 Task: Check the picks of the 2023 Victory Lane Racing NASCAR Cup Series for the race "Richmond 400" on the track "Richmond".
Action: Mouse moved to (171, 330)
Screenshot: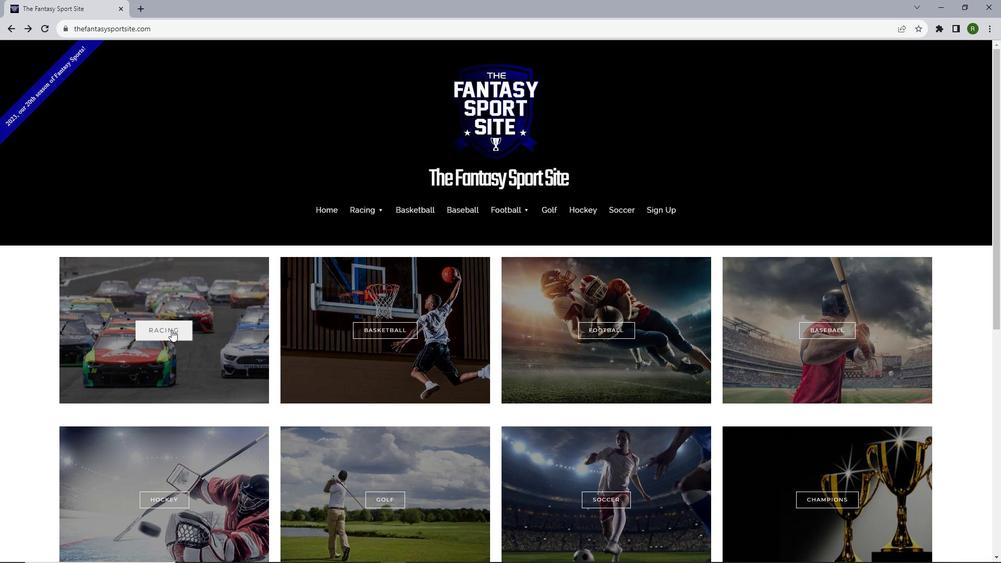 
Action: Mouse pressed left at (171, 330)
Screenshot: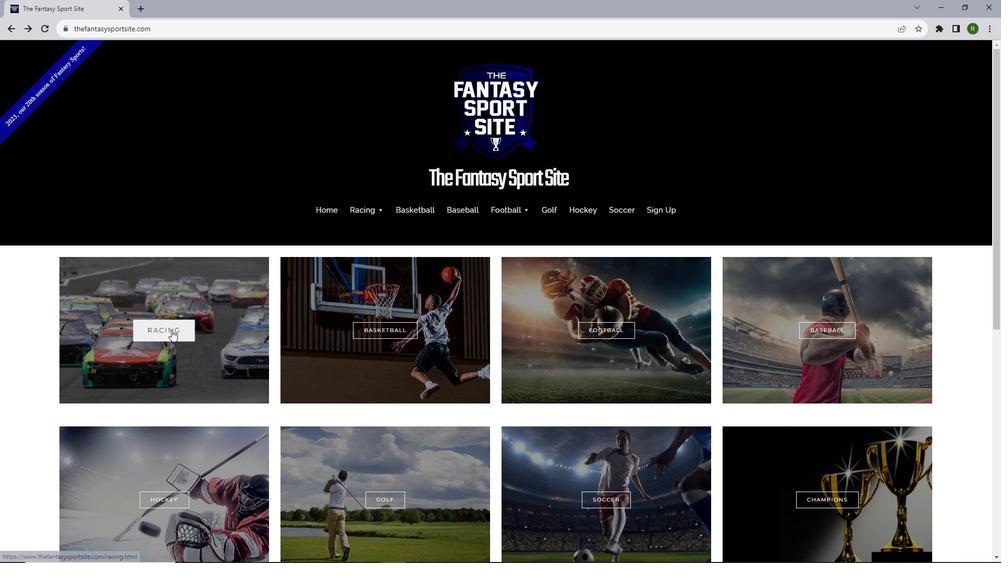 
Action: Mouse moved to (217, 296)
Screenshot: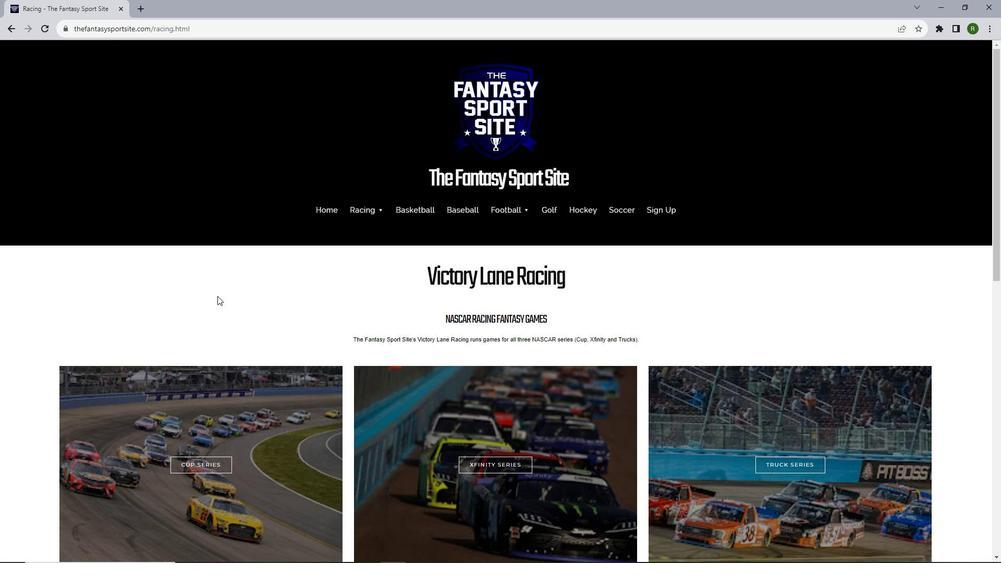 
Action: Mouse scrolled (217, 295) with delta (0, 0)
Screenshot: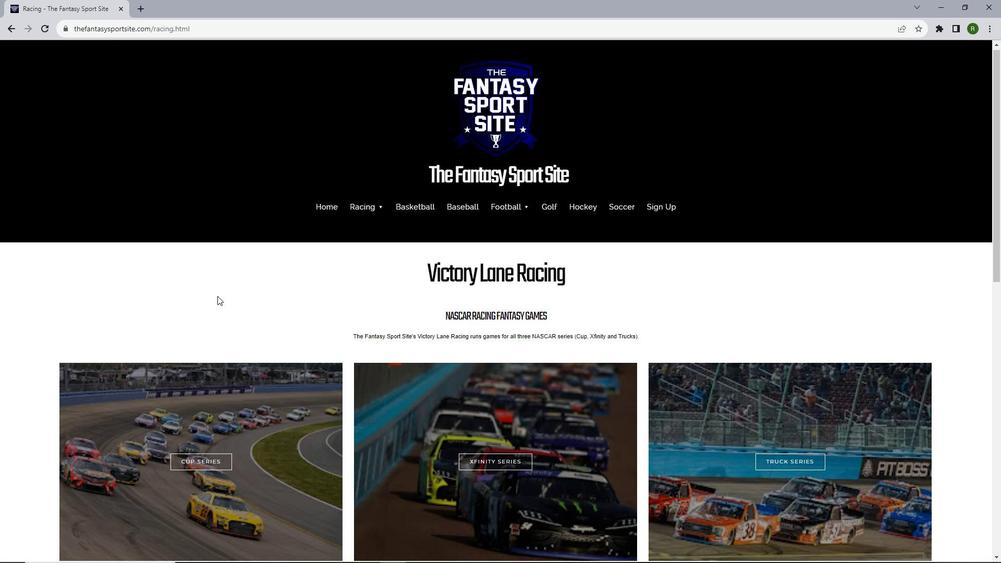 
Action: Mouse scrolled (217, 295) with delta (0, 0)
Screenshot: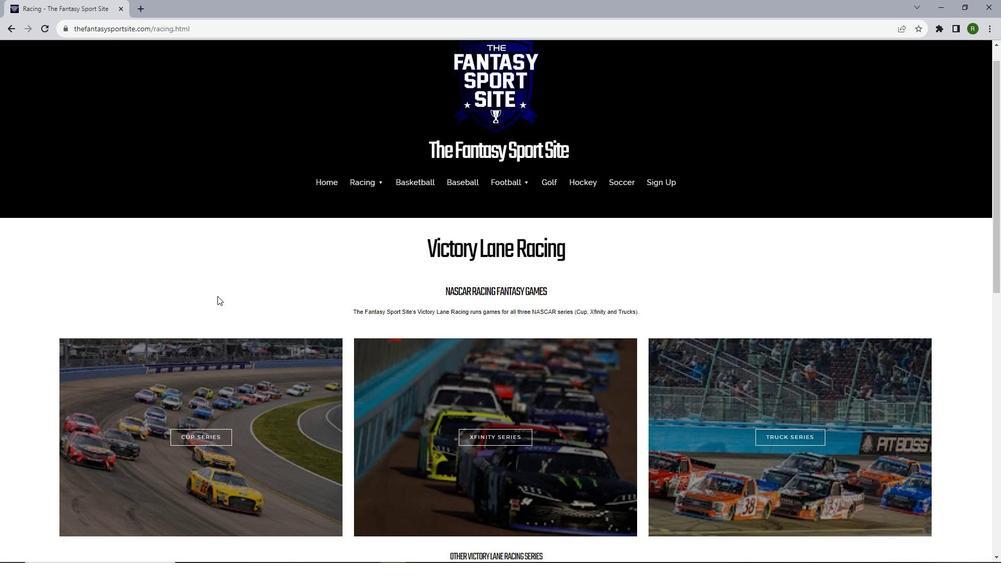 
Action: Mouse moved to (214, 364)
Screenshot: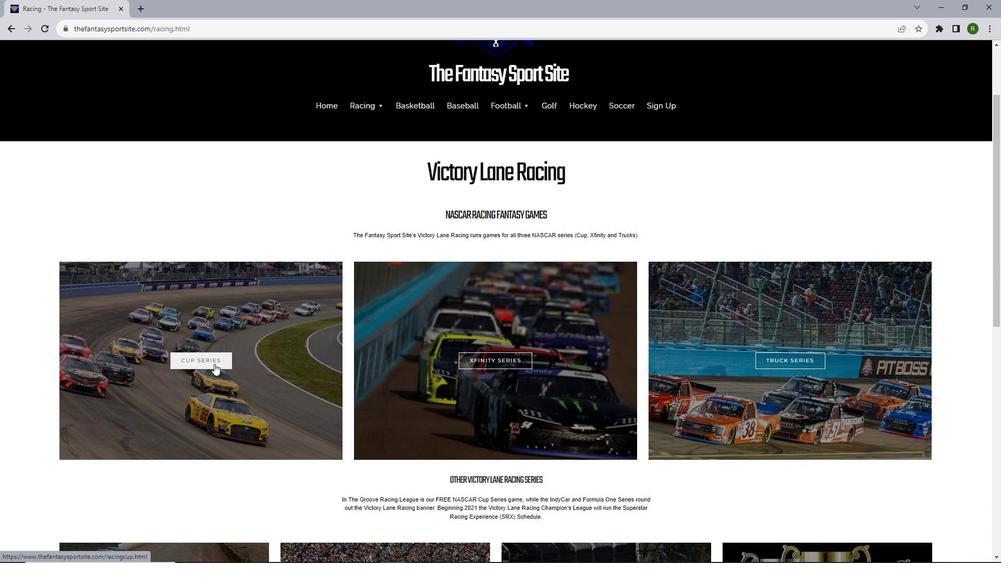 
Action: Mouse pressed left at (214, 364)
Screenshot: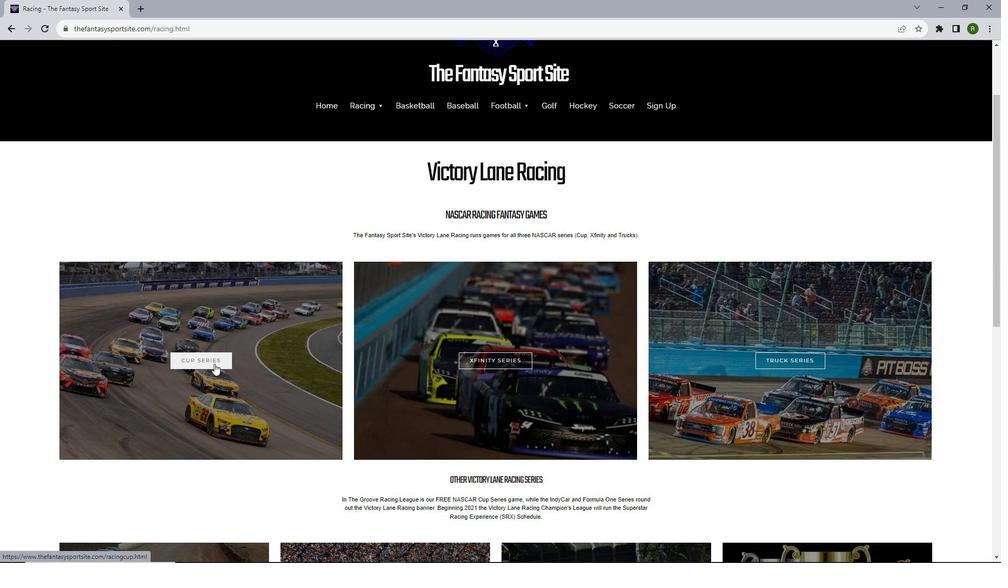 
Action: Mouse moved to (273, 329)
Screenshot: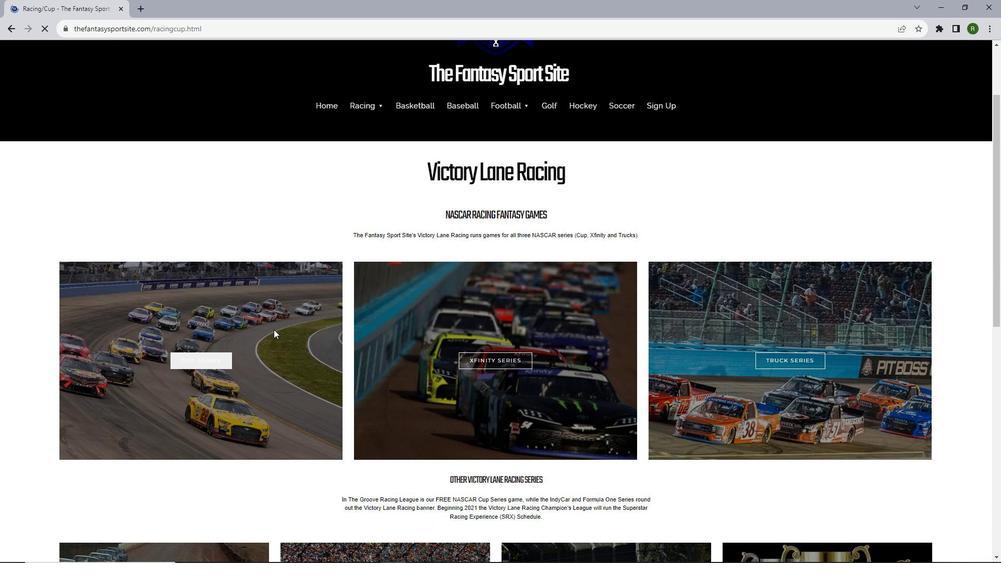 
Action: Mouse scrolled (273, 329) with delta (0, 0)
Screenshot: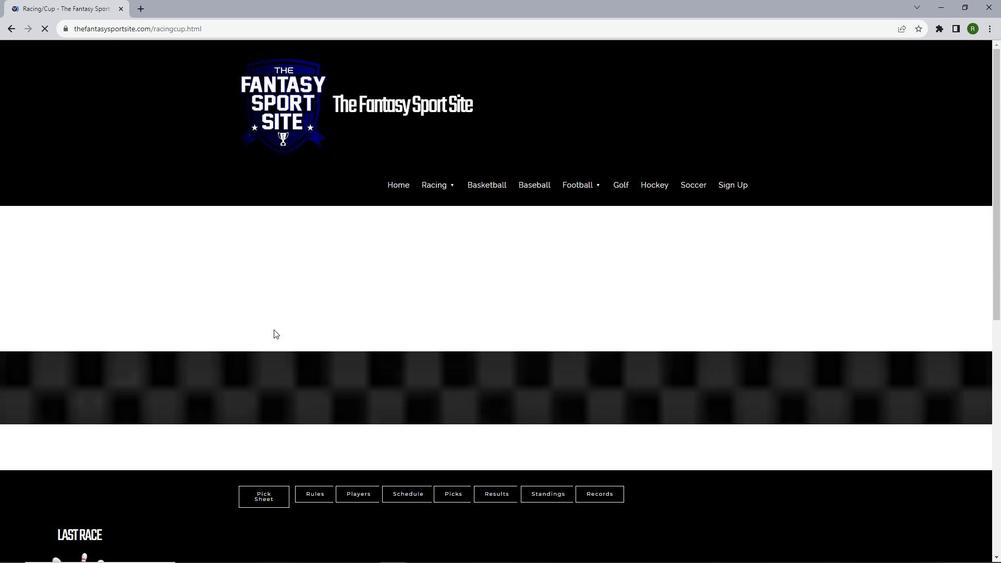 
Action: Mouse scrolled (273, 329) with delta (0, 0)
Screenshot: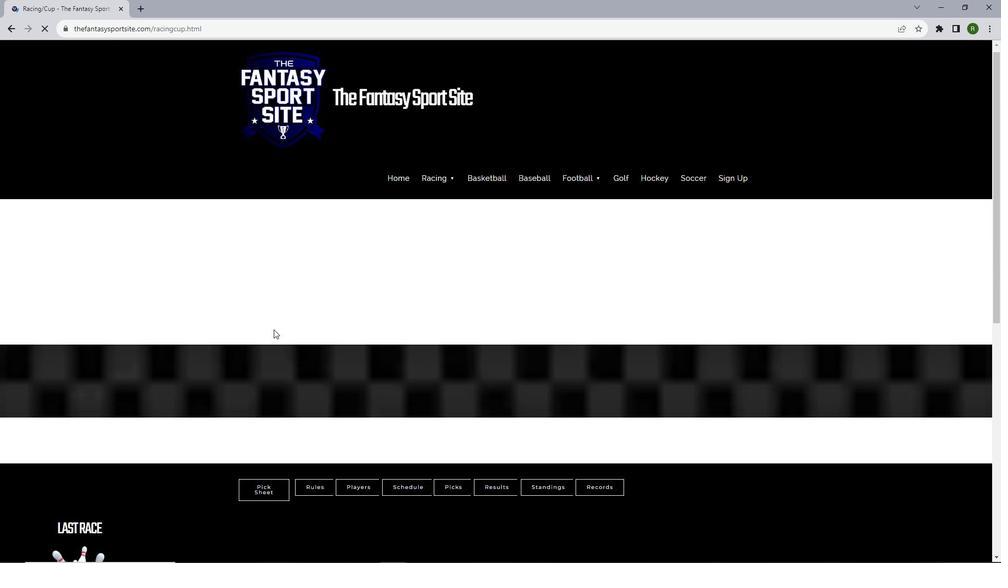 
Action: Mouse scrolled (273, 329) with delta (0, 0)
Screenshot: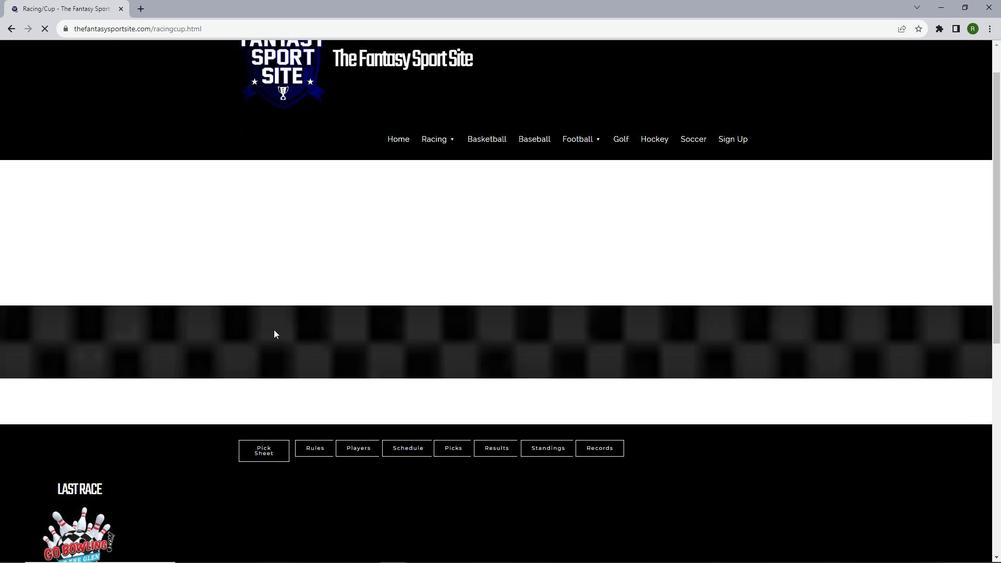 
Action: Mouse scrolled (273, 329) with delta (0, 0)
Screenshot: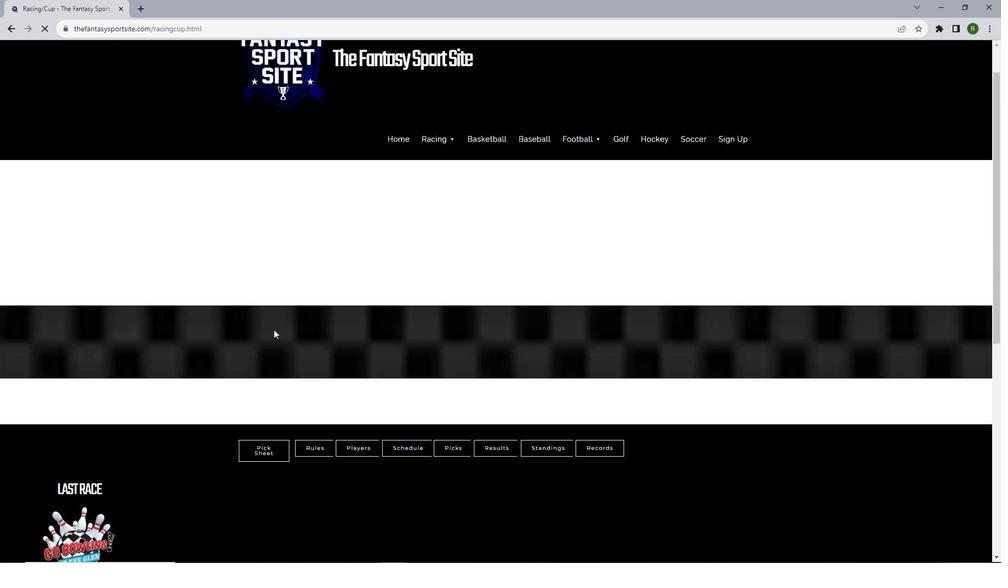 
Action: Mouse moved to (295, 446)
Screenshot: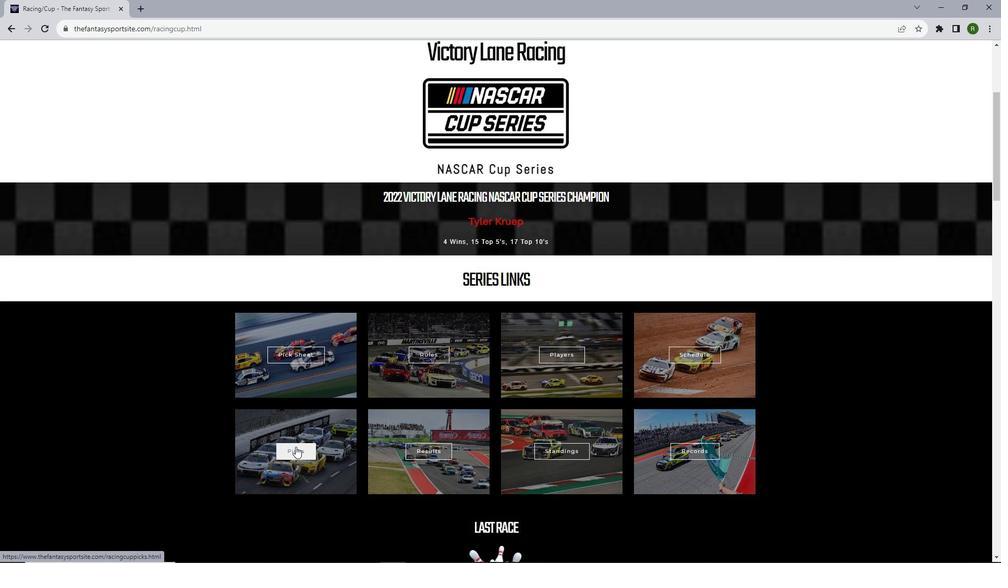 
Action: Mouse pressed left at (295, 446)
Screenshot: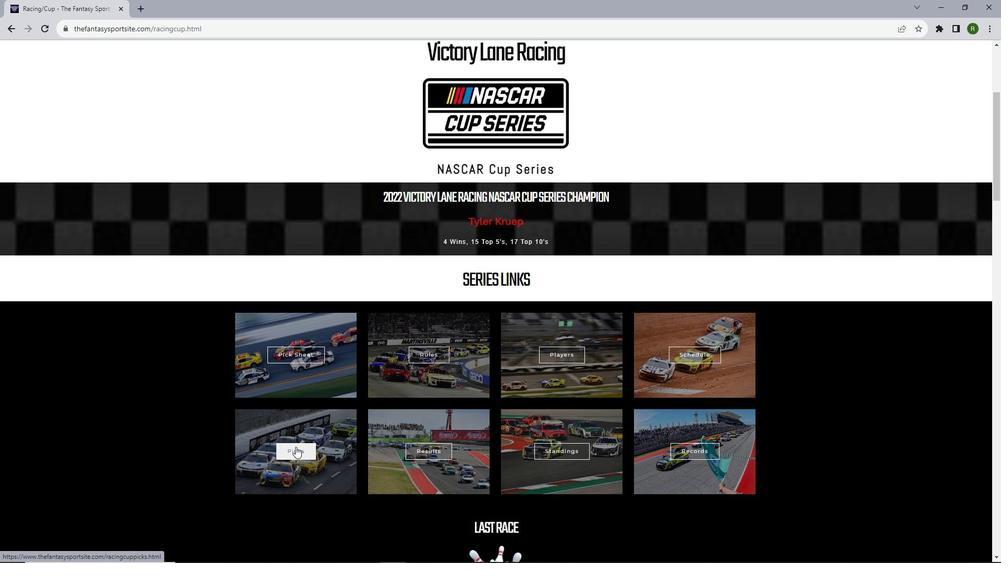 
Action: Mouse moved to (289, 336)
Screenshot: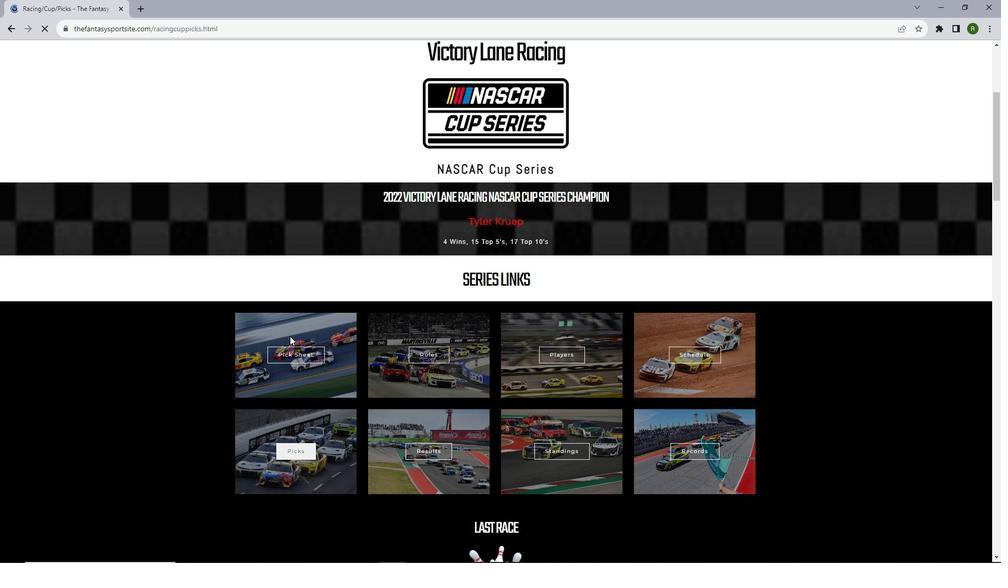 
Action: Mouse scrolled (289, 335) with delta (0, 0)
Screenshot: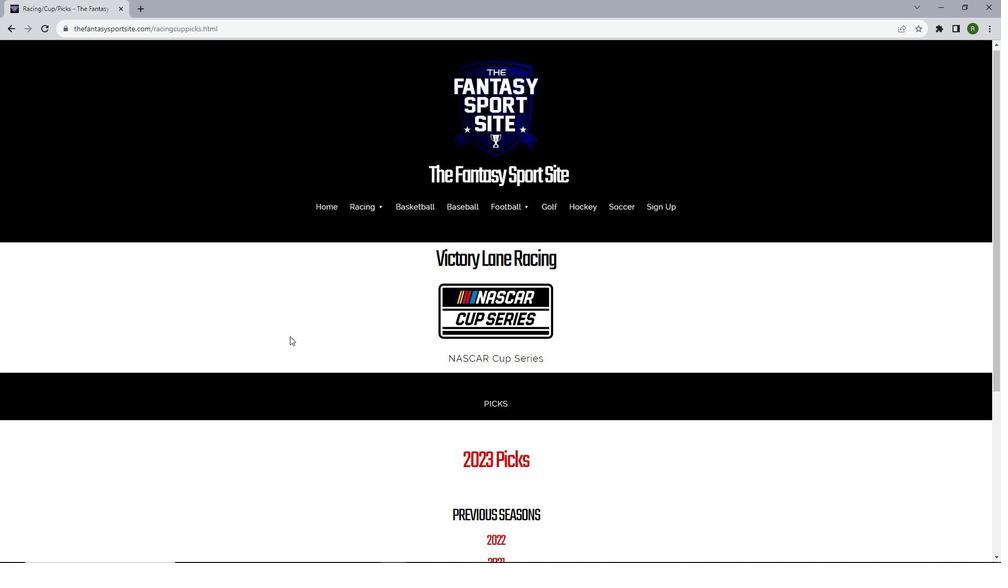 
Action: Mouse scrolled (289, 335) with delta (0, 0)
Screenshot: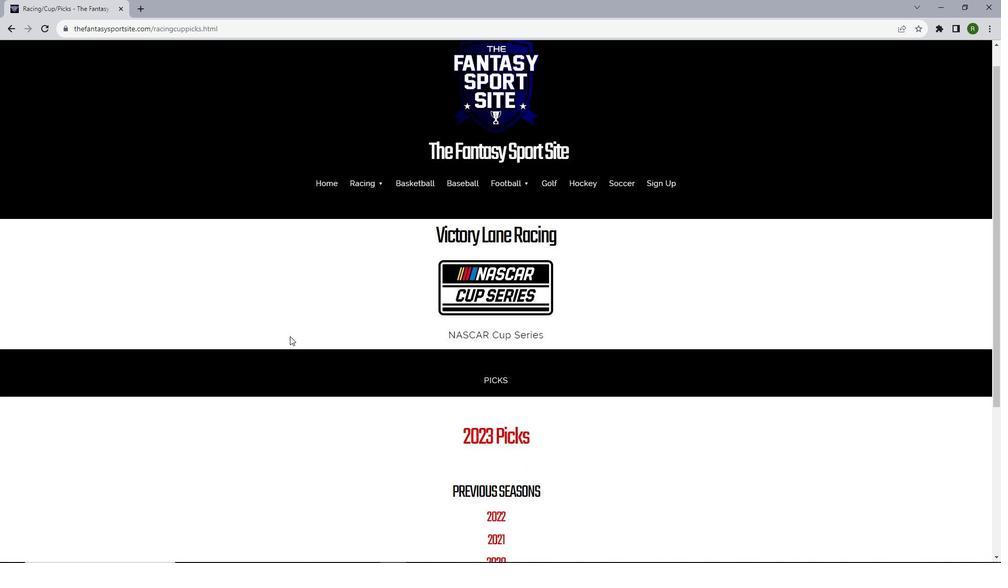 
Action: Mouse scrolled (289, 335) with delta (0, 0)
Screenshot: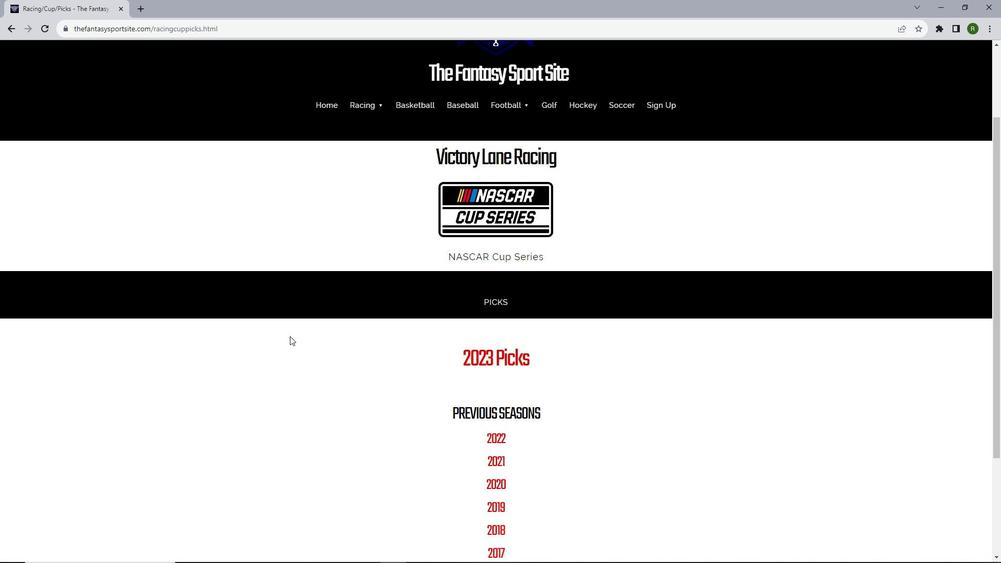 
Action: Mouse scrolled (289, 335) with delta (0, 0)
Screenshot: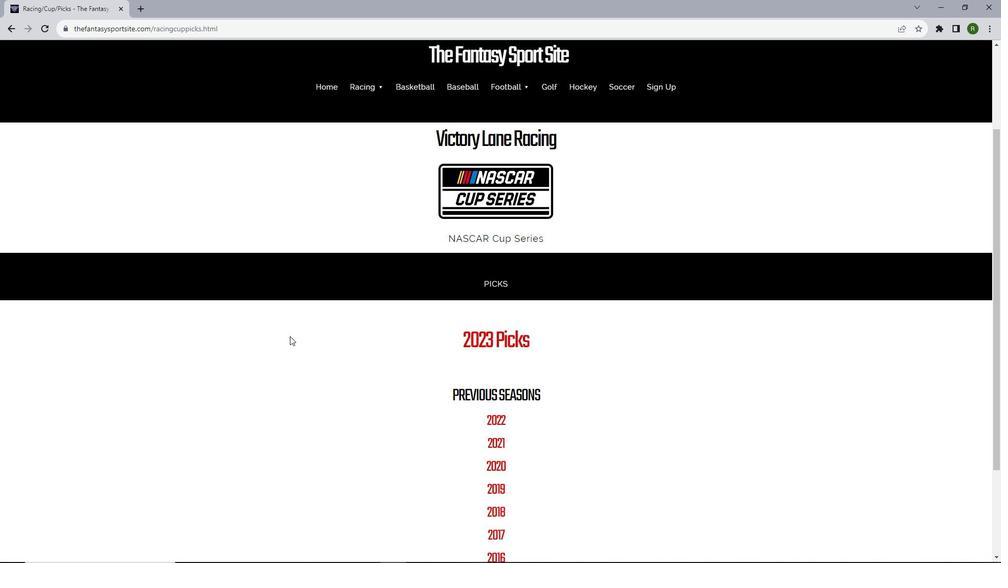 
Action: Mouse moved to (495, 254)
Screenshot: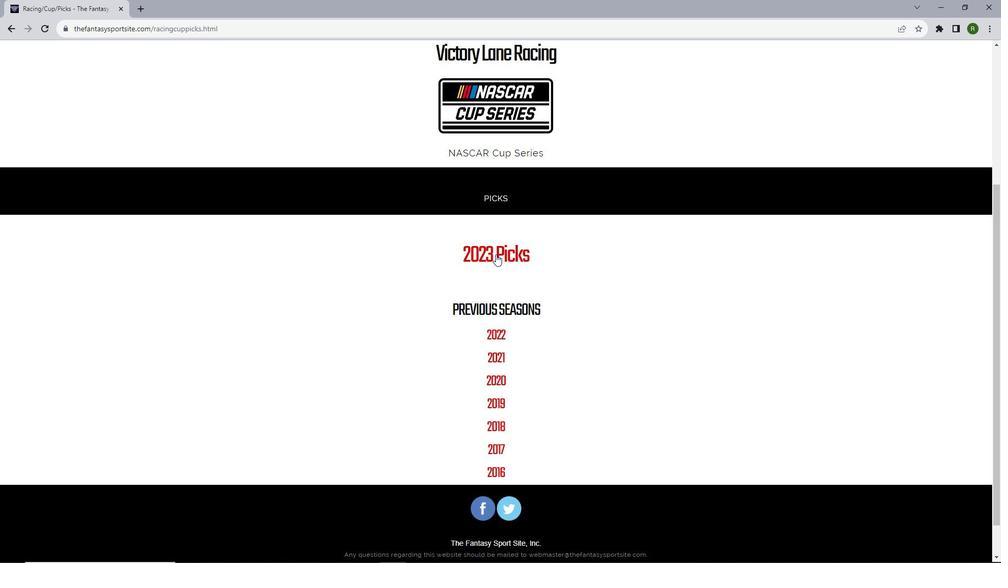 
Action: Mouse pressed left at (495, 254)
Screenshot: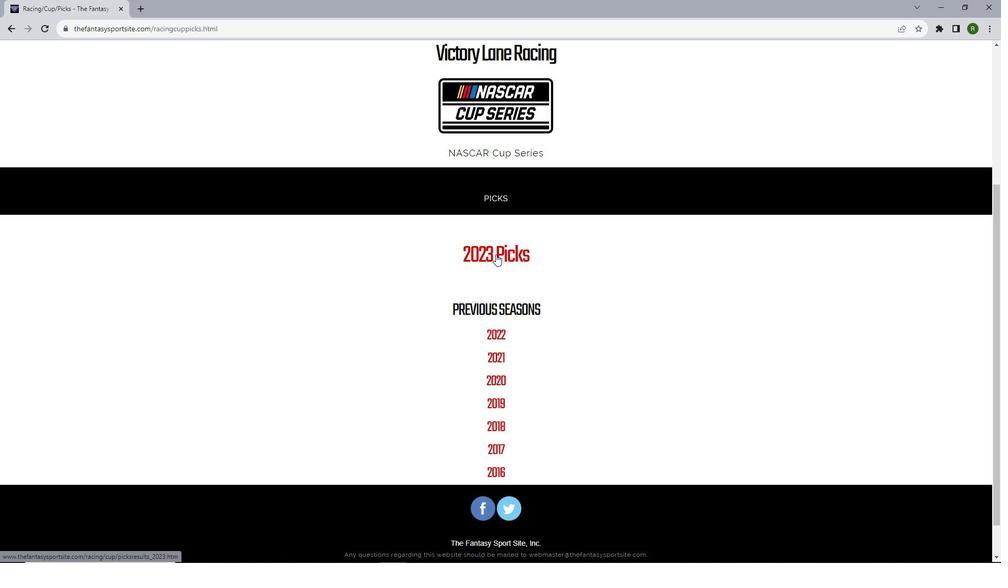 
Action: Mouse moved to (495, 253)
Screenshot: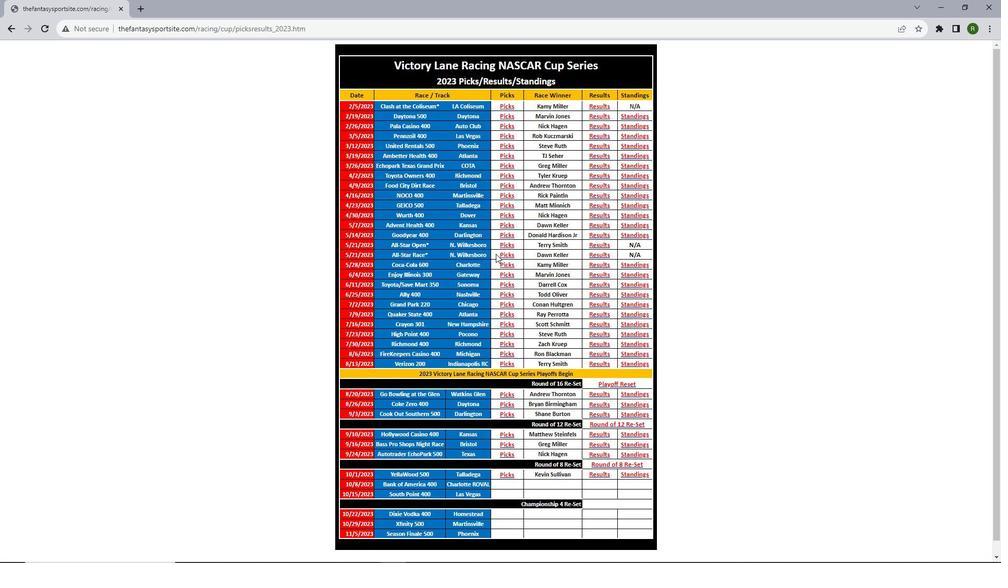 
Action: Mouse scrolled (495, 253) with delta (0, 0)
Screenshot: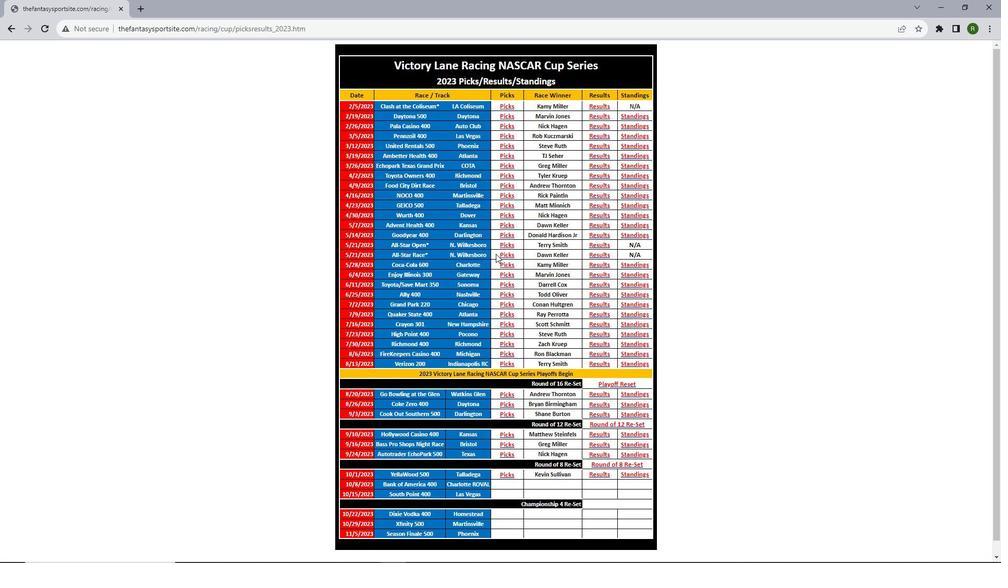 
Action: Mouse scrolled (495, 253) with delta (0, 0)
Screenshot: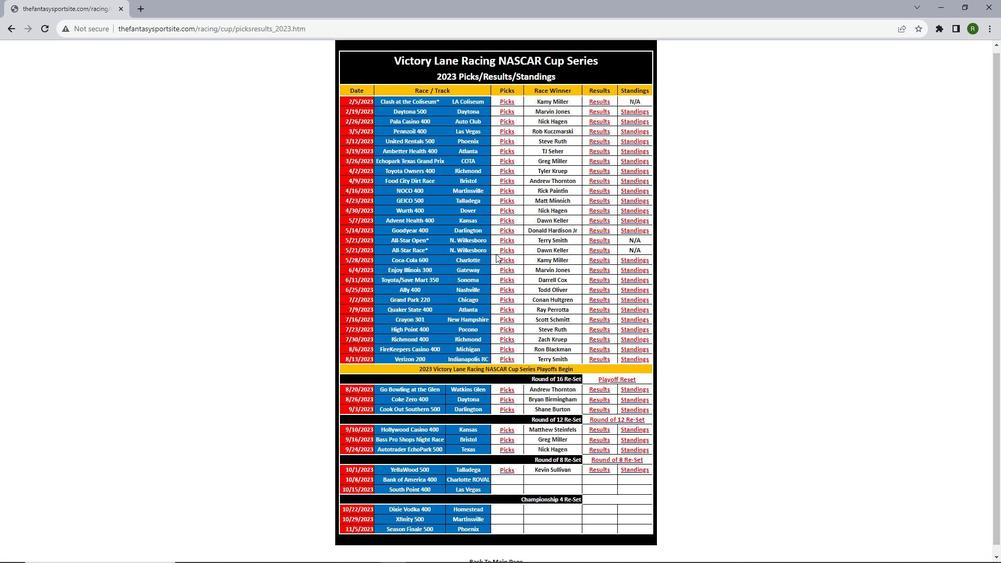 
Action: Mouse scrolled (495, 253) with delta (0, 0)
Screenshot: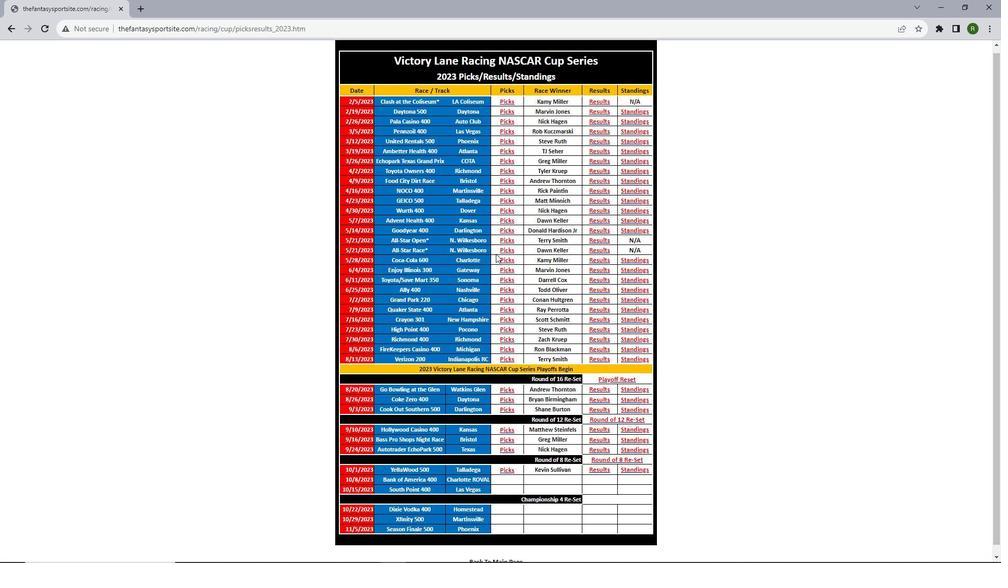 
Action: Mouse moved to (505, 331)
Screenshot: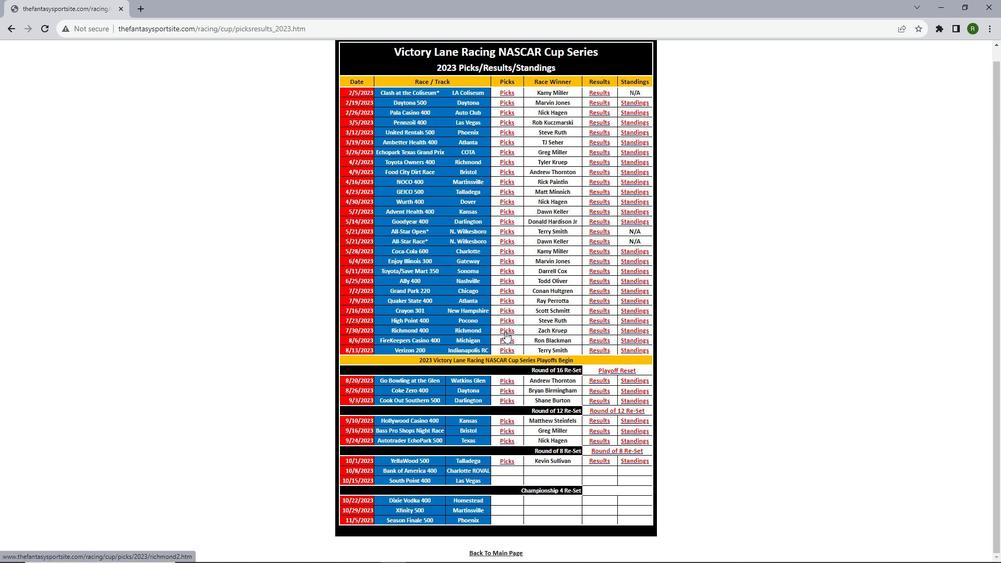 
Action: Mouse pressed left at (505, 331)
Screenshot: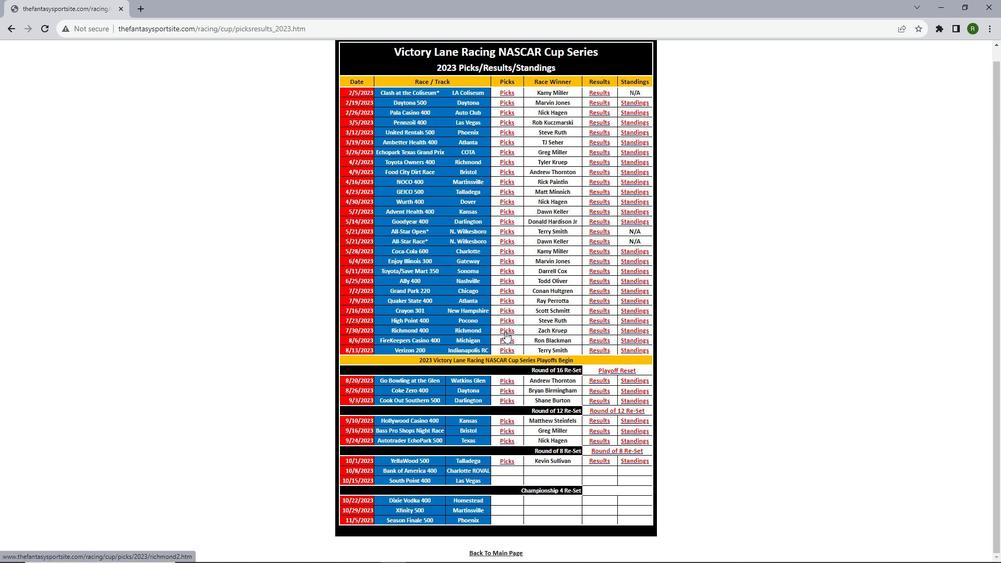 
Action: Mouse moved to (506, 188)
Screenshot: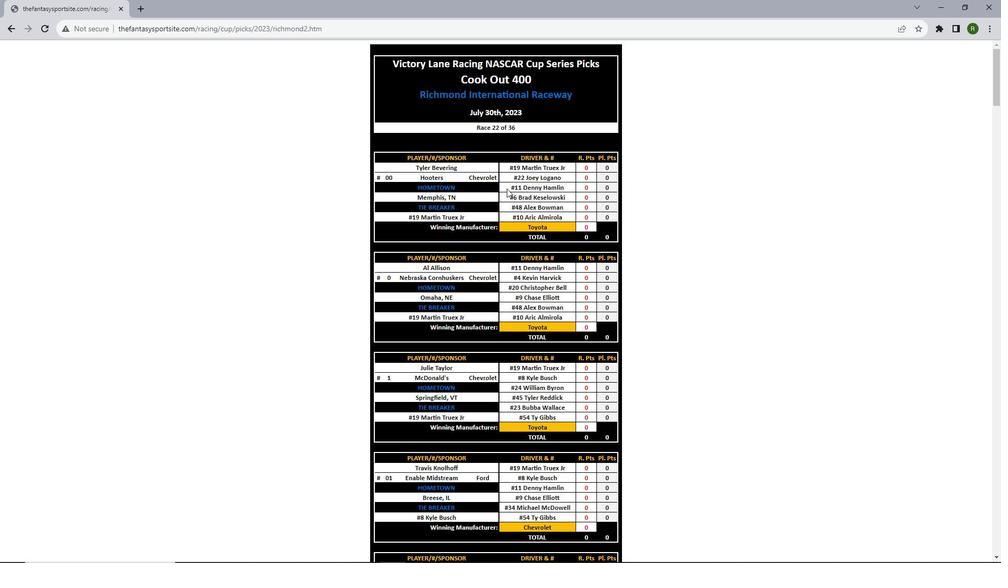 
Action: Mouse scrolled (506, 188) with delta (0, 0)
Screenshot: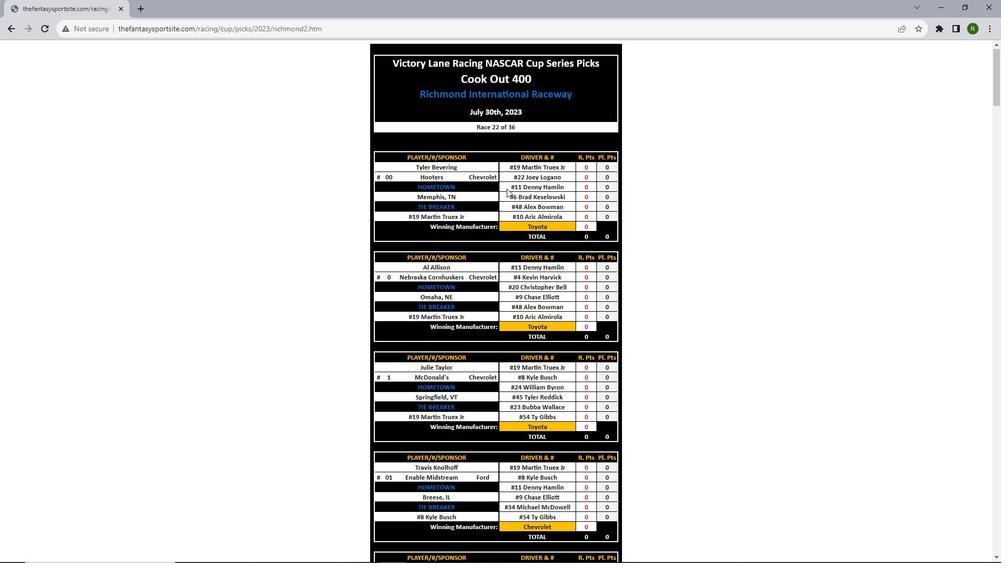 
Action: Mouse scrolled (506, 188) with delta (0, 0)
Screenshot: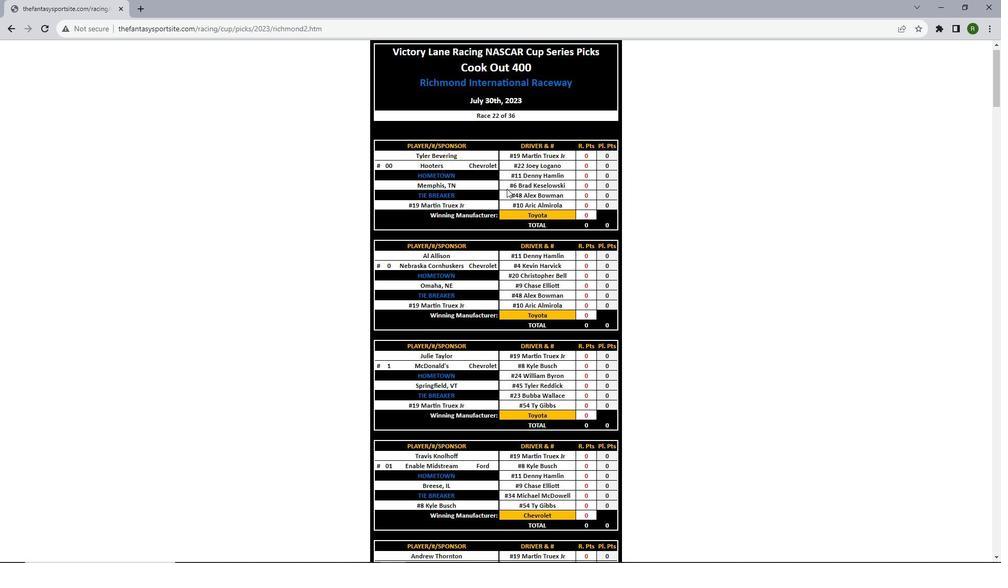 
Action: Mouse scrolled (506, 188) with delta (0, 0)
Screenshot: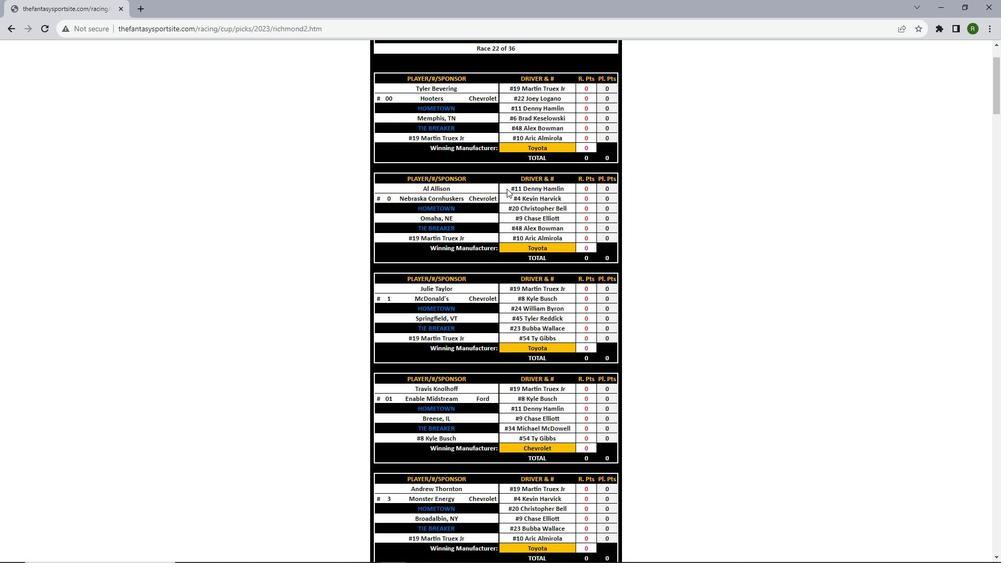 
Action: Mouse scrolled (506, 188) with delta (0, 0)
Screenshot: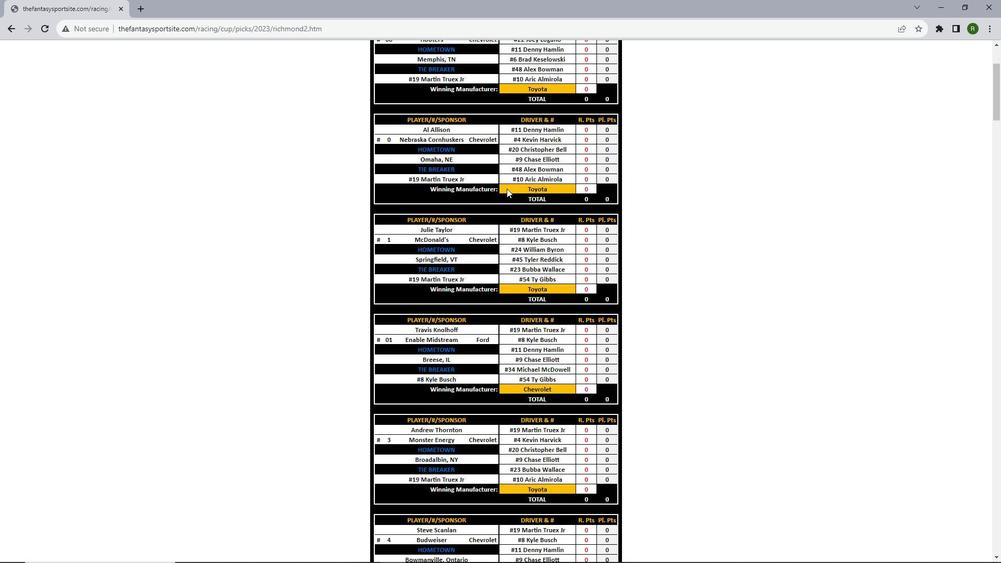 
Action: Mouse moved to (506, 188)
Screenshot: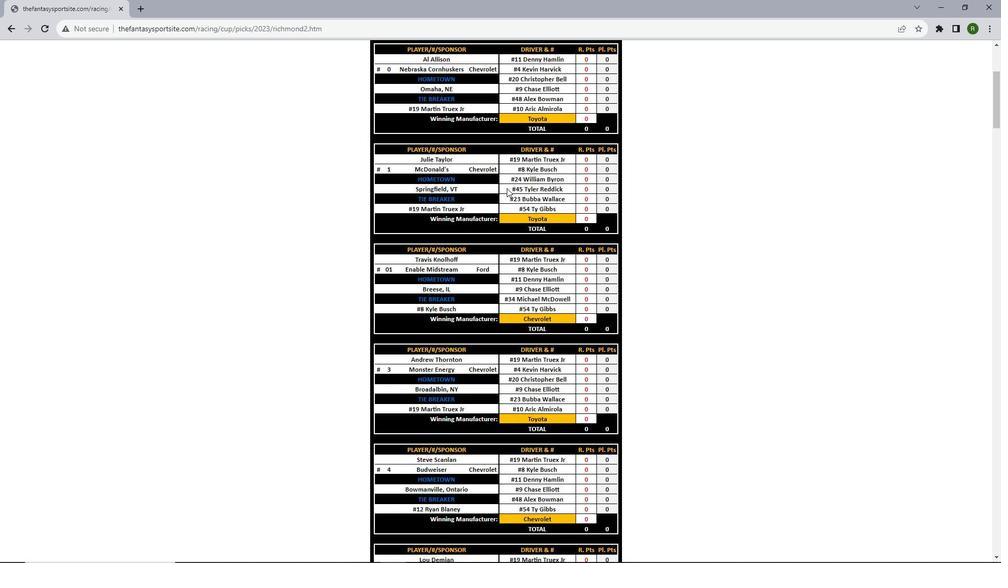 
Action: Mouse scrolled (506, 187) with delta (0, 0)
Screenshot: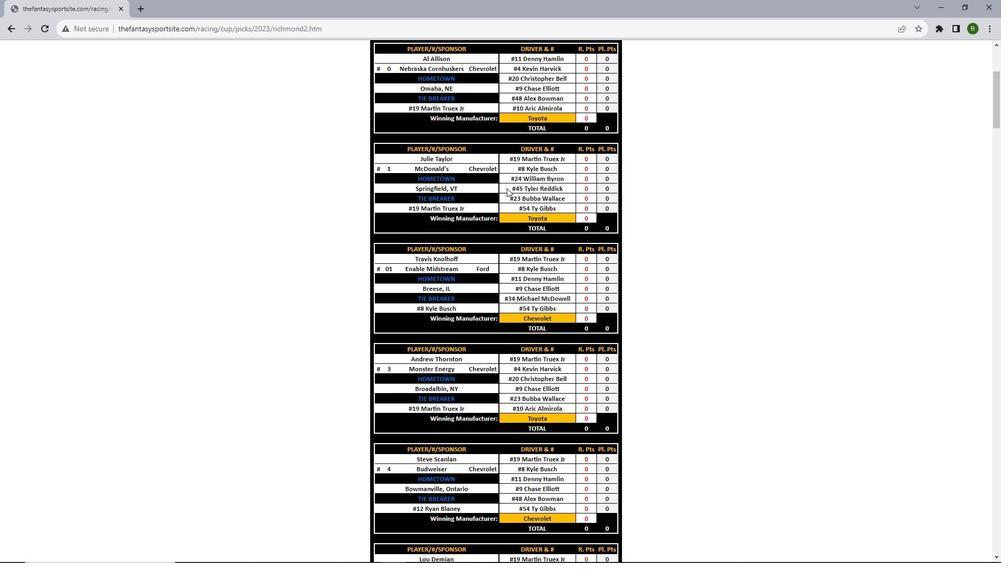 
Action: Mouse scrolled (506, 187) with delta (0, 0)
Screenshot: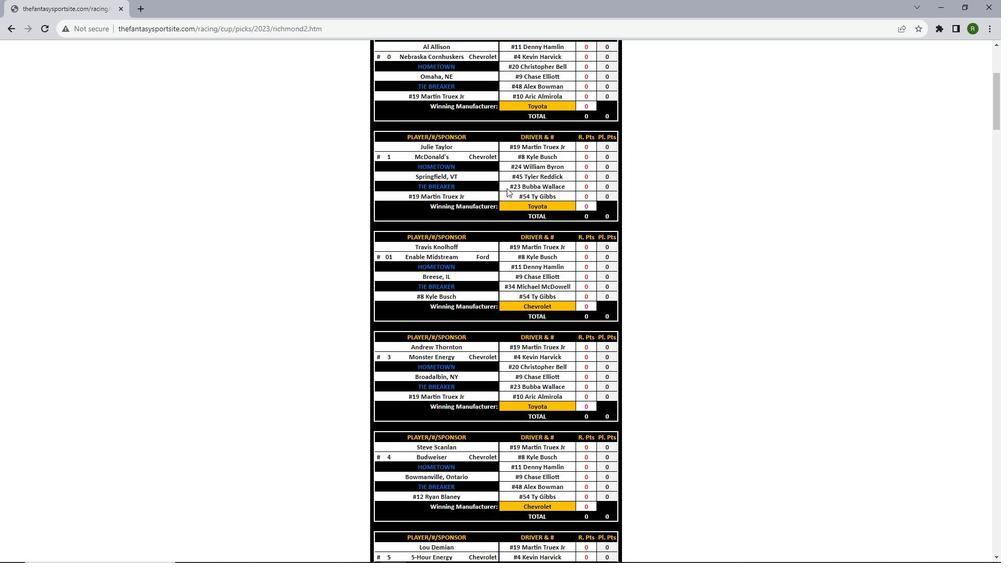 
Action: Mouse scrolled (506, 187) with delta (0, 0)
Screenshot: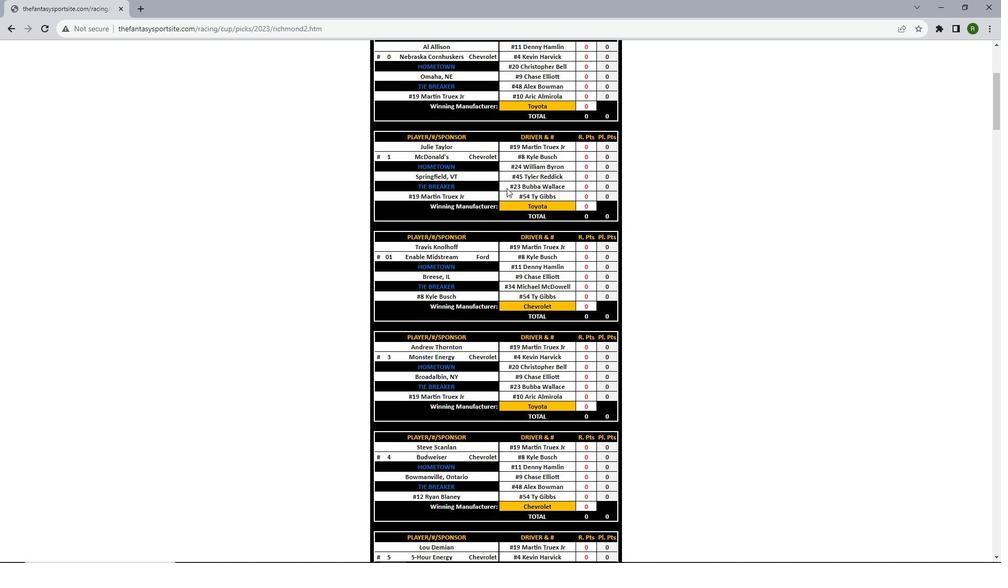 
Action: Mouse scrolled (506, 187) with delta (0, 0)
Screenshot: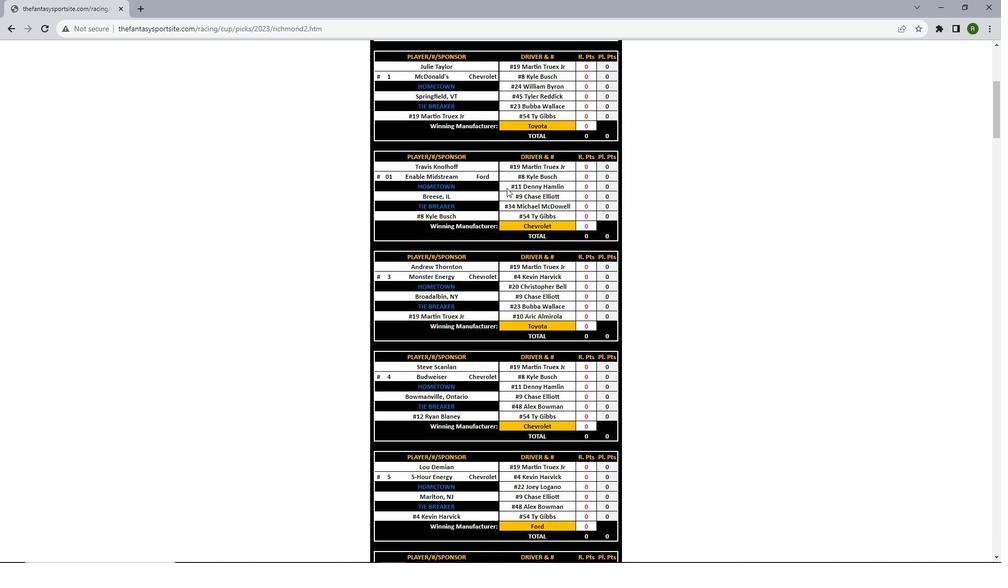
Action: Mouse scrolled (506, 187) with delta (0, 0)
Screenshot: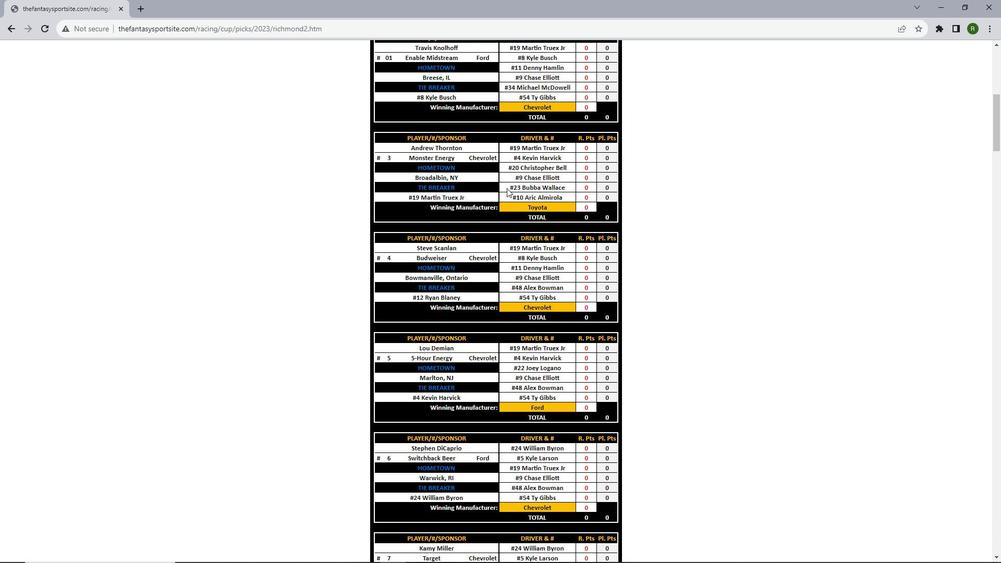 
Action: Mouse scrolled (506, 187) with delta (0, 0)
Screenshot: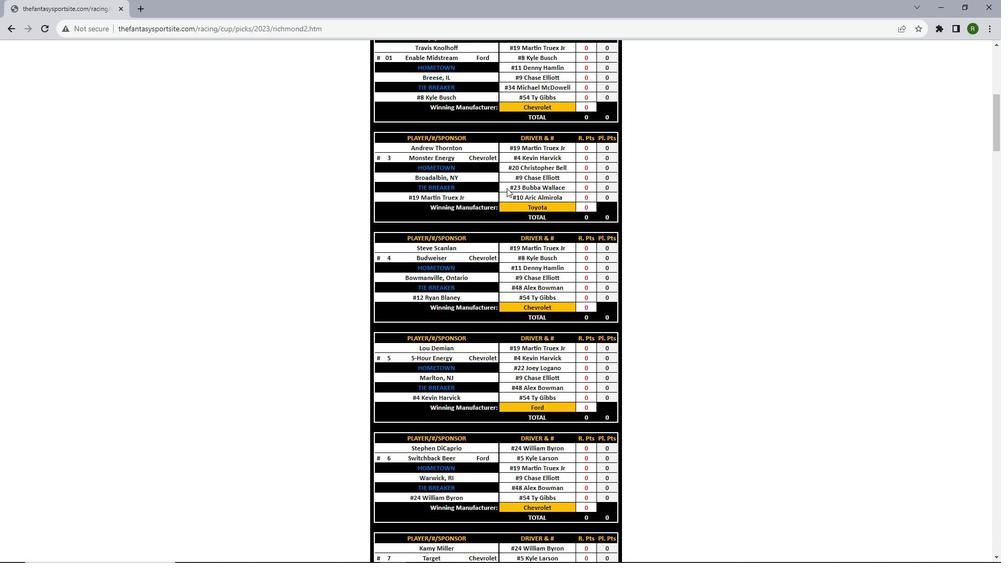 
Action: Mouse scrolled (506, 187) with delta (0, 0)
Screenshot: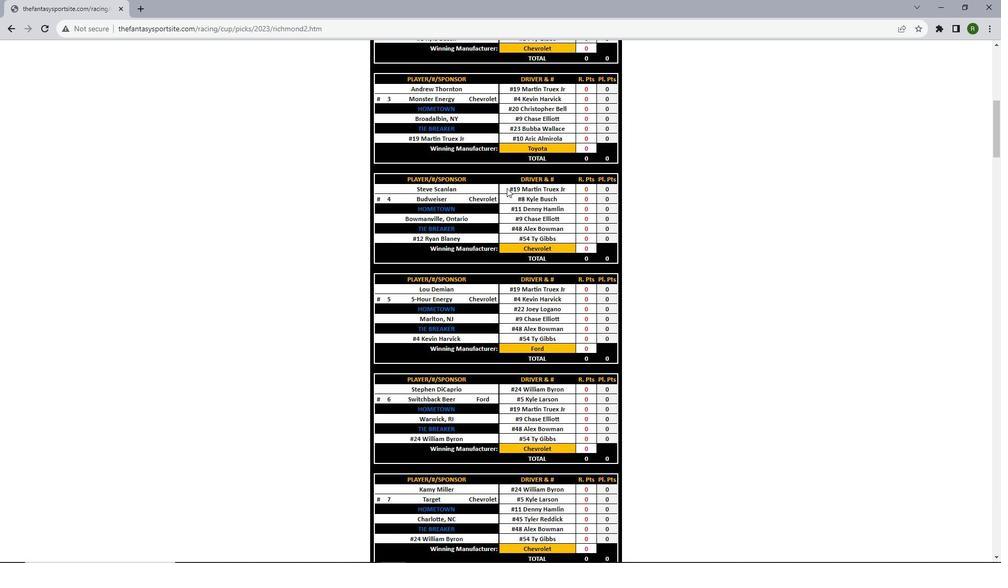 
Action: Mouse scrolled (506, 187) with delta (0, 0)
Screenshot: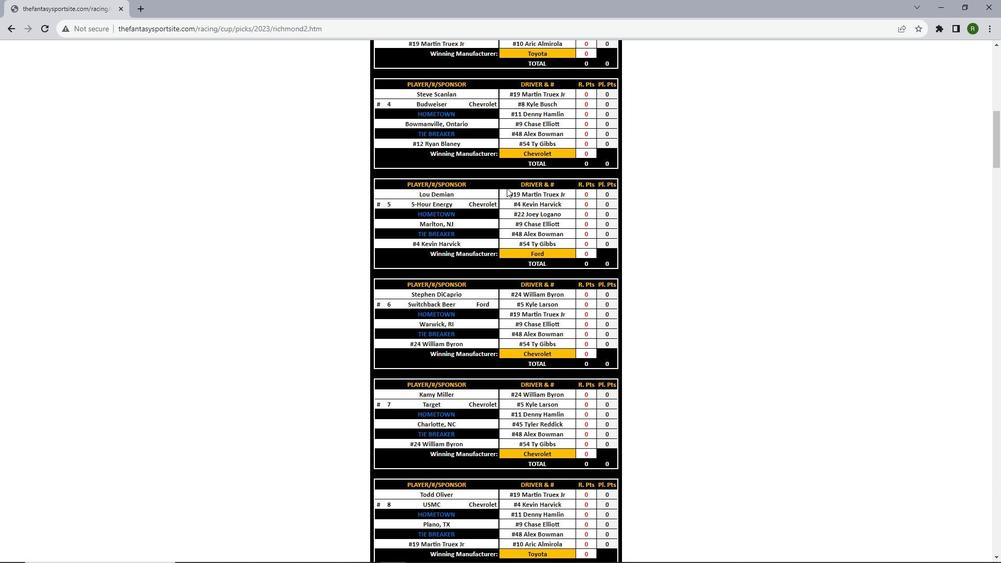 
Action: Mouse scrolled (506, 187) with delta (0, 0)
Screenshot: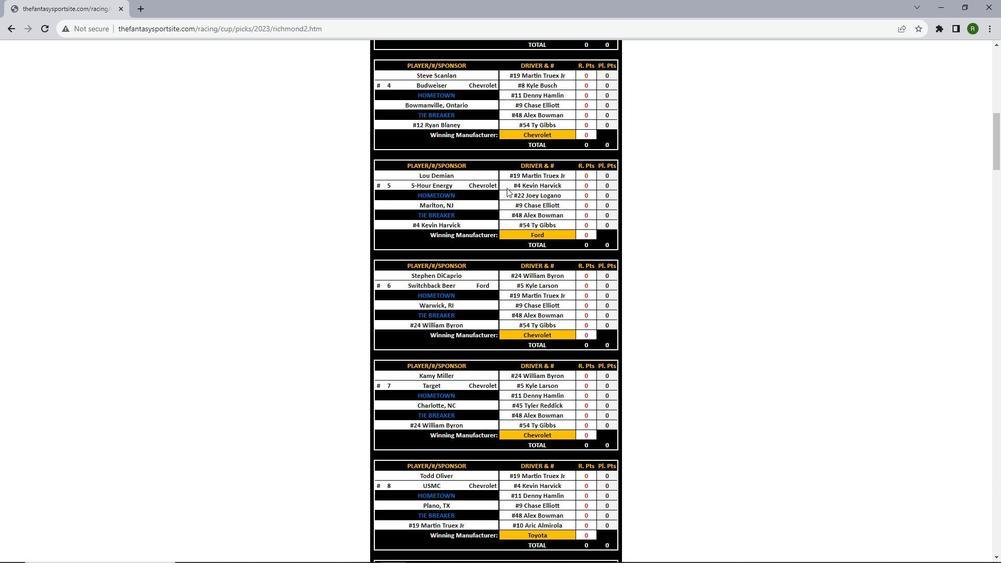 
Action: Mouse scrolled (506, 187) with delta (0, 0)
Screenshot: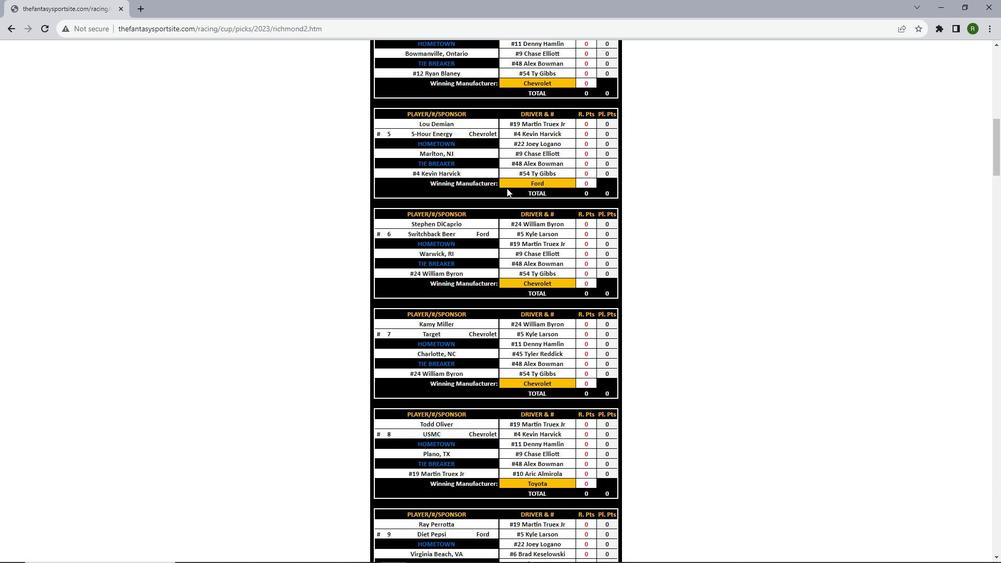 
Action: Mouse scrolled (506, 187) with delta (0, 0)
Screenshot: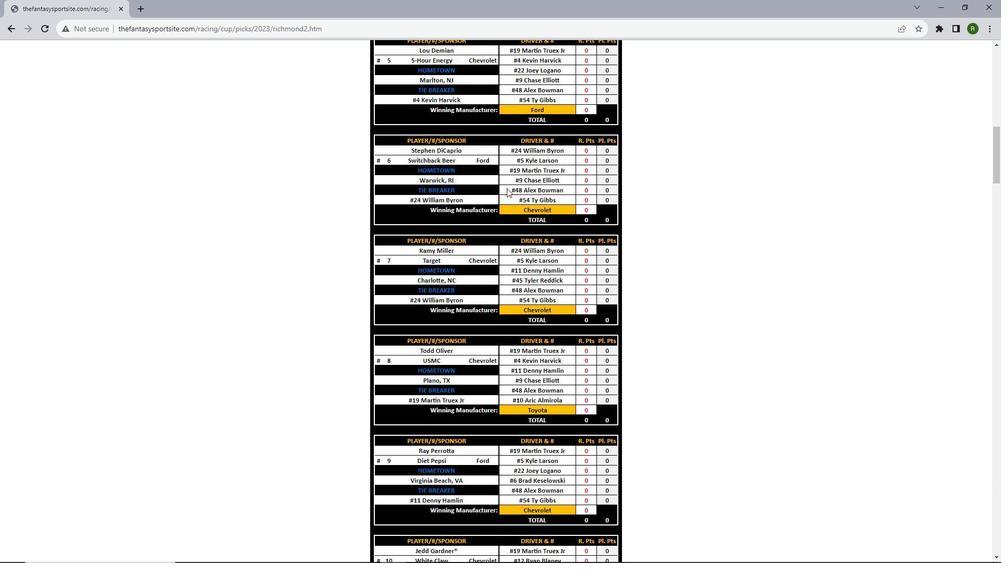 
Action: Mouse moved to (506, 188)
Screenshot: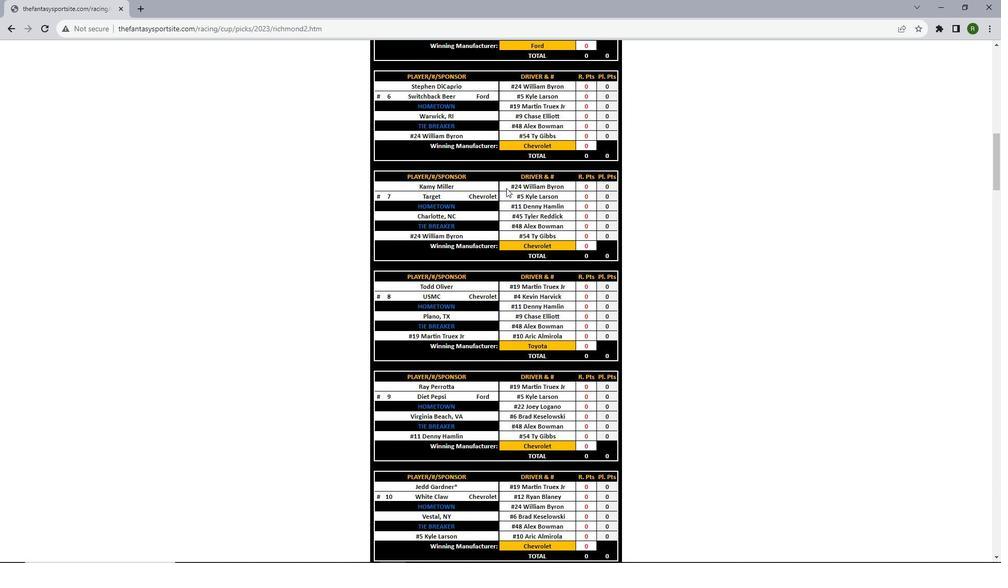 
Action: Mouse scrolled (506, 187) with delta (0, 0)
Screenshot: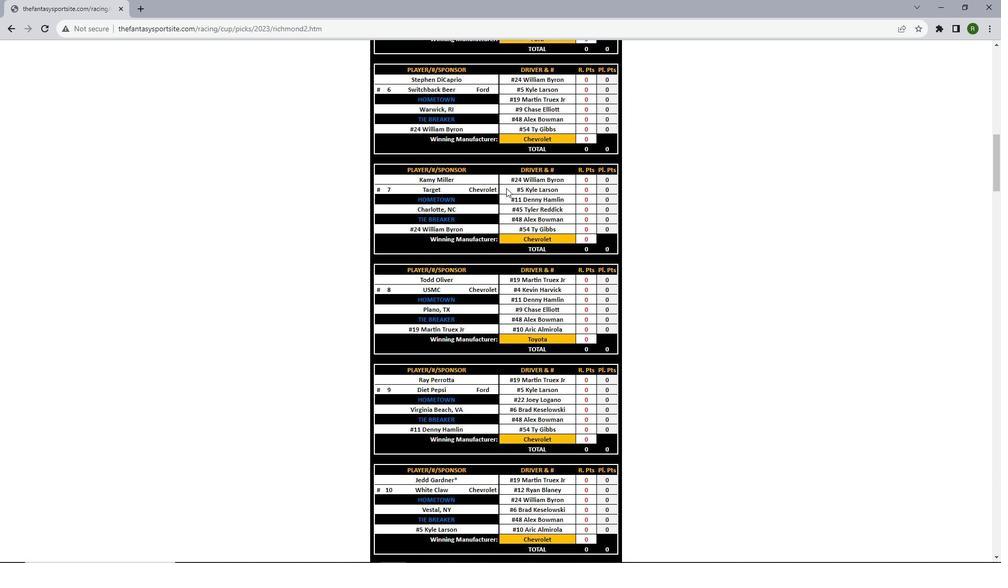 
Action: Mouse scrolled (506, 187) with delta (0, 0)
Screenshot: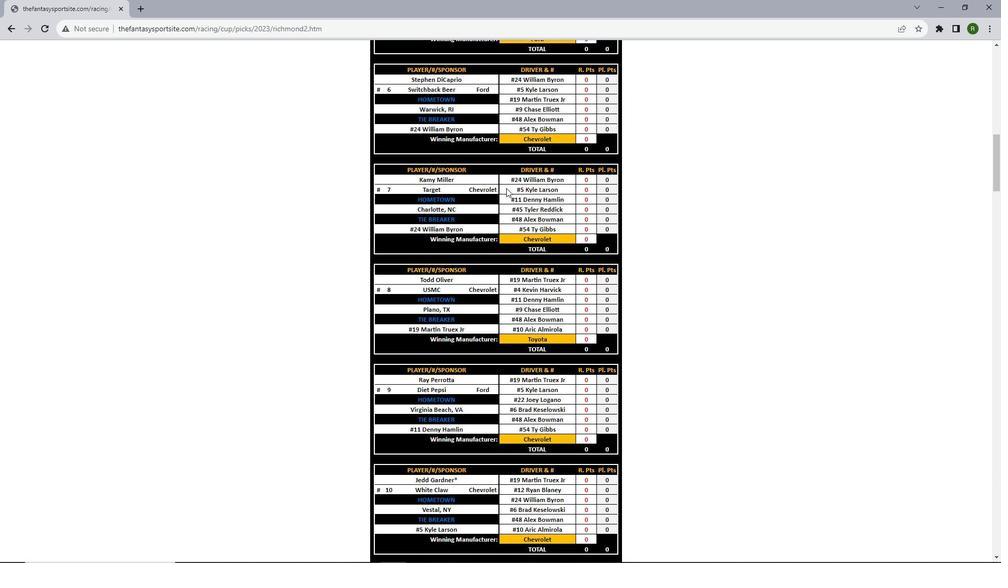 
Action: Mouse scrolled (506, 187) with delta (0, 0)
Screenshot: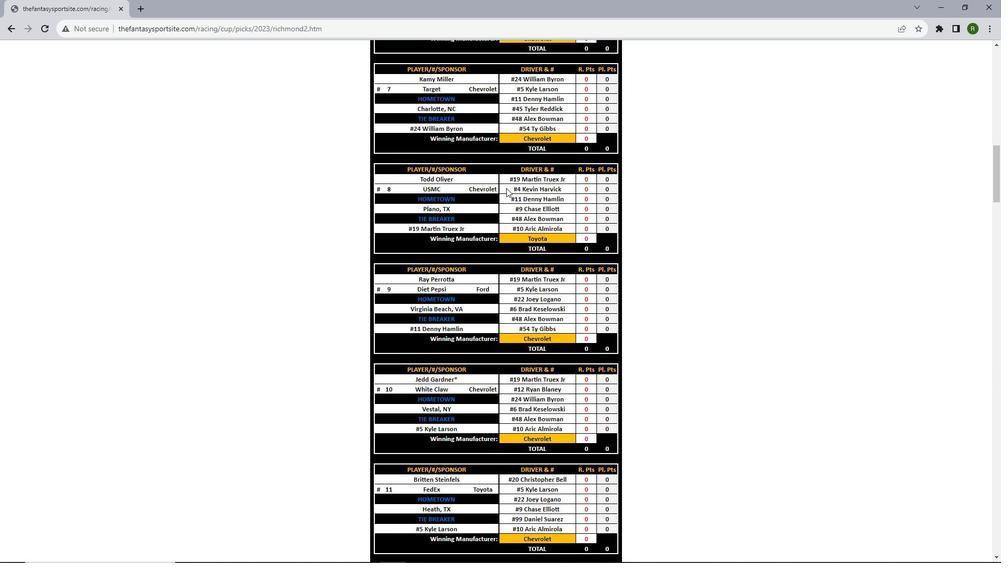 
Action: Mouse scrolled (506, 187) with delta (0, 0)
Screenshot: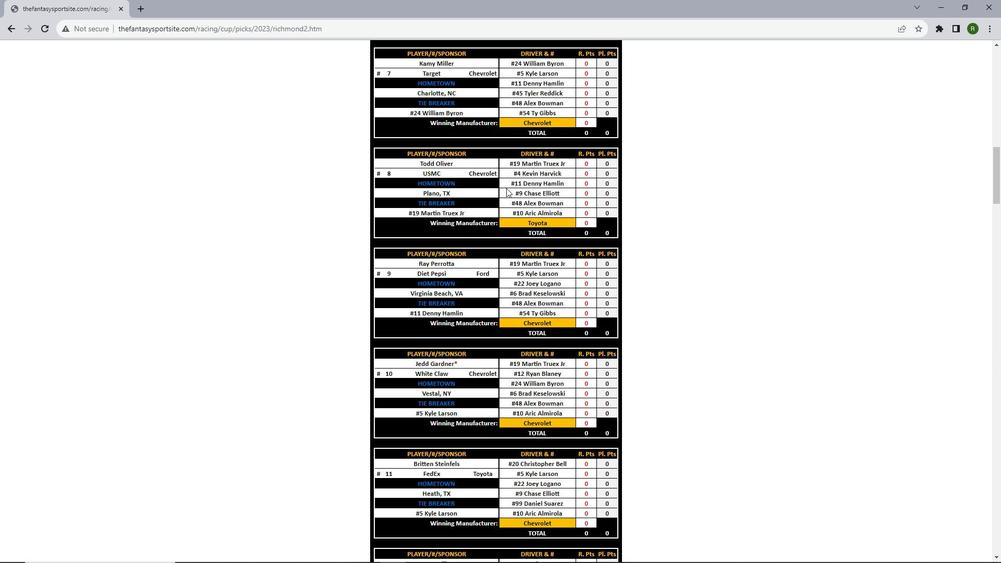 
Action: Mouse scrolled (506, 187) with delta (0, 0)
Screenshot: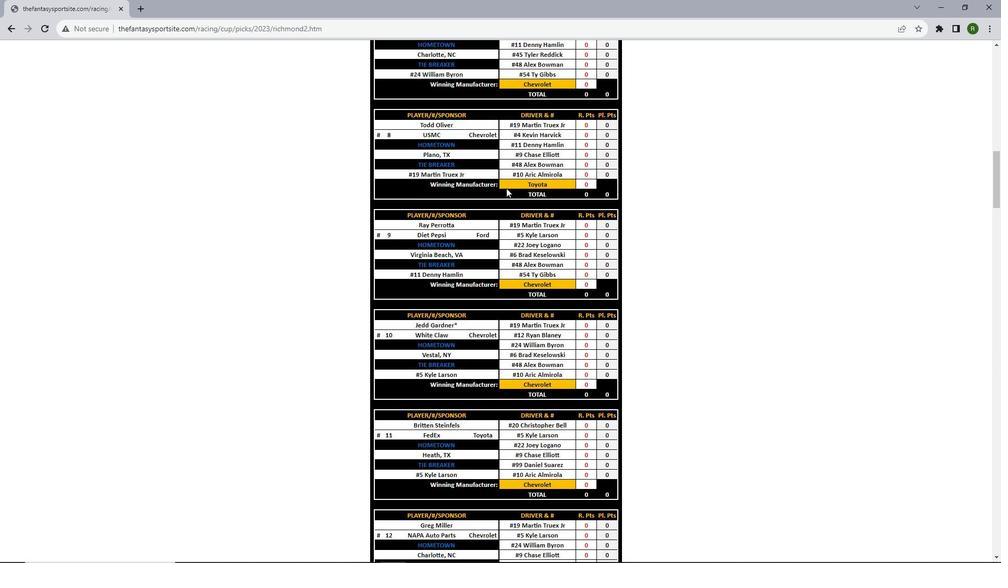 
Action: Mouse scrolled (506, 187) with delta (0, 0)
Screenshot: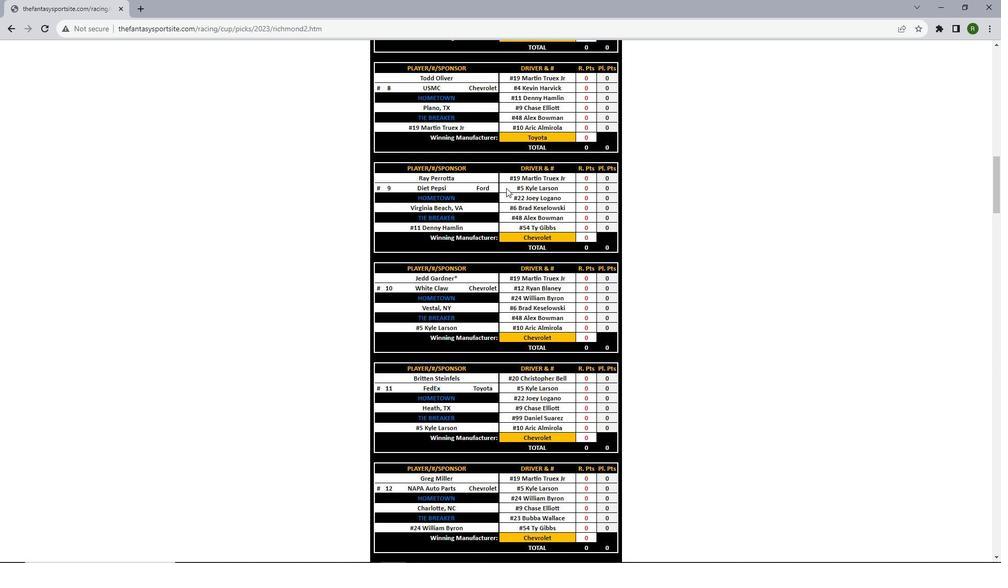 
Action: Mouse scrolled (506, 187) with delta (0, 0)
Screenshot: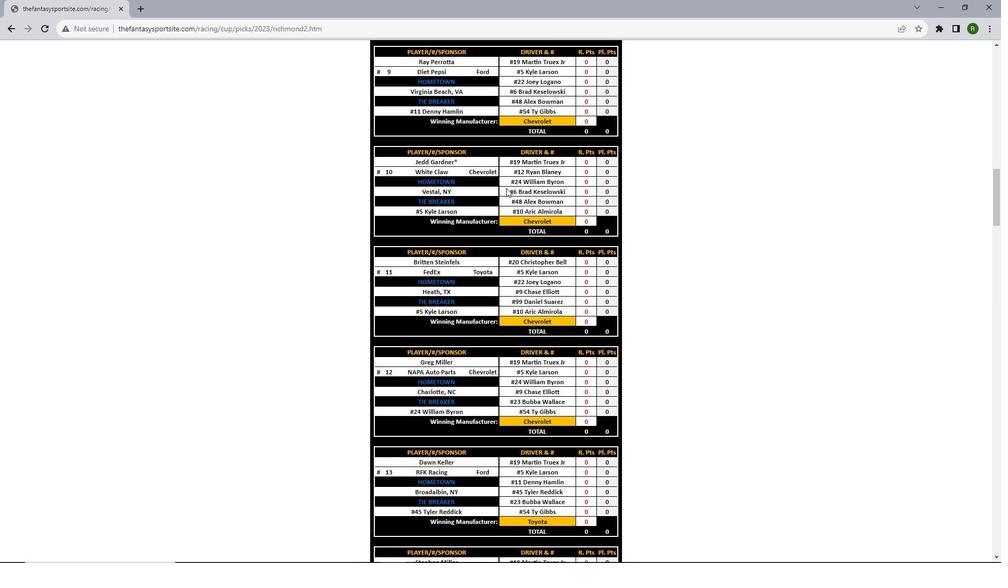 
Action: Mouse scrolled (506, 187) with delta (0, 0)
Screenshot: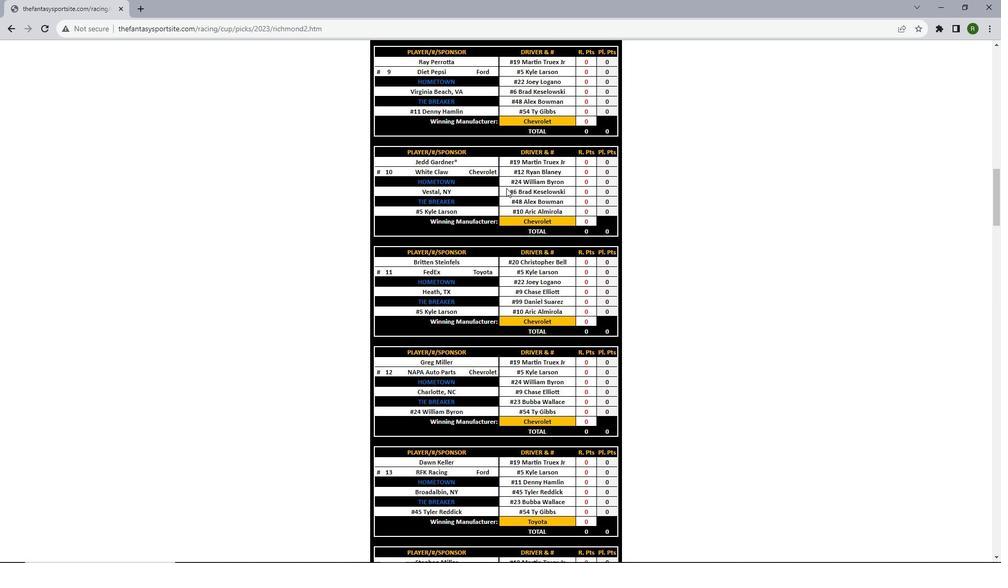 
Action: Mouse scrolled (506, 187) with delta (0, 0)
Screenshot: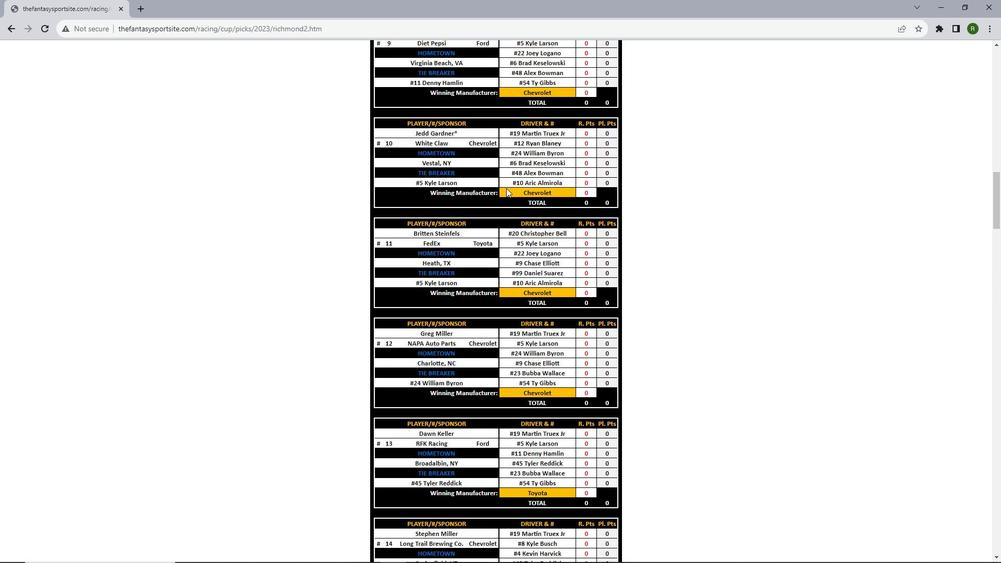 
Action: Mouse scrolled (506, 187) with delta (0, 0)
Screenshot: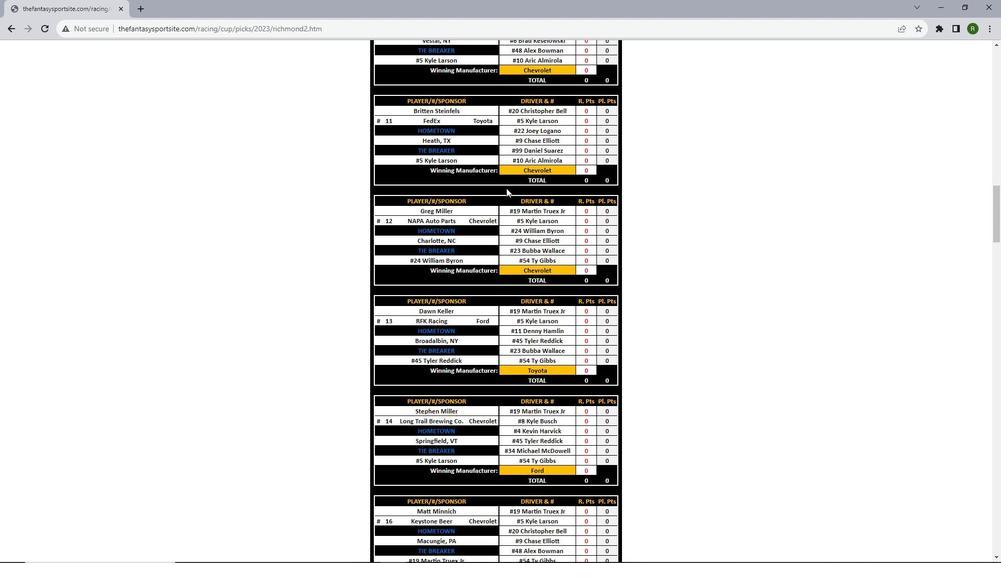 
Action: Mouse scrolled (506, 187) with delta (0, 0)
Screenshot: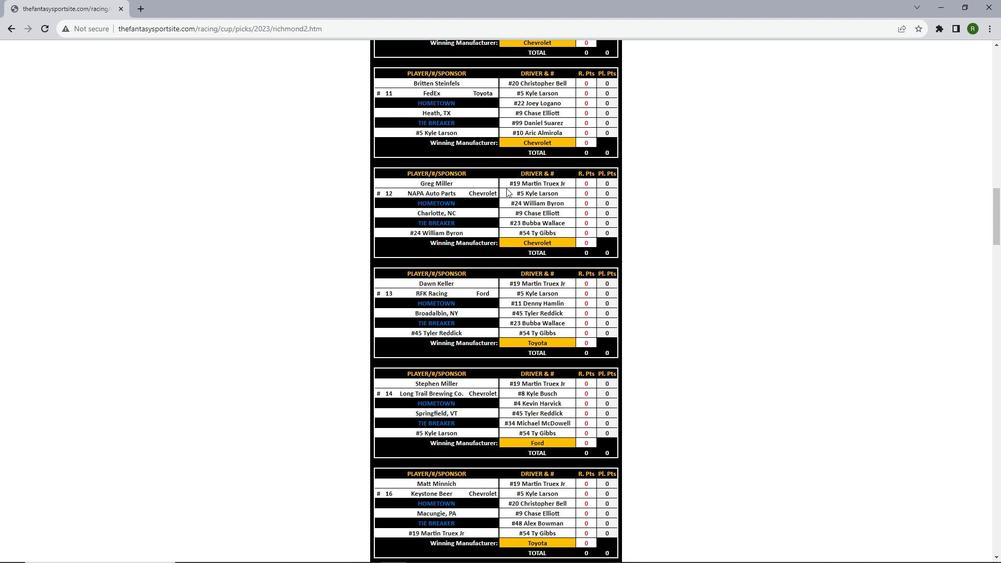 
Action: Mouse scrolled (506, 187) with delta (0, 0)
Screenshot: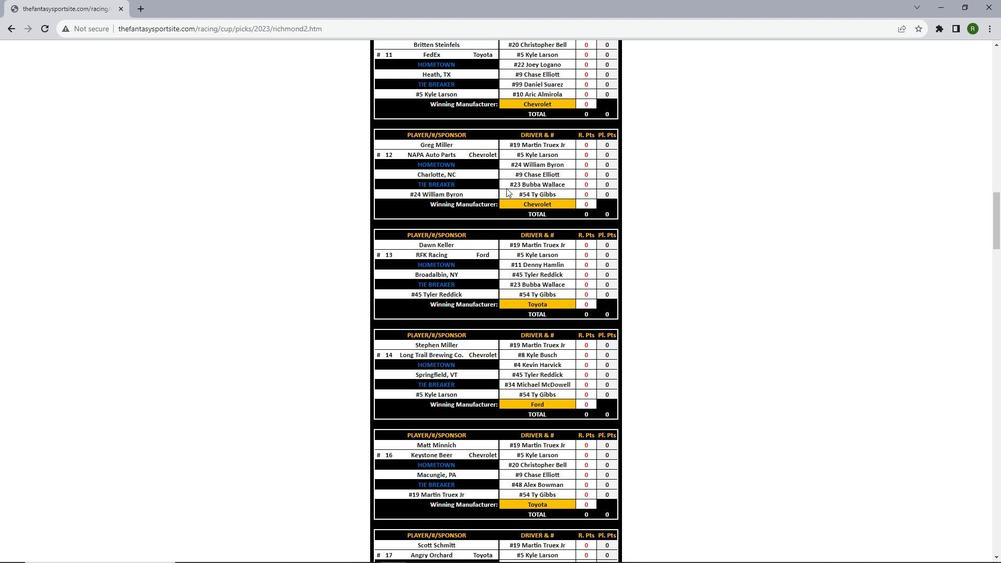 
Action: Mouse scrolled (506, 187) with delta (0, 0)
Screenshot: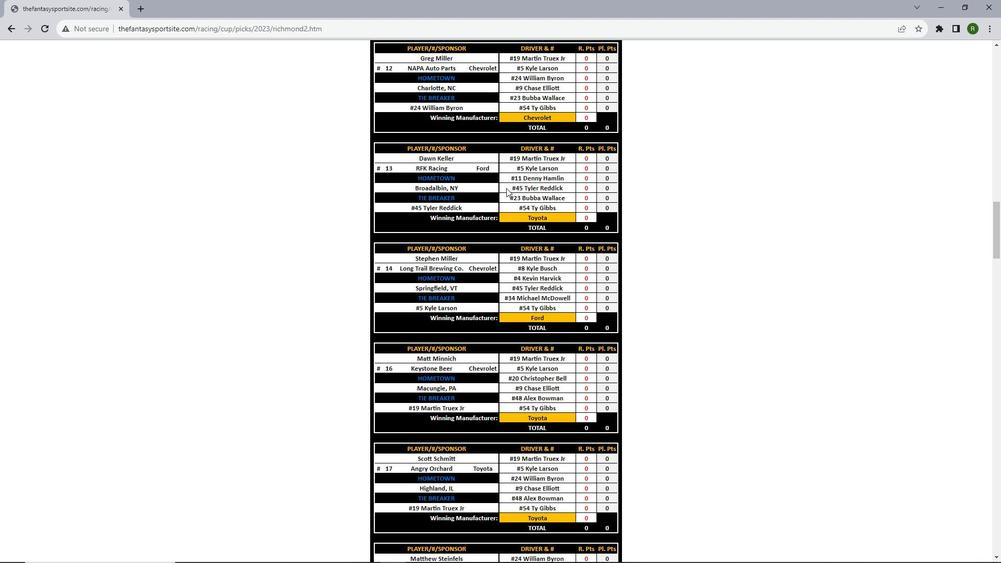 
Action: Mouse scrolled (506, 187) with delta (0, 0)
Screenshot: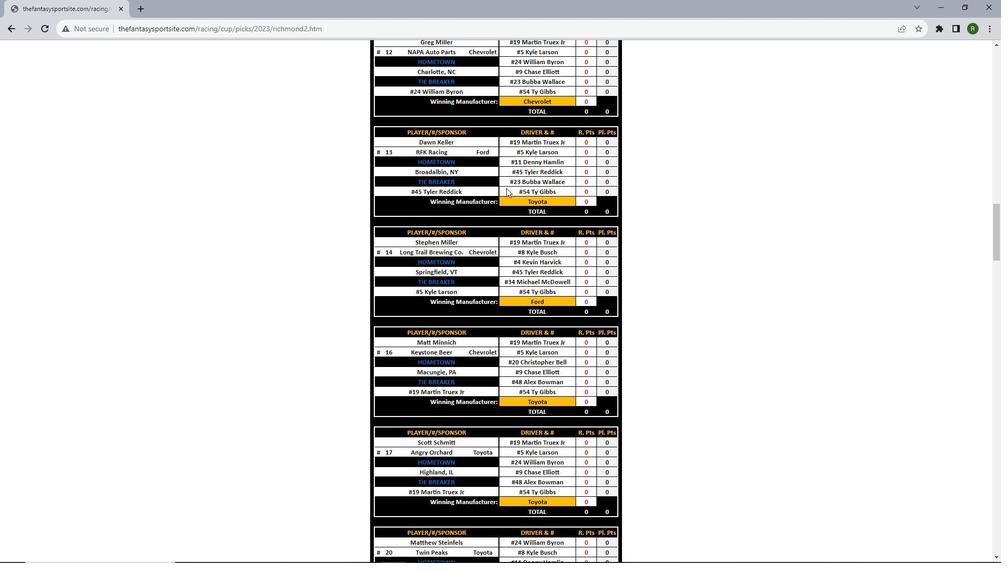 
Action: Mouse scrolled (506, 187) with delta (0, 0)
Screenshot: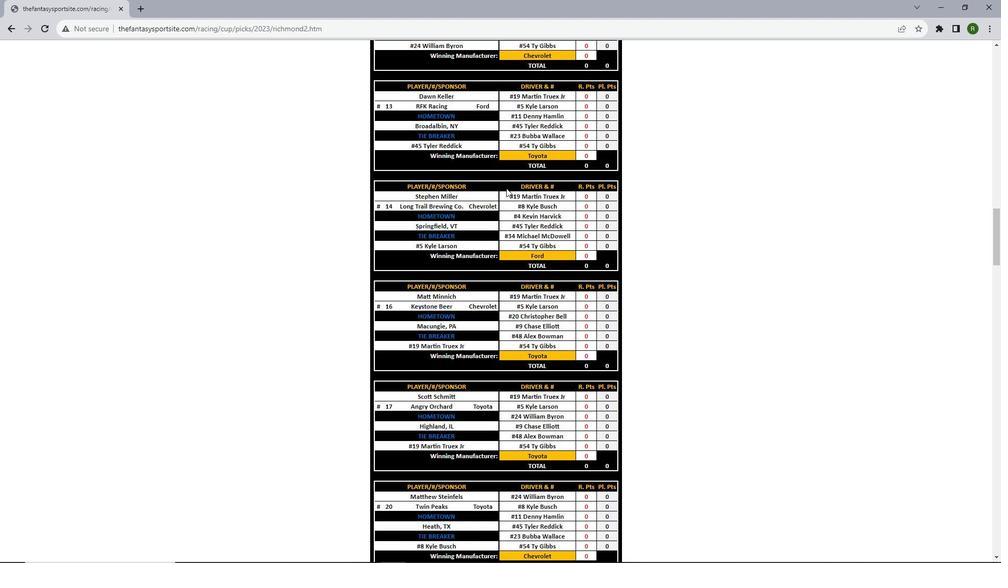 
Action: Mouse scrolled (506, 187) with delta (0, 0)
Screenshot: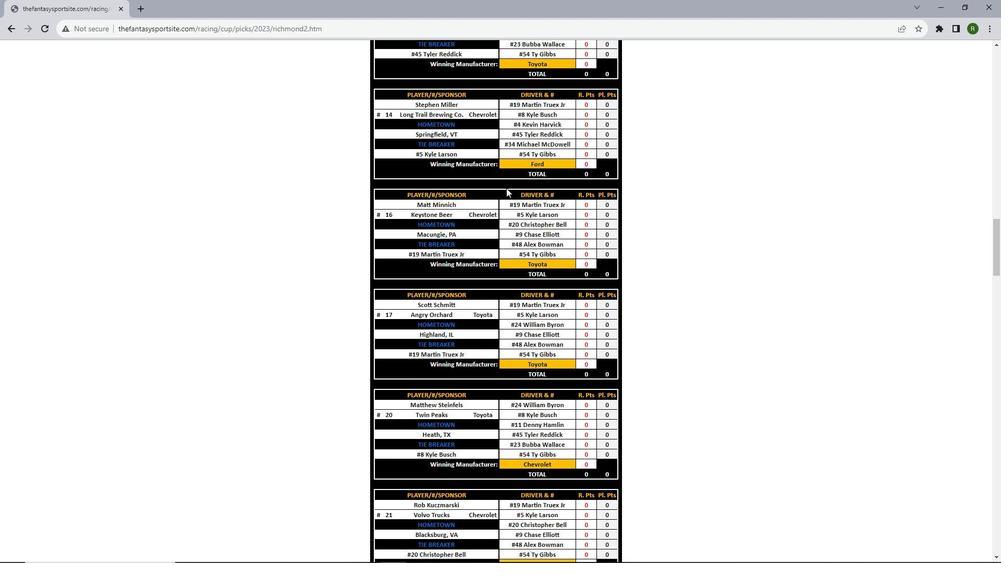 
Action: Mouse scrolled (506, 187) with delta (0, 0)
Screenshot: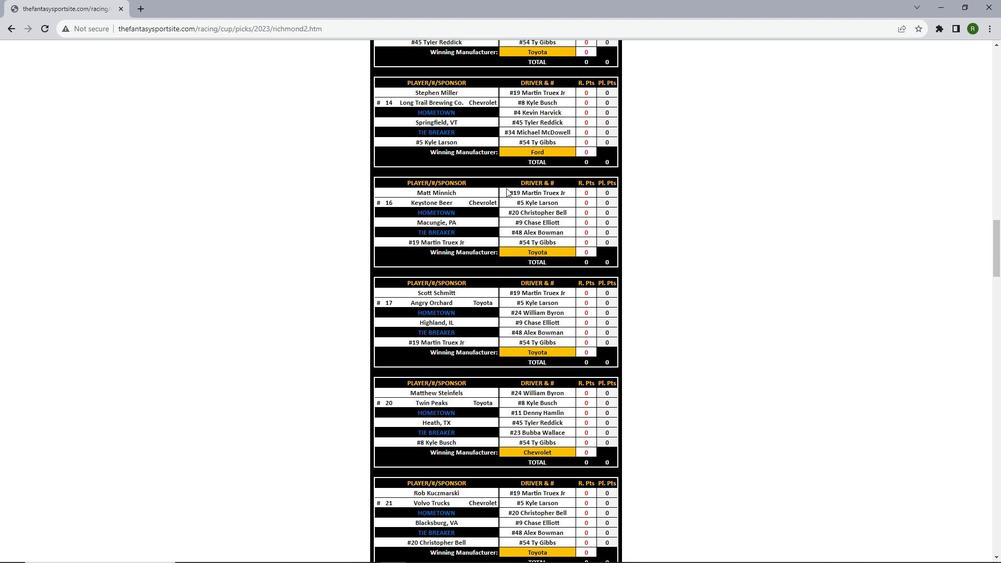 
Action: Mouse scrolled (506, 187) with delta (0, 0)
Screenshot: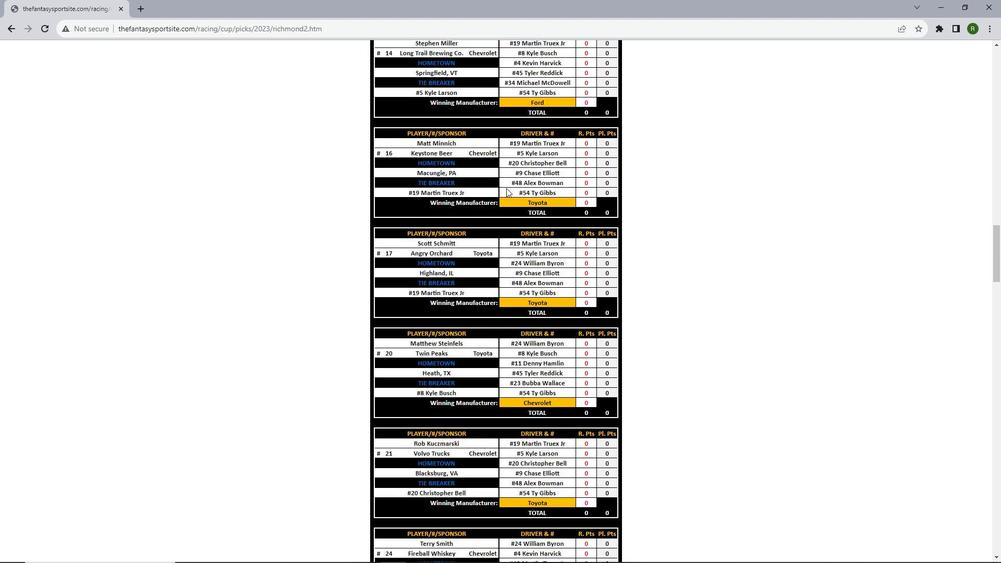 
Action: Mouse scrolled (506, 187) with delta (0, 0)
Screenshot: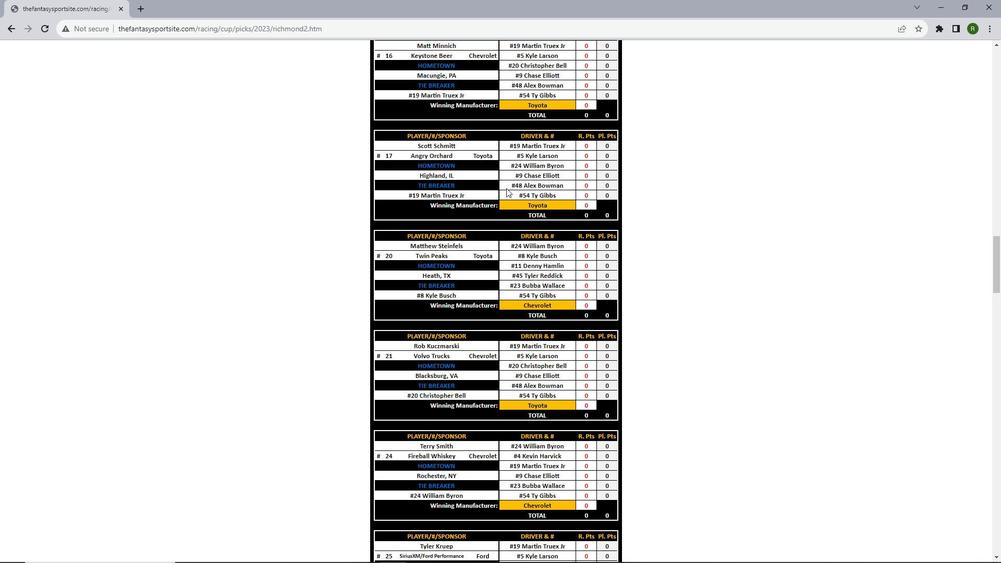 
Action: Mouse scrolled (506, 187) with delta (0, 0)
Screenshot: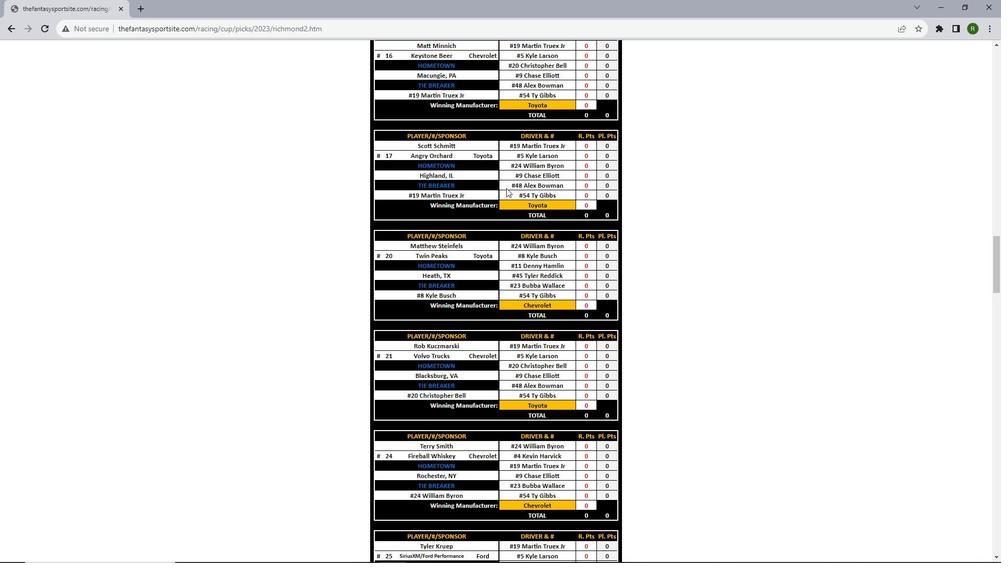 
Action: Mouse scrolled (506, 187) with delta (0, 0)
Screenshot: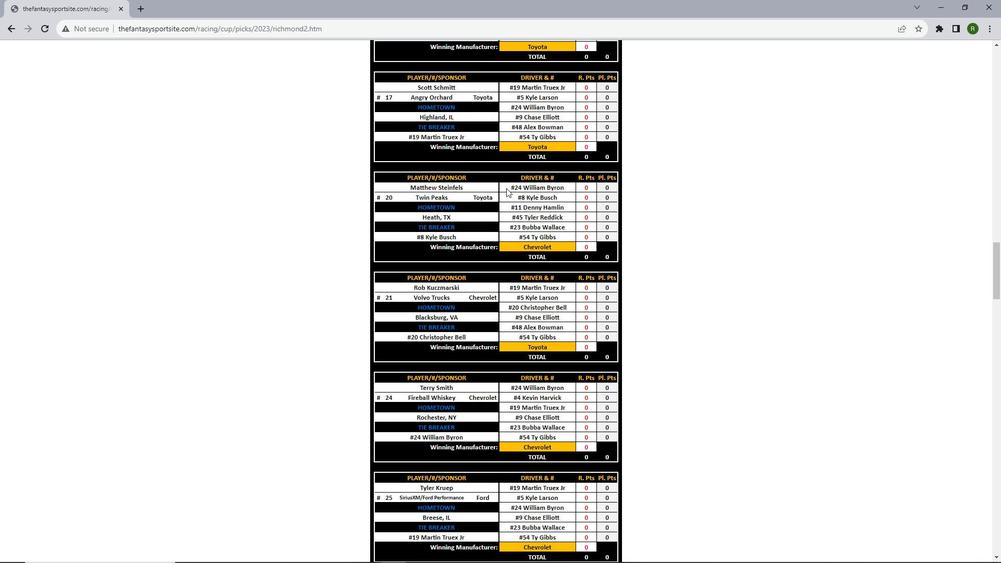 
Action: Mouse scrolled (506, 187) with delta (0, 0)
Screenshot: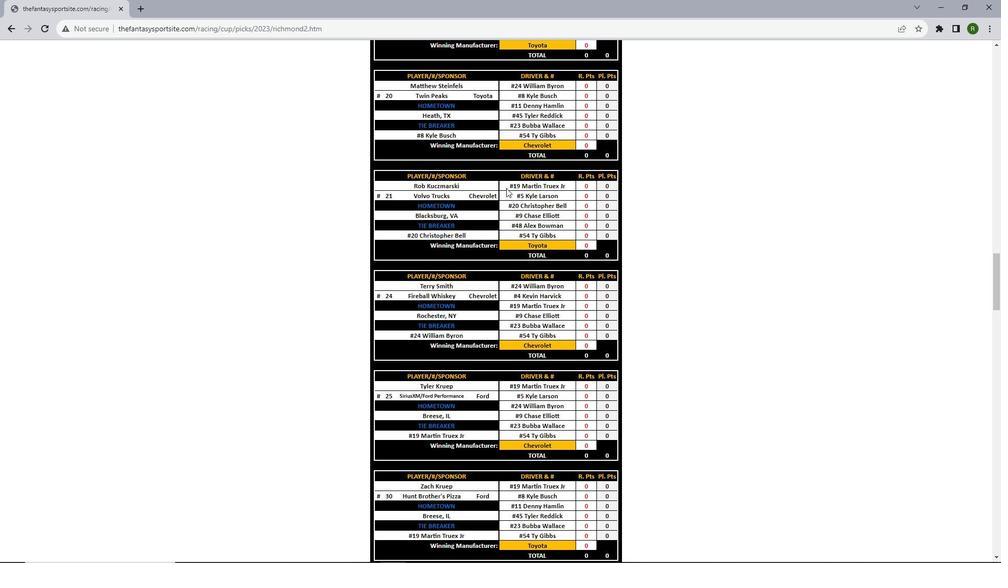 
Action: Mouse scrolled (506, 187) with delta (0, 0)
Screenshot: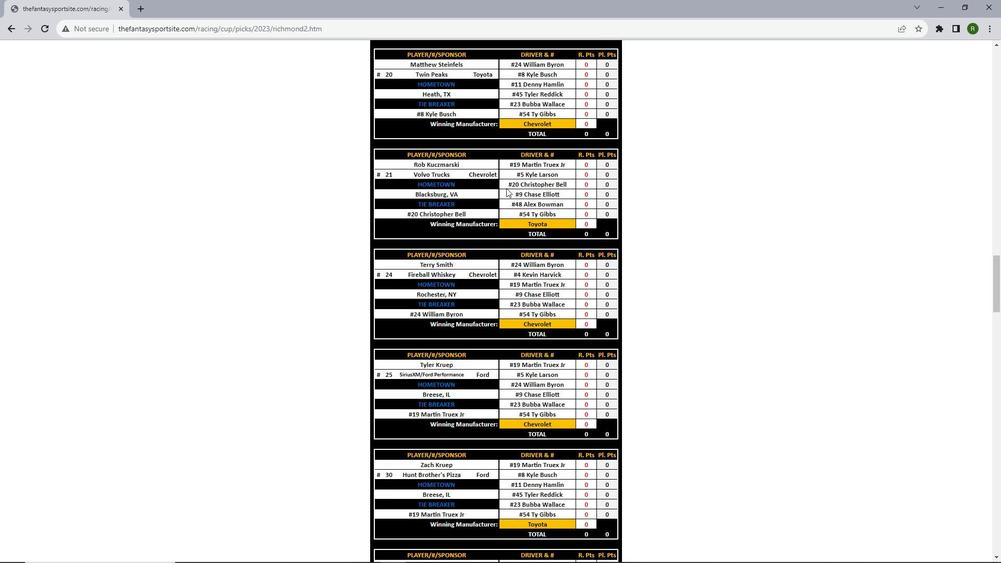 
Action: Mouse scrolled (506, 187) with delta (0, 0)
Screenshot: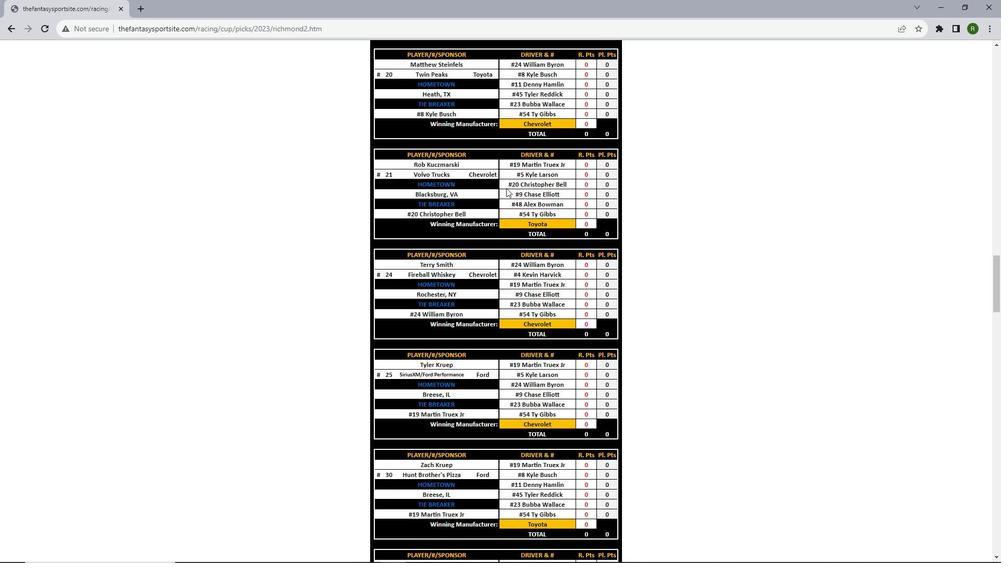 
Action: Mouse scrolled (506, 187) with delta (0, 0)
Screenshot: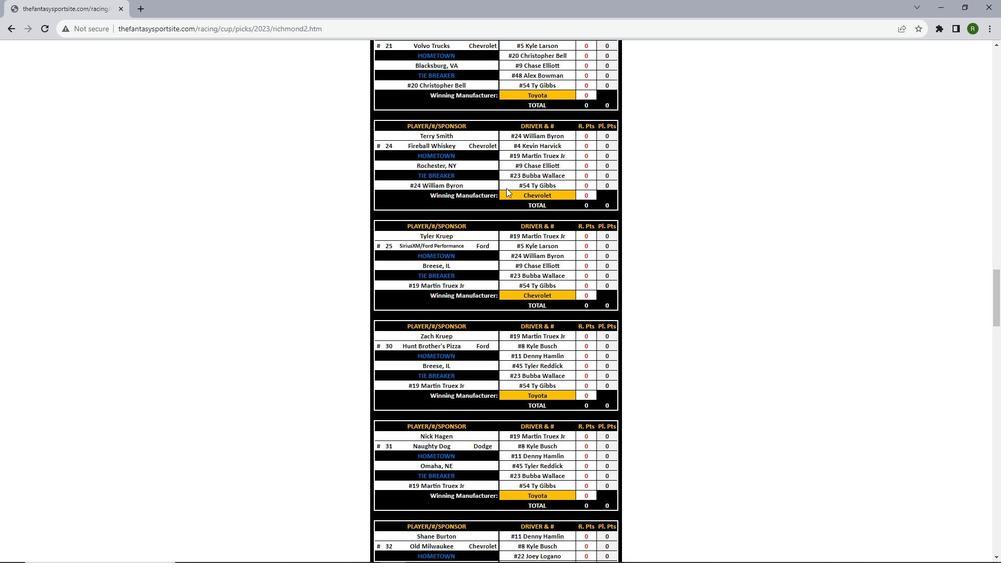 
Action: Mouse scrolled (506, 187) with delta (0, 0)
Screenshot: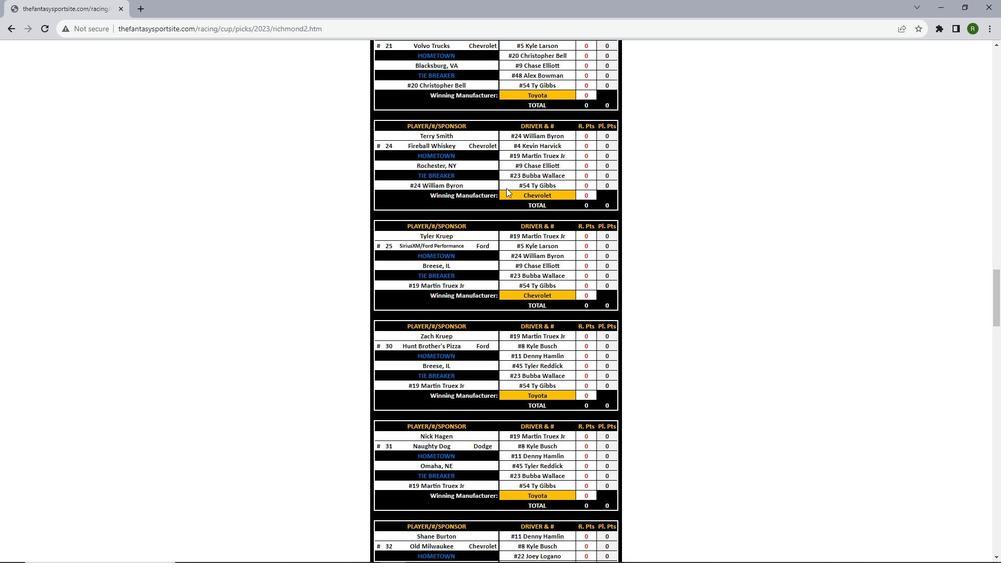
Action: Mouse scrolled (506, 187) with delta (0, 0)
Screenshot: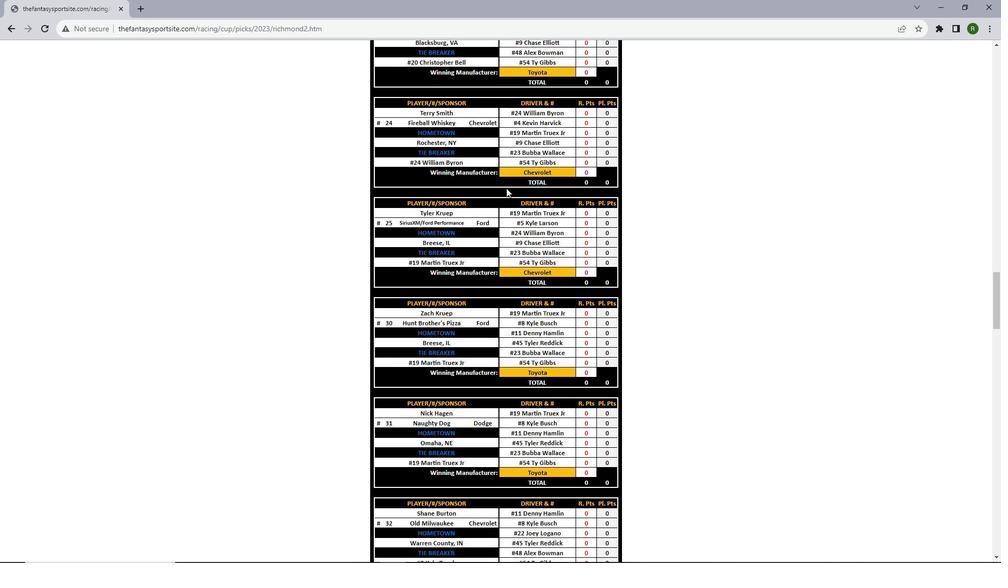 
Action: Mouse scrolled (506, 187) with delta (0, 0)
Screenshot: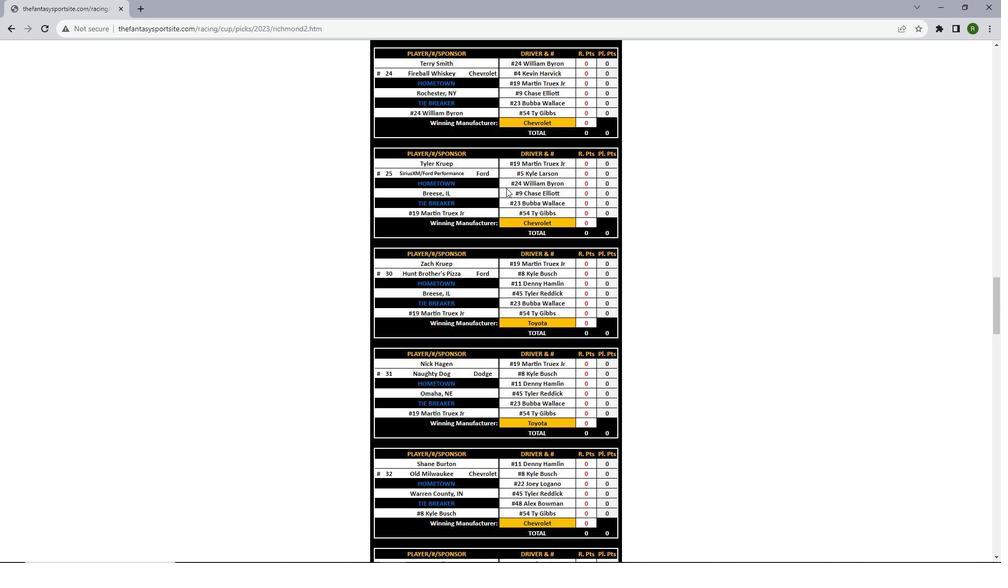 
Action: Mouse scrolled (506, 187) with delta (0, 0)
Screenshot: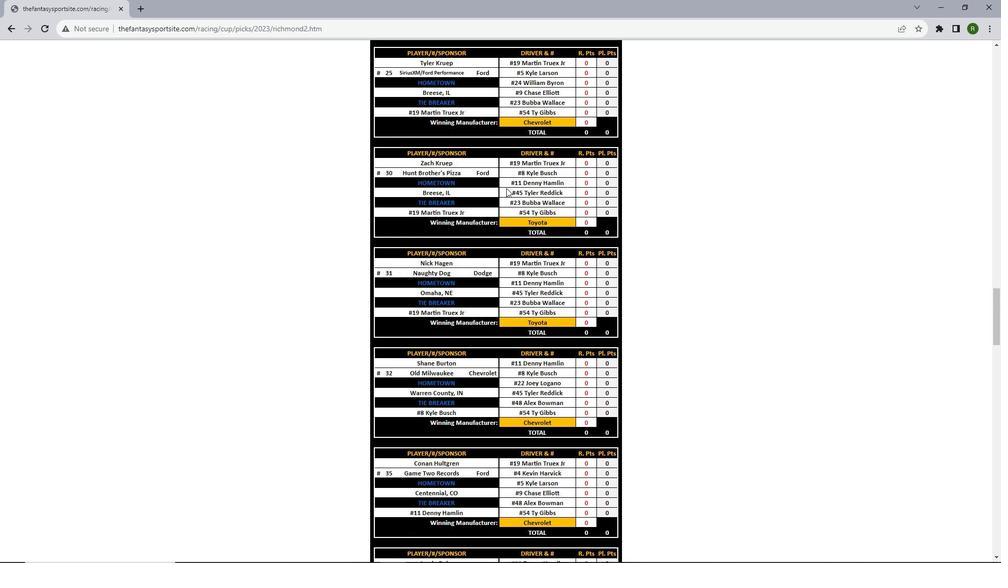 
Action: Mouse scrolled (506, 187) with delta (0, 0)
Screenshot: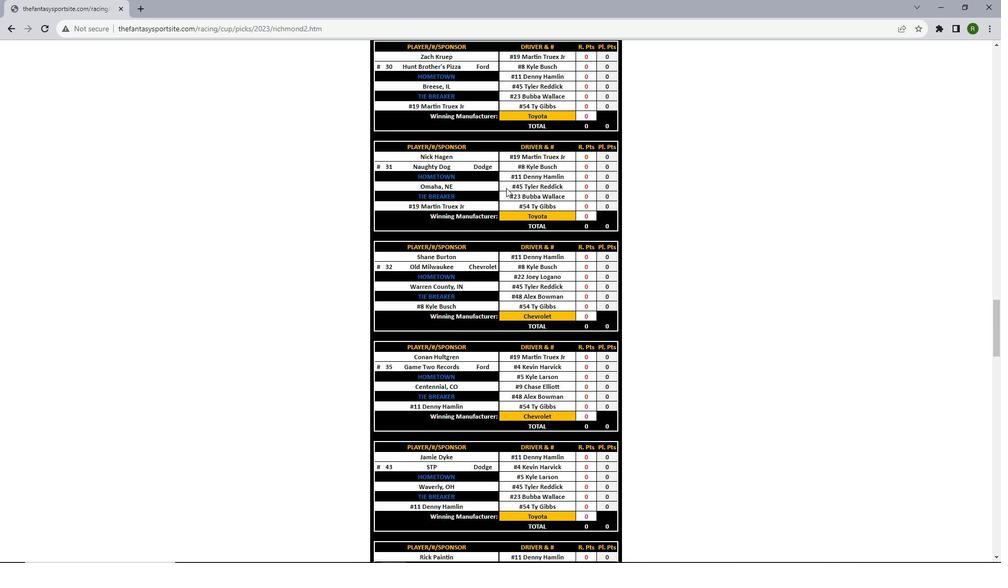 
Action: Mouse scrolled (506, 187) with delta (0, 0)
Screenshot: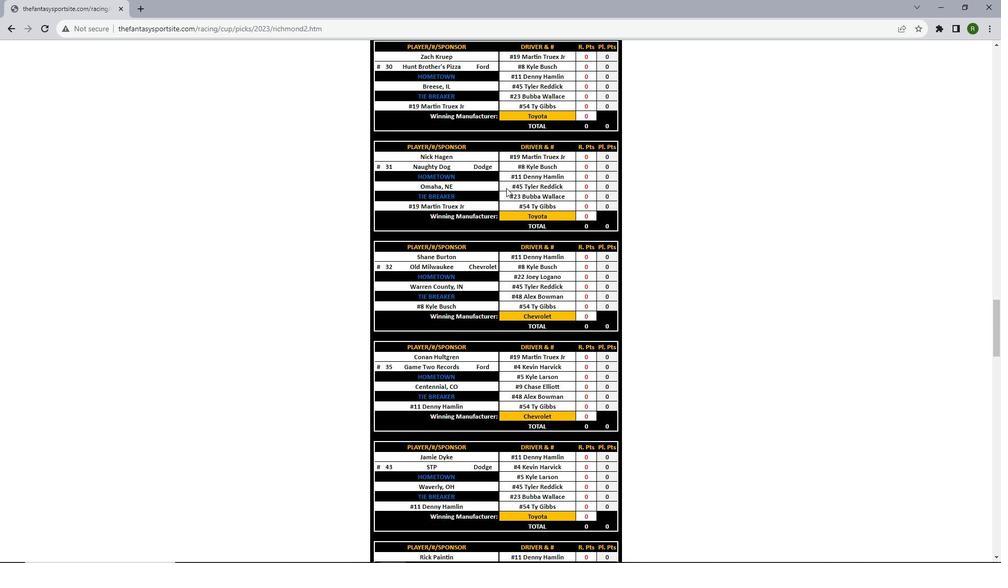 
Action: Mouse scrolled (506, 187) with delta (0, 0)
Screenshot: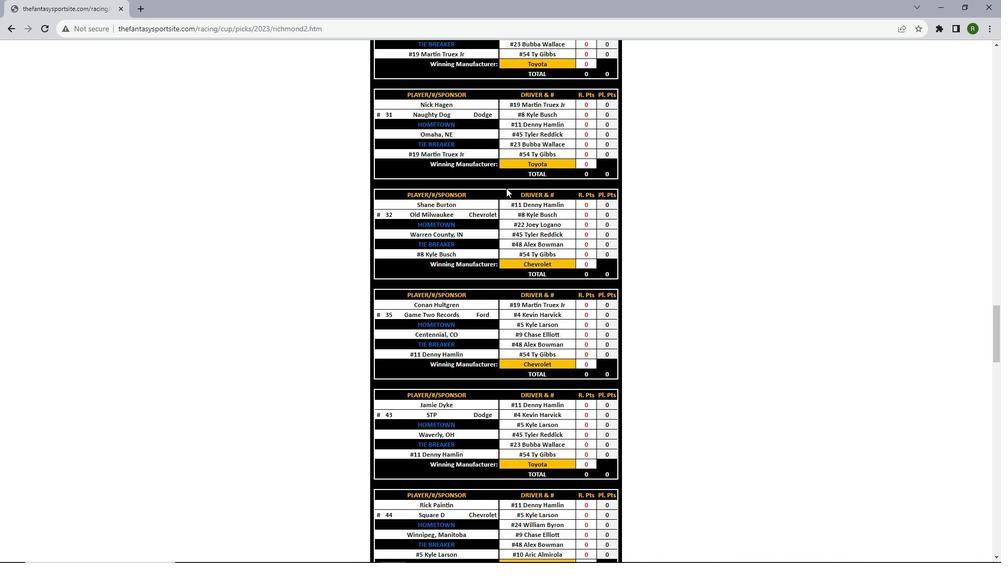 
Action: Mouse scrolled (506, 187) with delta (0, 0)
Screenshot: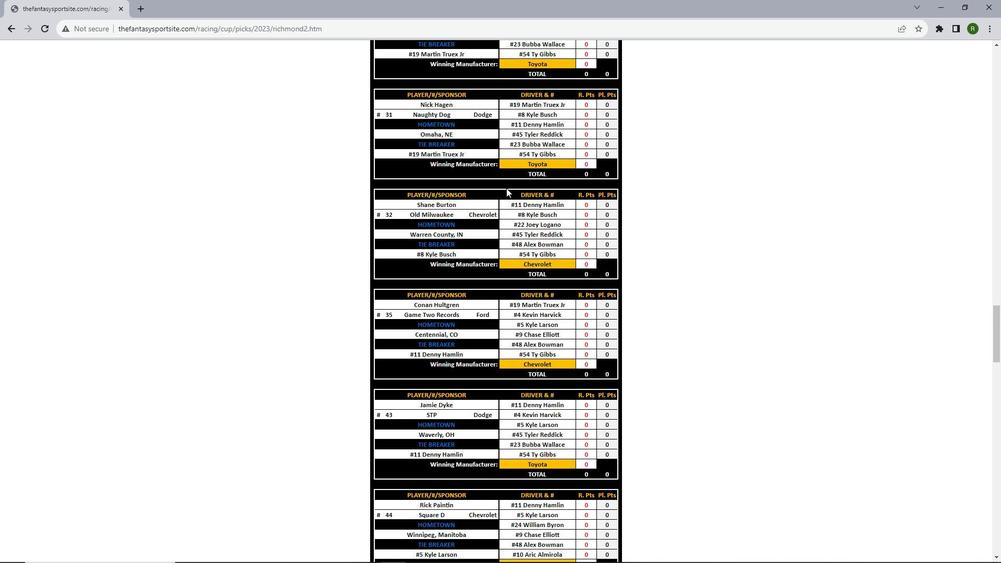 
Action: Mouse scrolled (506, 187) with delta (0, 0)
Screenshot: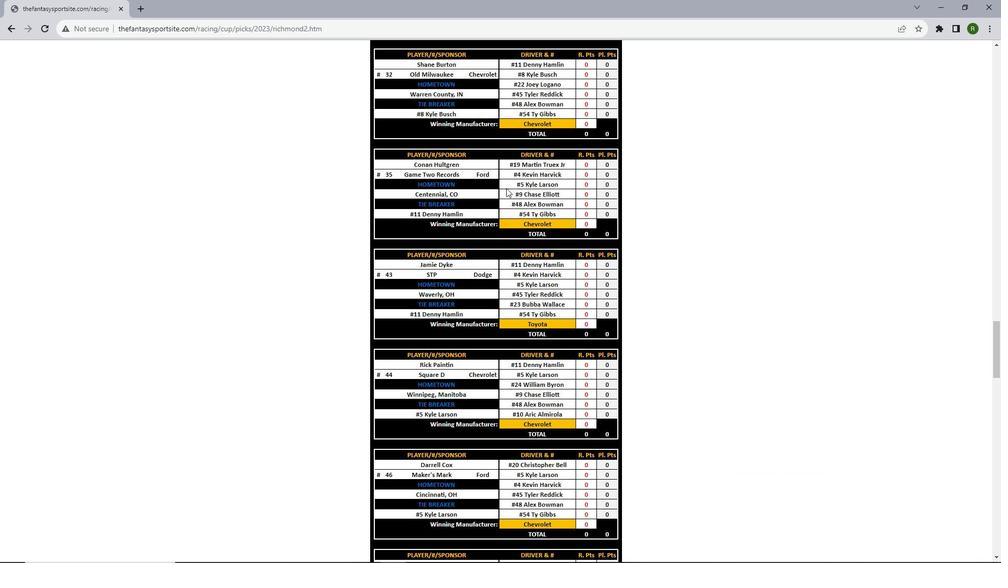 
Action: Mouse scrolled (506, 187) with delta (0, 0)
Screenshot: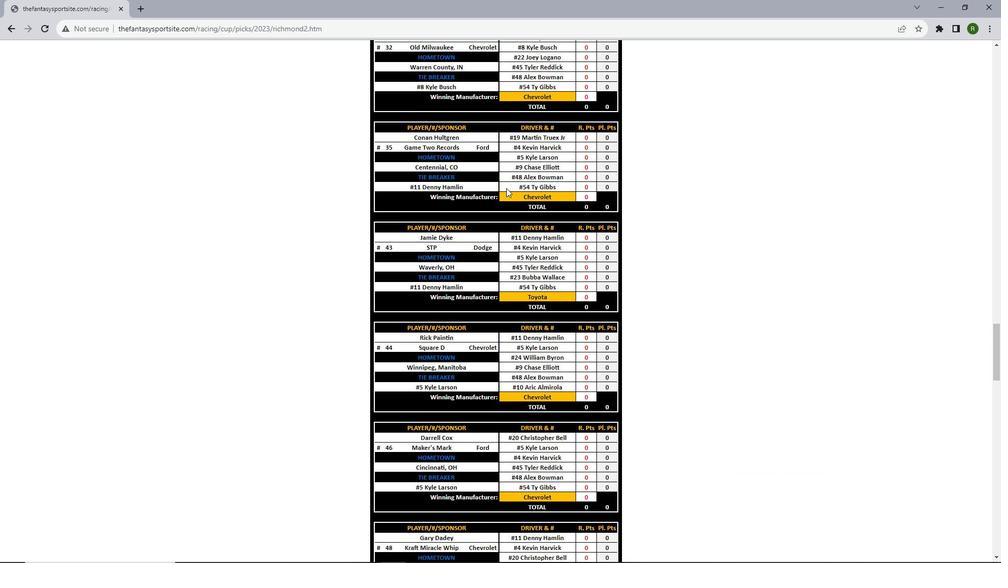 
Action: Mouse scrolled (506, 187) with delta (0, 0)
Screenshot: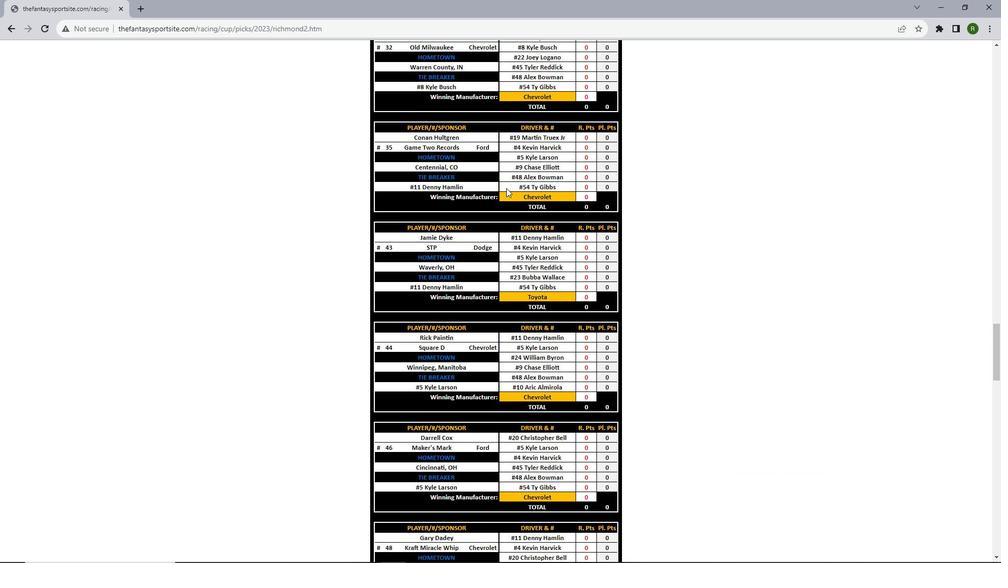 
Action: Mouse scrolled (506, 187) with delta (0, 0)
Screenshot: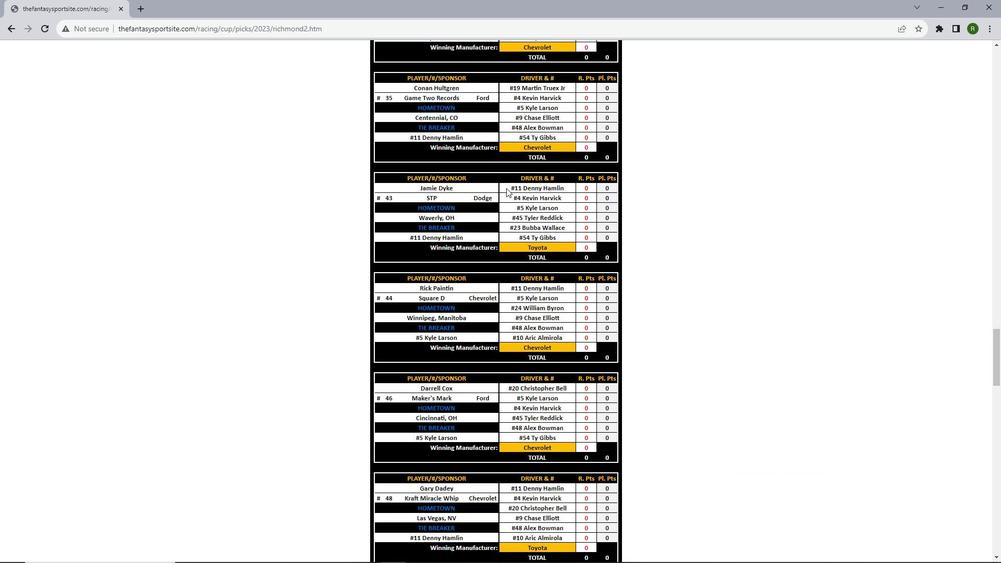 
Action: Mouse scrolled (506, 187) with delta (0, 0)
Screenshot: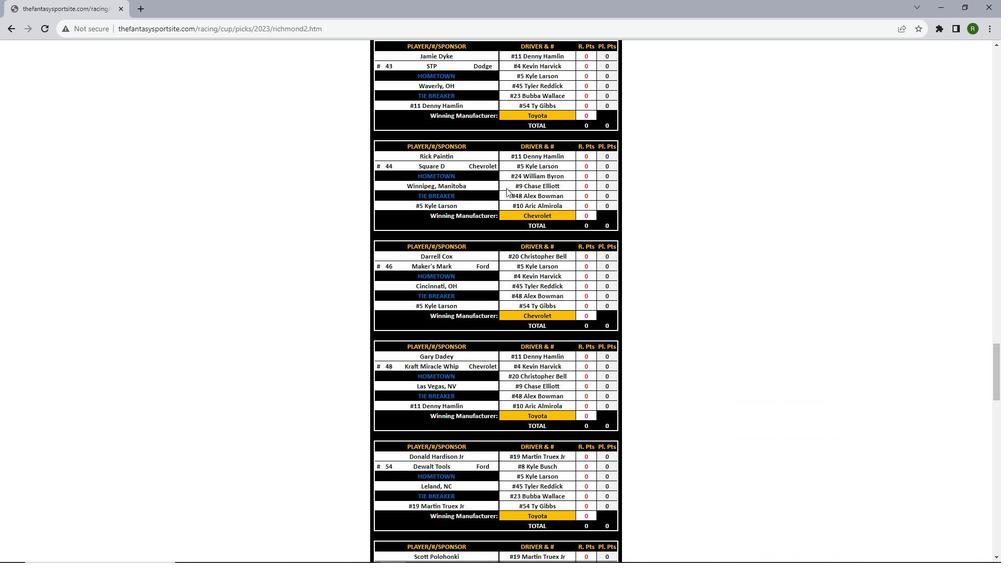 
Action: Mouse scrolled (506, 187) with delta (0, 0)
Screenshot: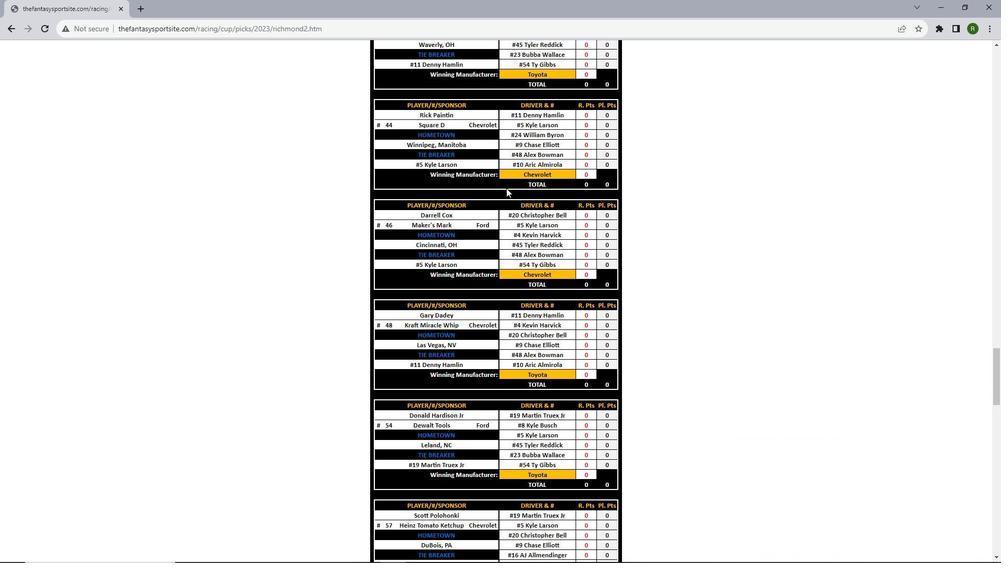 
Action: Mouse scrolled (506, 187) with delta (0, 0)
Screenshot: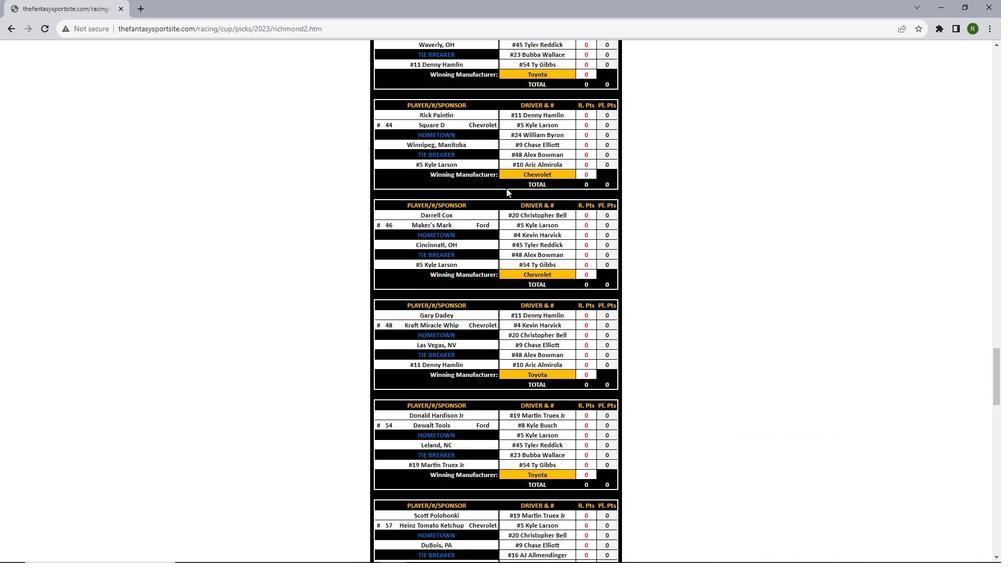 
Action: Mouse scrolled (506, 187) with delta (0, 0)
Screenshot: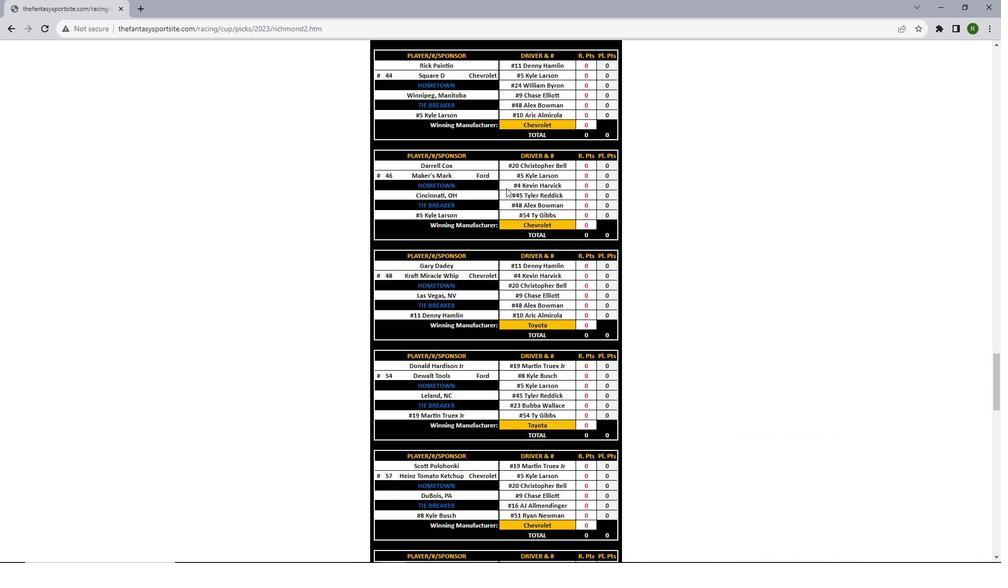 
Action: Mouse scrolled (506, 187) with delta (0, 0)
Screenshot: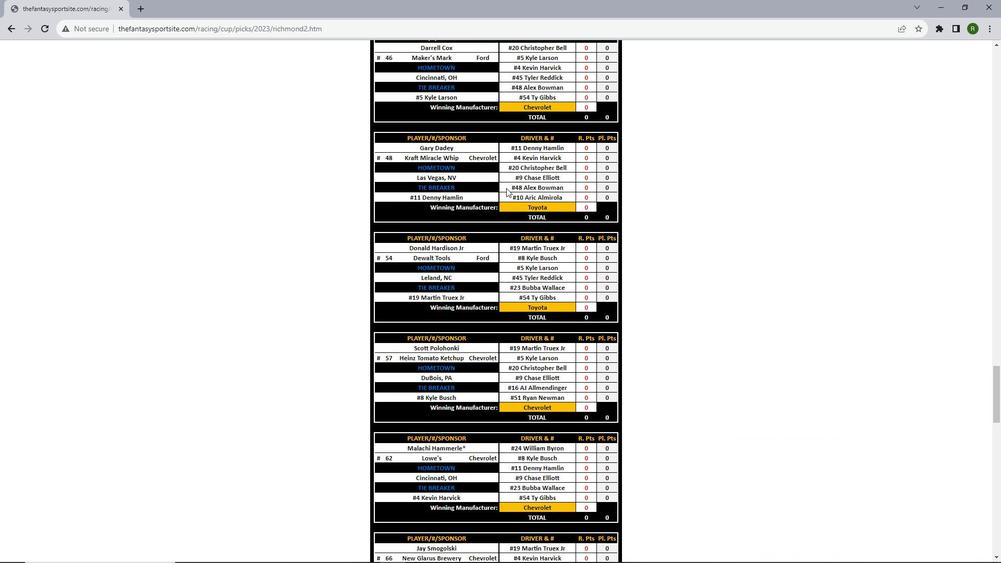 
Action: Mouse scrolled (506, 187) with delta (0, 0)
Screenshot: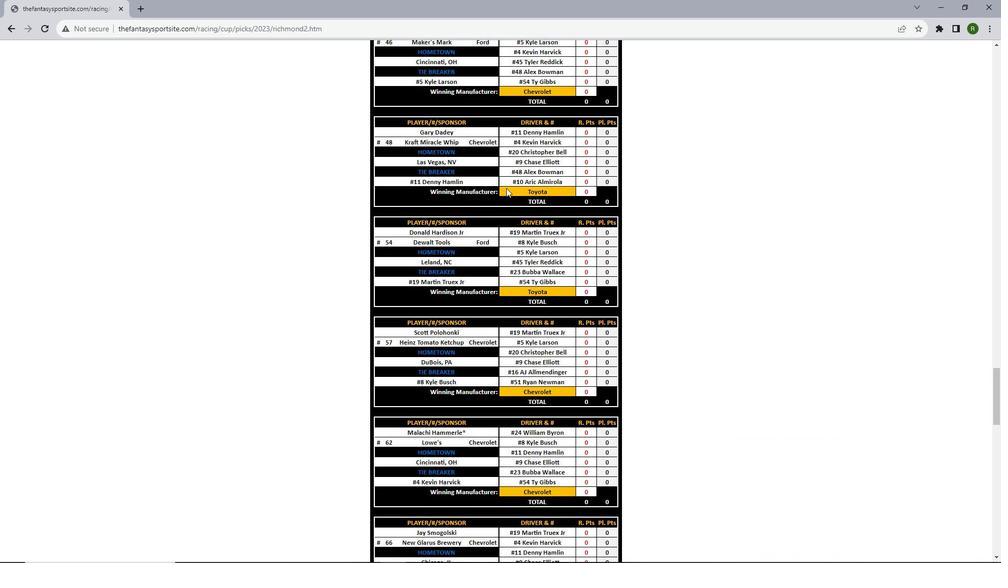 
Action: Mouse scrolled (506, 187) with delta (0, 0)
Screenshot: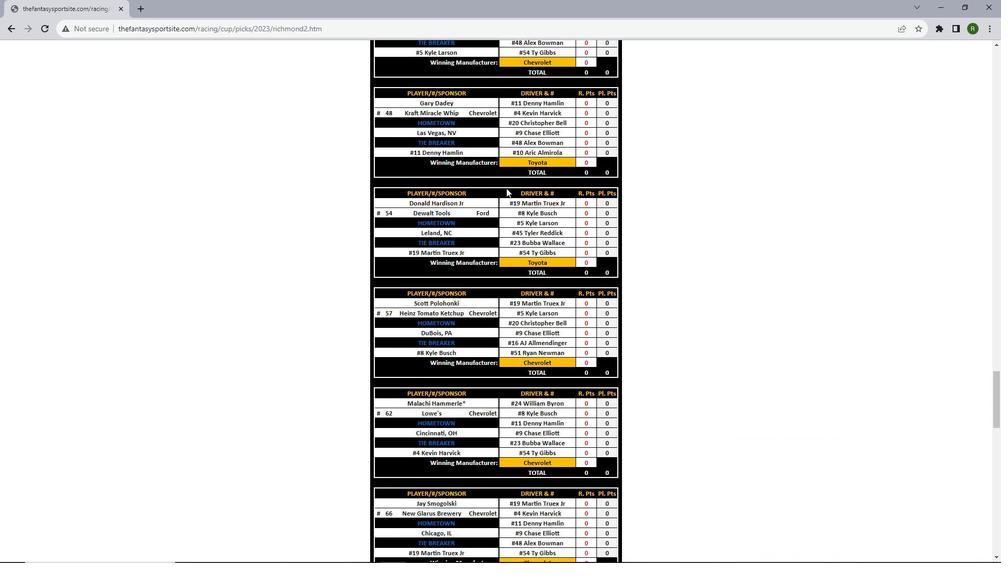 
Action: Mouse scrolled (506, 187) with delta (0, 0)
Screenshot: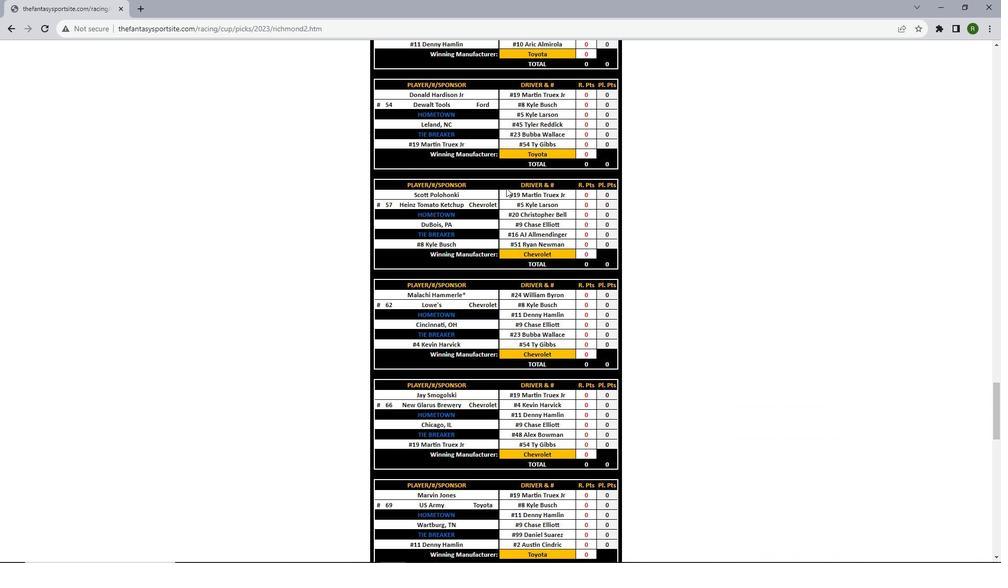 
Action: Mouse scrolled (506, 187) with delta (0, 0)
Screenshot: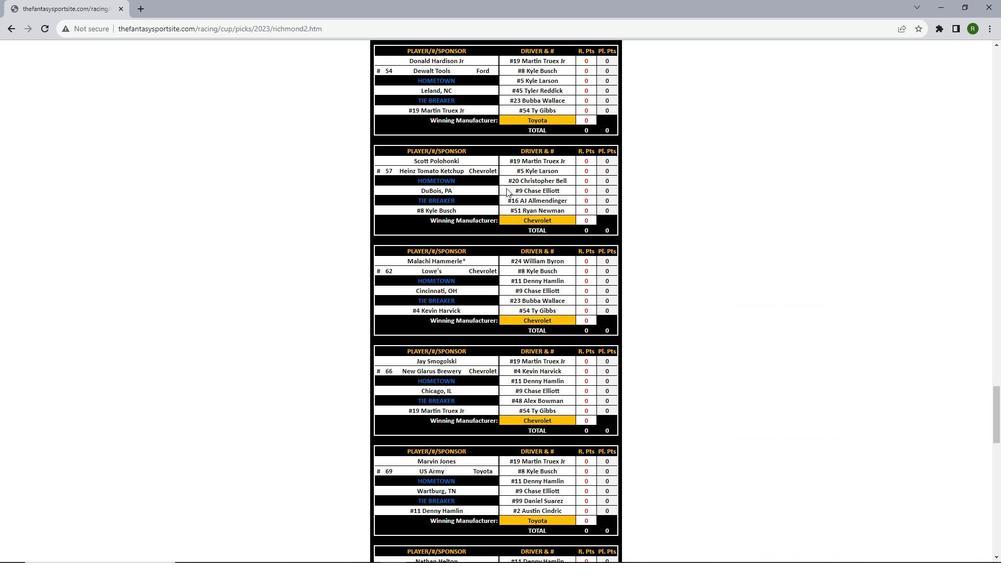 
Action: Mouse scrolled (506, 187) with delta (0, 0)
Screenshot: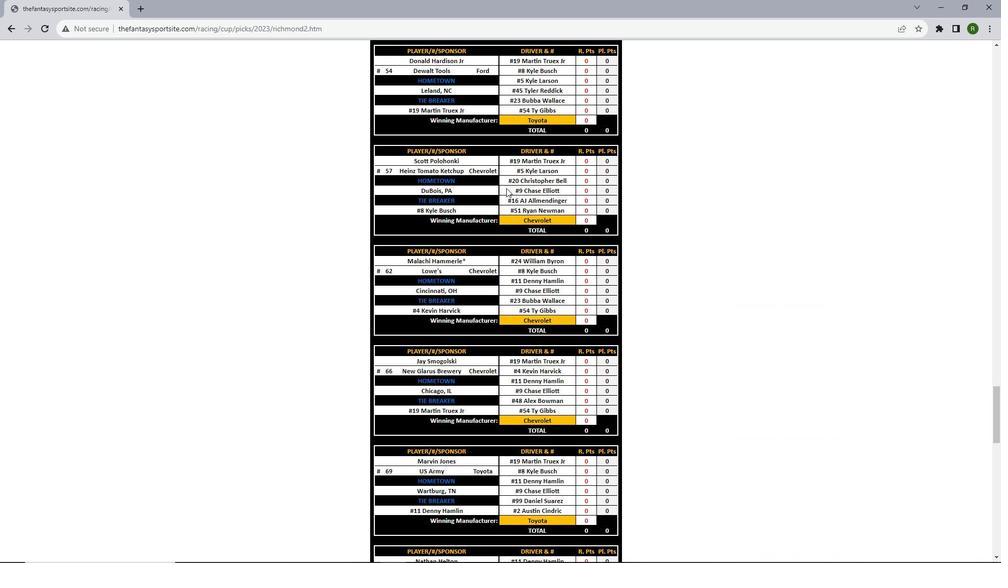 
Action: Mouse scrolled (506, 187) with delta (0, 0)
Screenshot: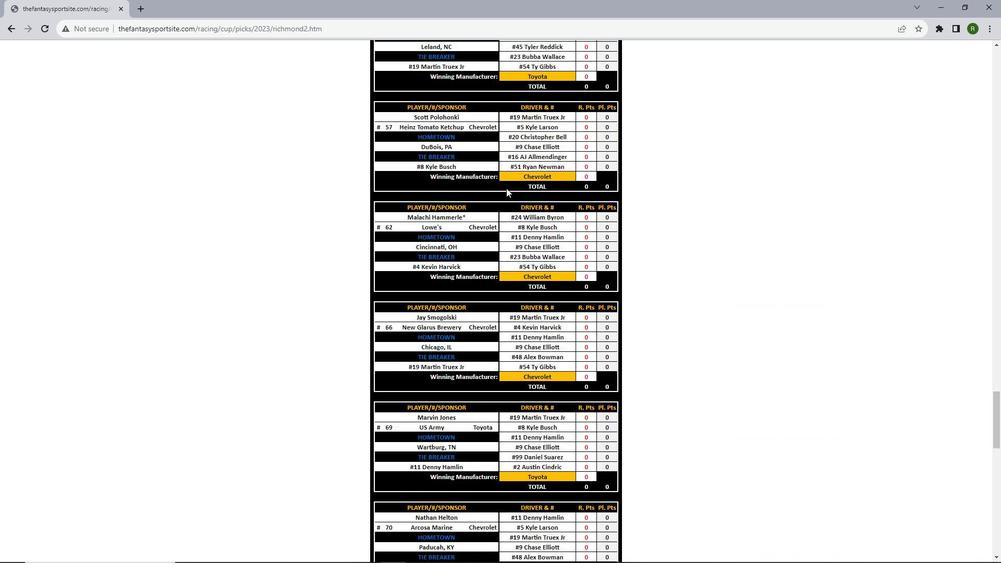 
Action: Mouse scrolled (506, 187) with delta (0, 0)
Screenshot: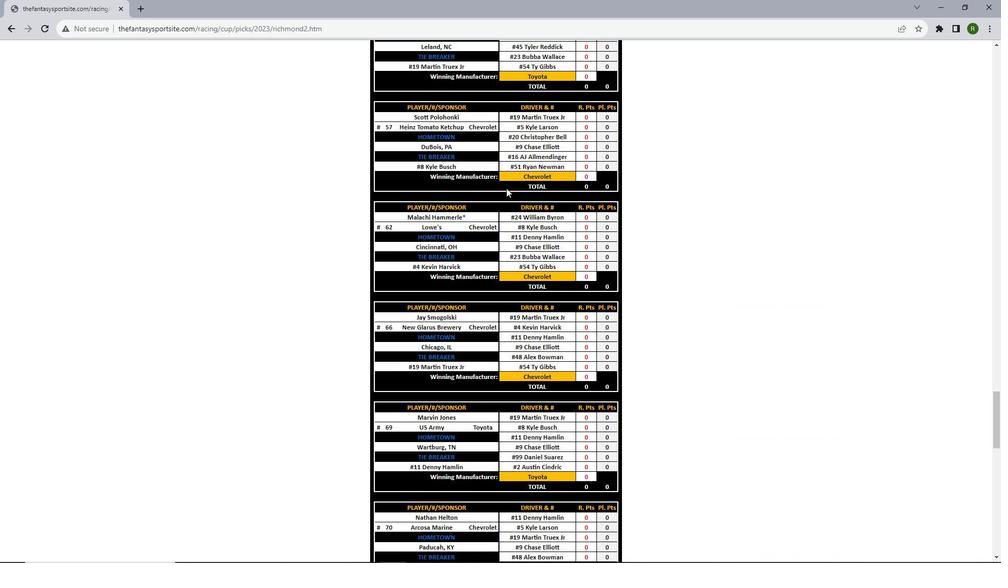 
Action: Mouse scrolled (506, 187) with delta (0, 0)
Screenshot: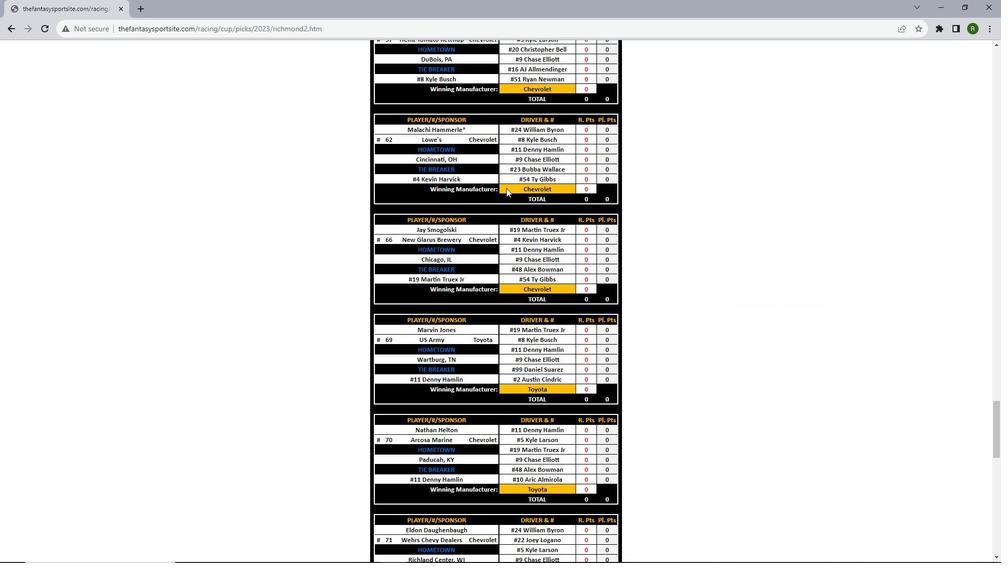 
Action: Mouse scrolled (506, 187) with delta (0, 0)
Screenshot: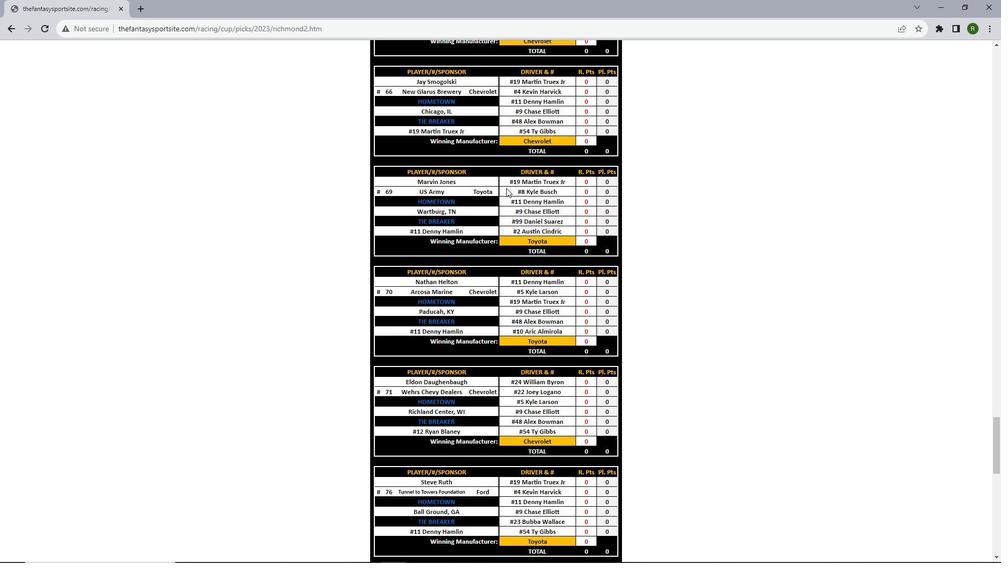 
Action: Mouse scrolled (506, 187) with delta (0, 0)
Screenshot: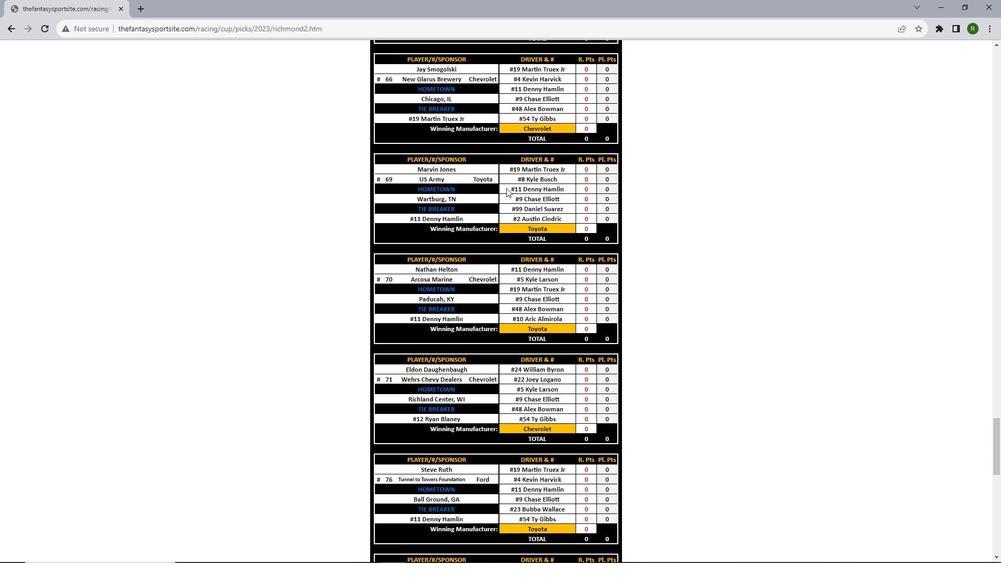 
Action: Mouse scrolled (506, 187) with delta (0, 0)
Screenshot: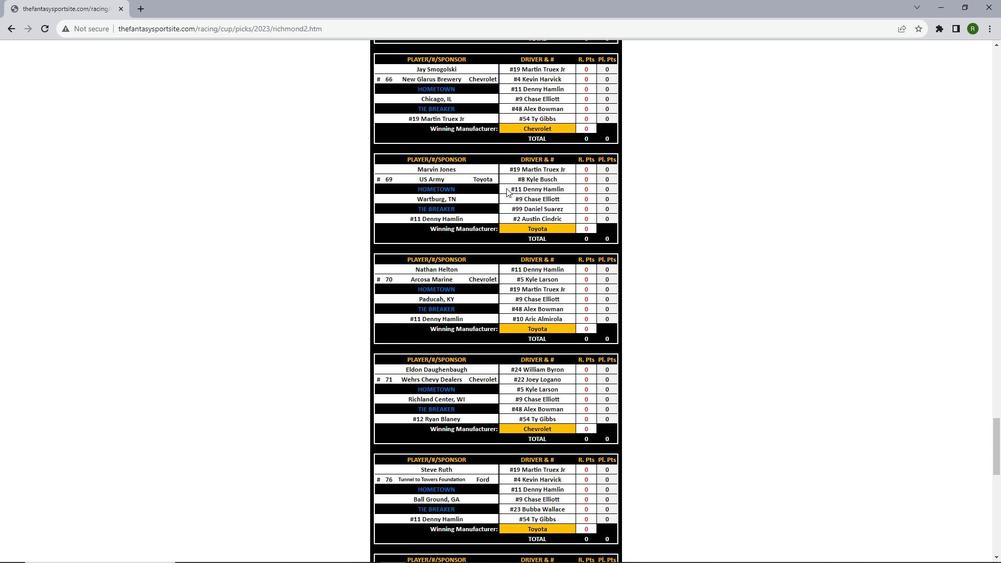 
Action: Mouse scrolled (506, 187) with delta (0, 0)
Screenshot: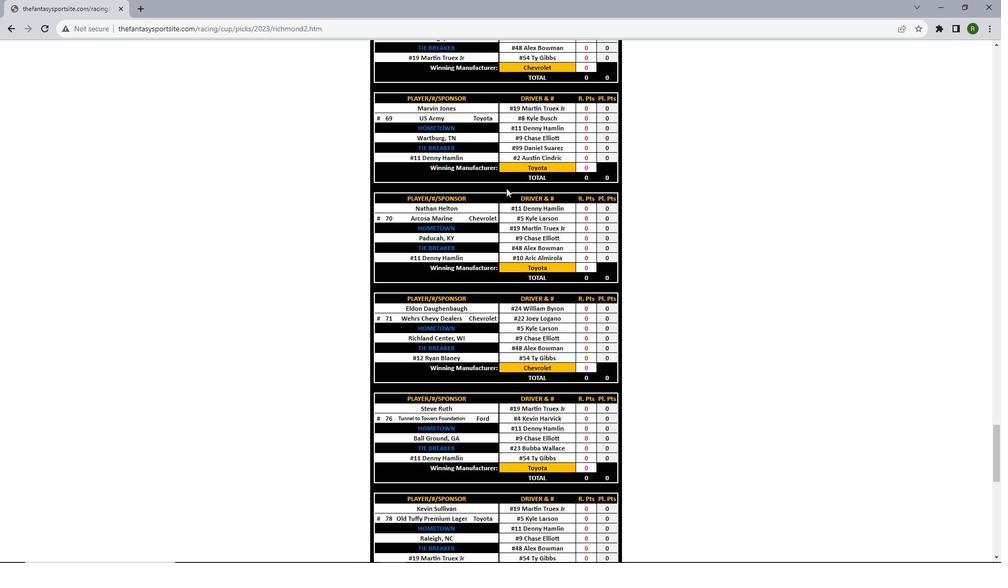 
Action: Mouse scrolled (506, 187) with delta (0, 0)
Screenshot: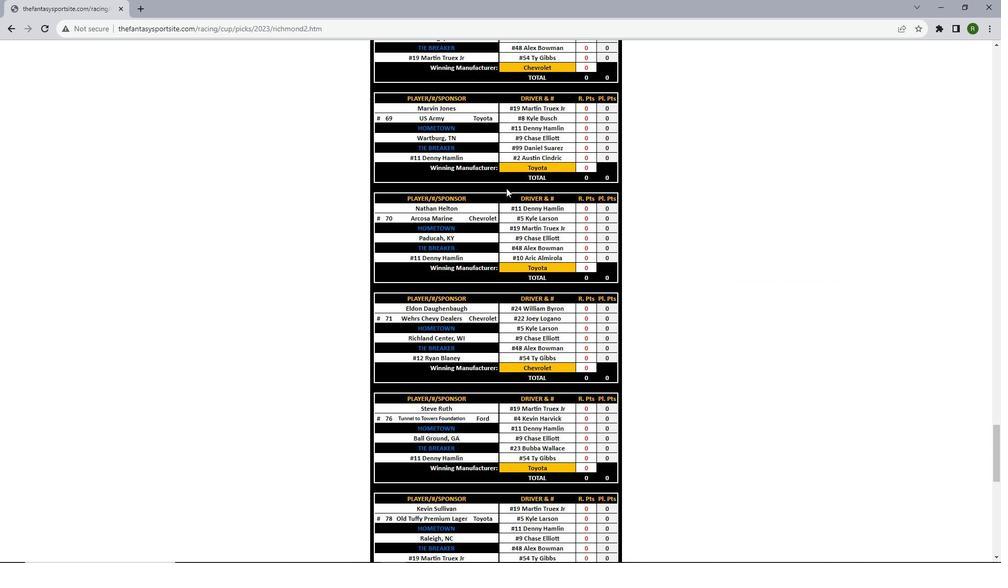 
Action: Mouse scrolled (506, 187) with delta (0, 0)
Screenshot: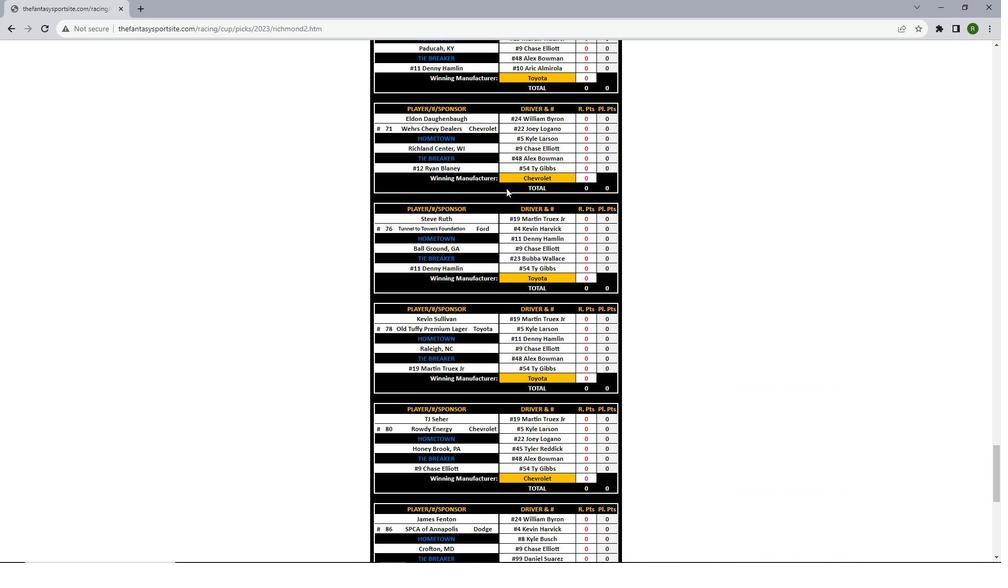 
Action: Mouse scrolled (506, 187) with delta (0, 0)
Screenshot: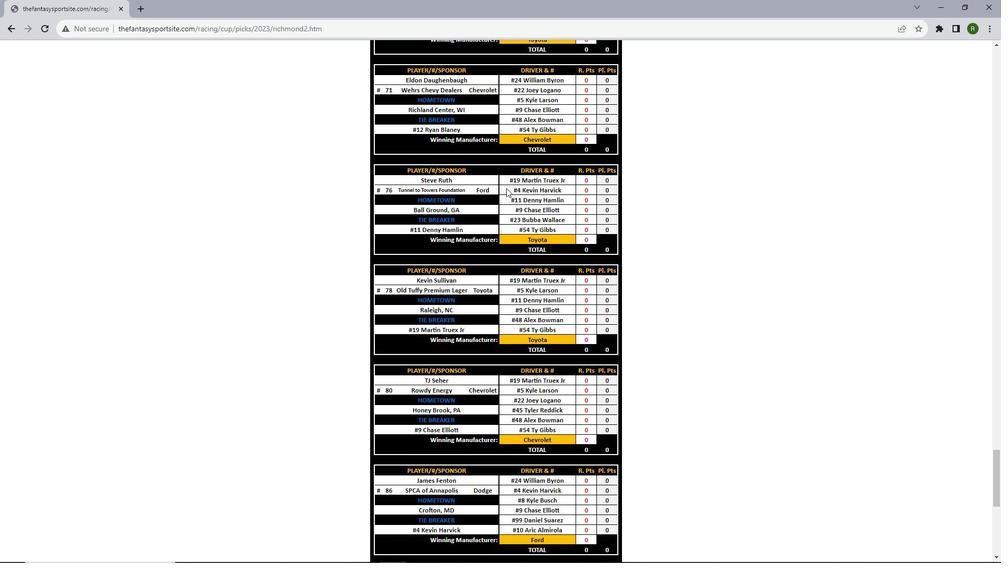 
Action: Mouse scrolled (506, 187) with delta (0, 0)
Screenshot: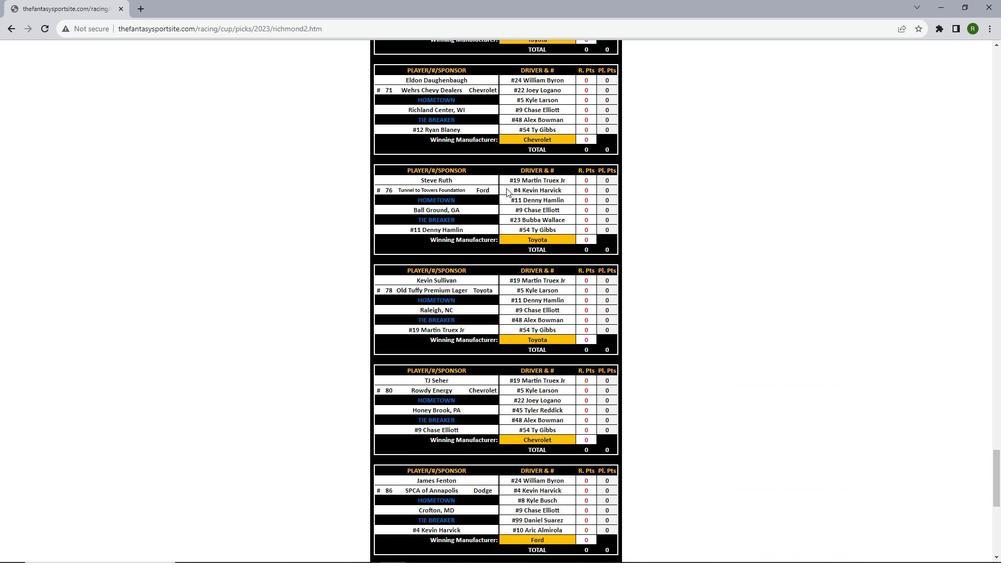 
Action: Mouse scrolled (506, 187) with delta (0, 0)
Screenshot: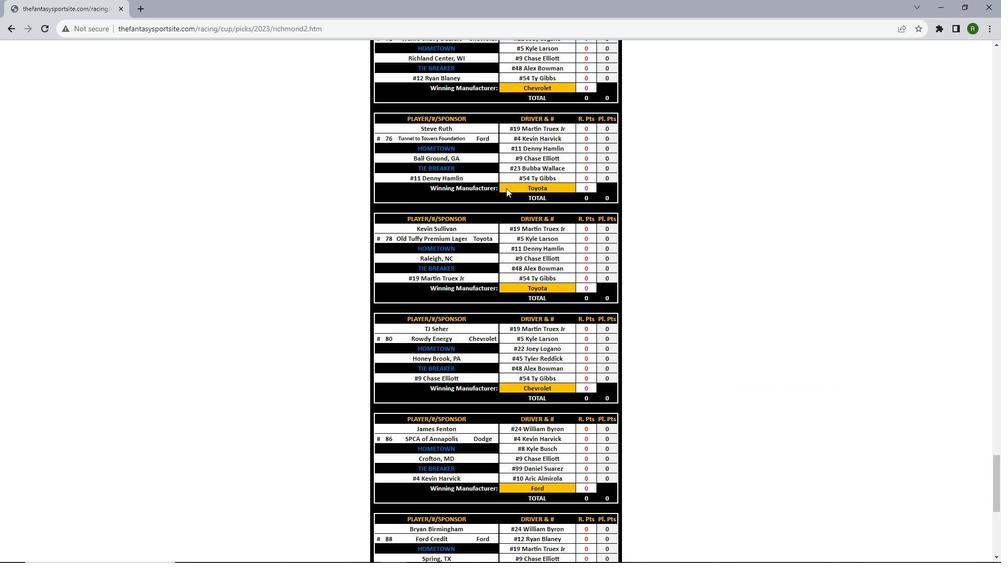 
Action: Mouse scrolled (506, 187) with delta (0, 0)
Screenshot: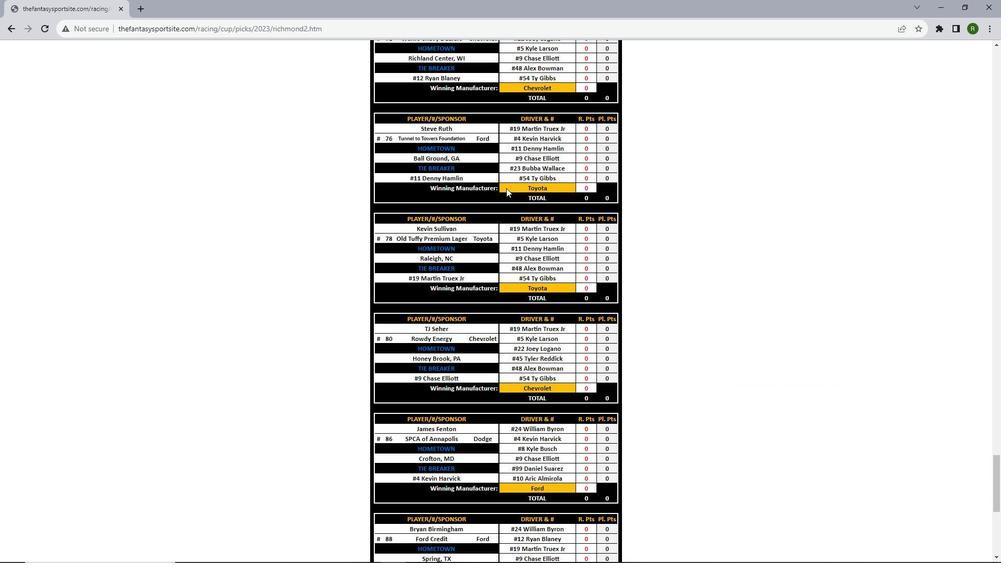 
Action: Mouse scrolled (506, 187) with delta (0, 0)
Screenshot: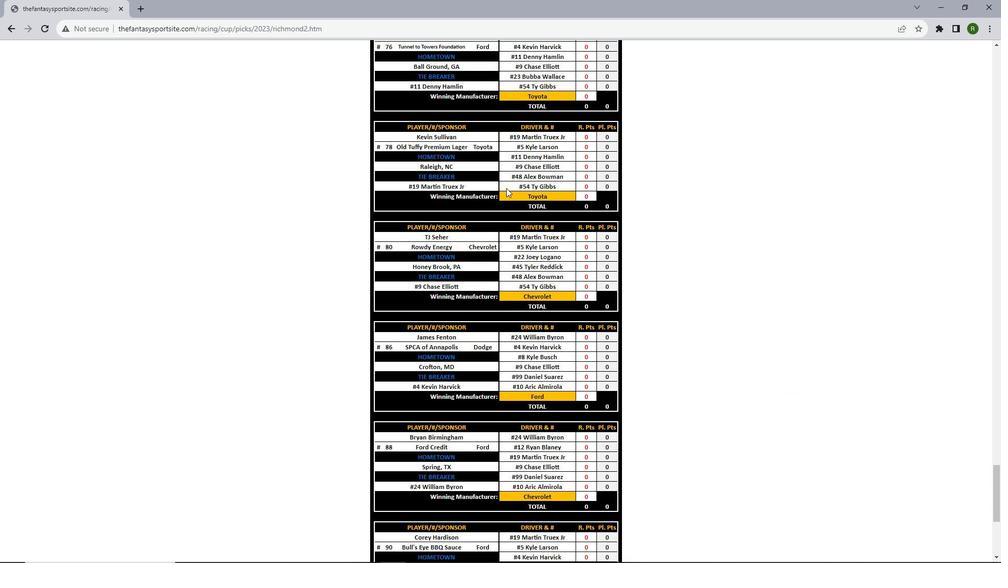 
Action: Mouse scrolled (506, 187) with delta (0, 0)
Screenshot: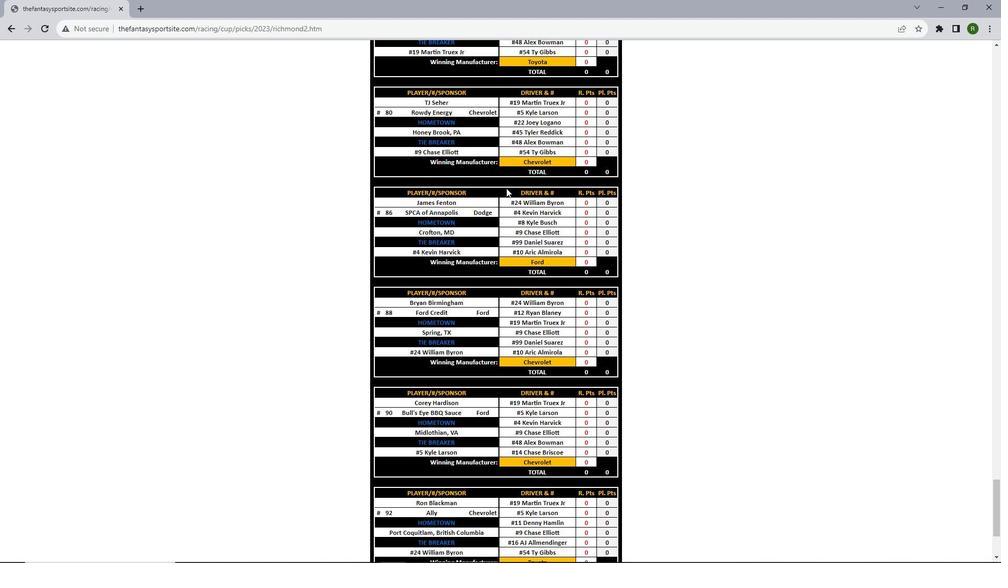
Action: Mouse scrolled (506, 187) with delta (0, 0)
Screenshot: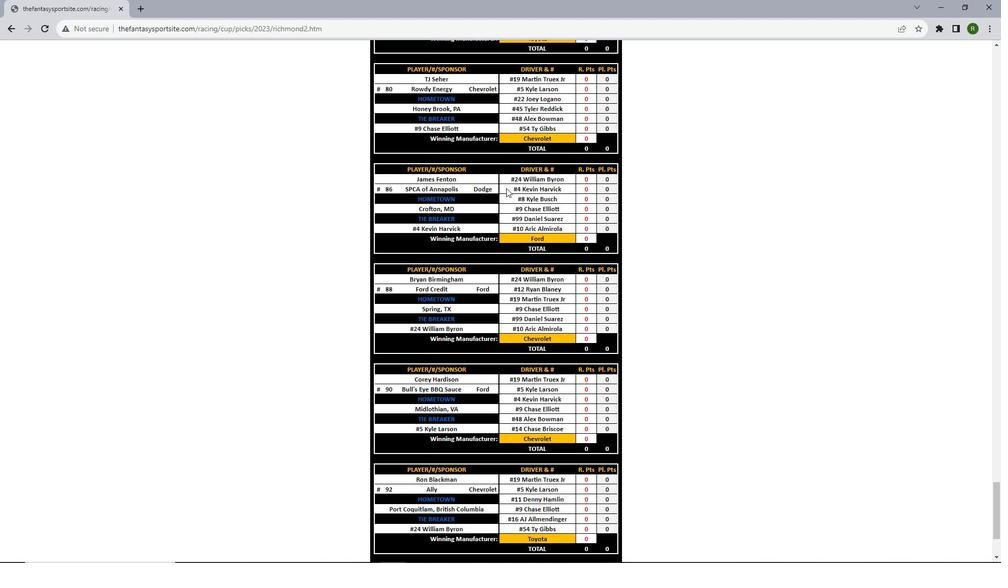 
Action: Mouse scrolled (506, 187) with delta (0, 0)
Screenshot: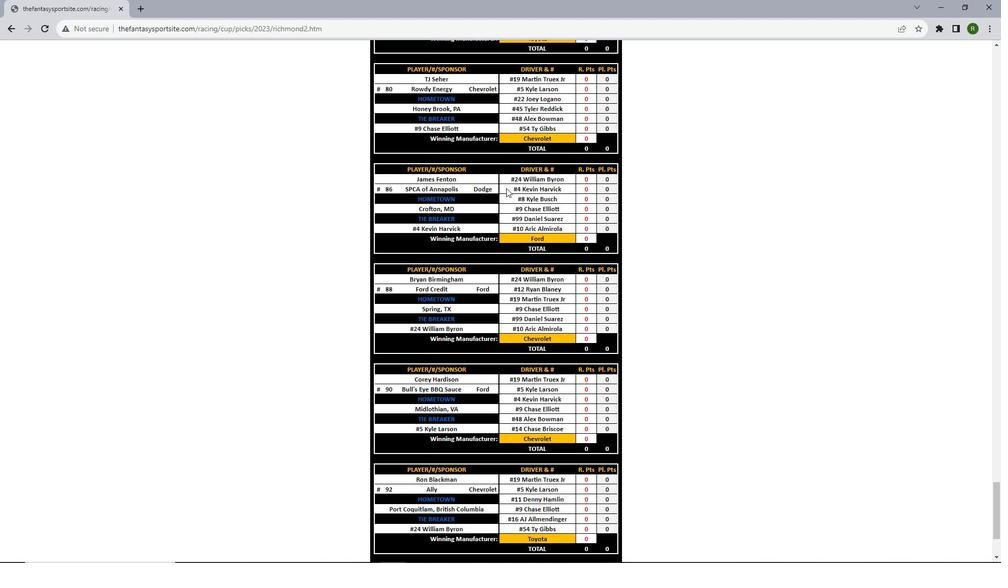 
Action: Mouse scrolled (506, 187) with delta (0, 0)
Screenshot: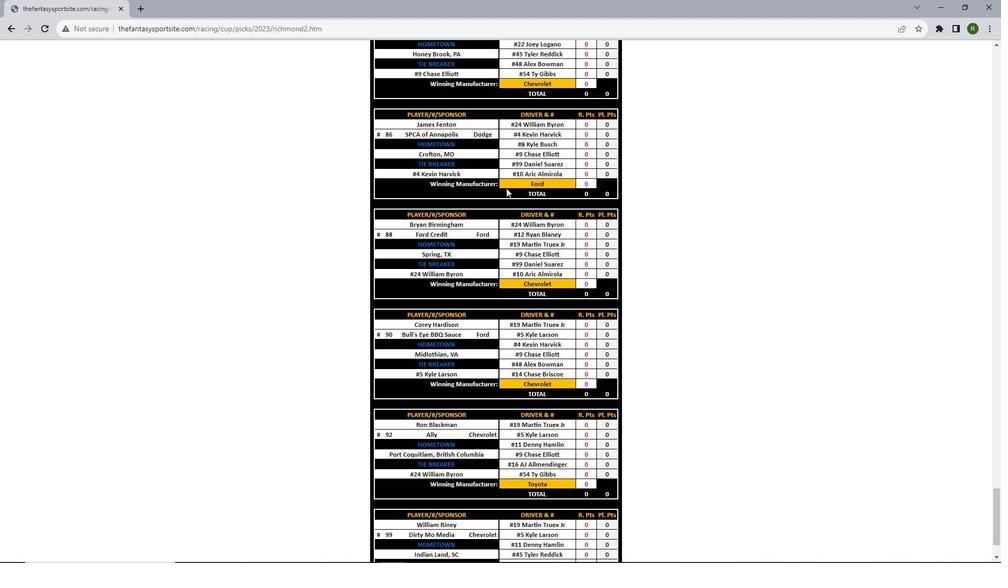 
Action: Mouse scrolled (506, 187) with delta (0, 0)
Screenshot: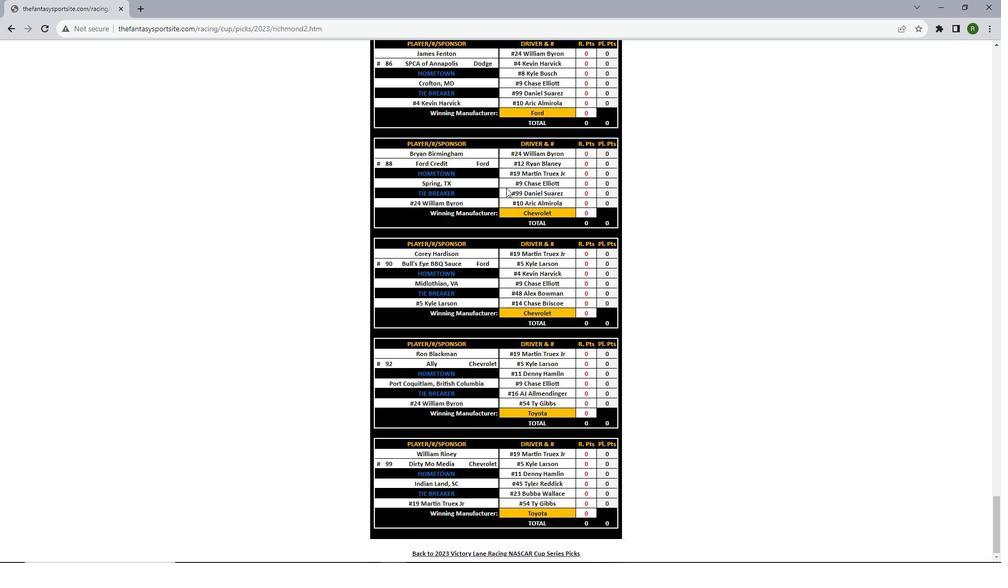 
Action: Mouse scrolled (506, 187) with delta (0, 0)
Screenshot: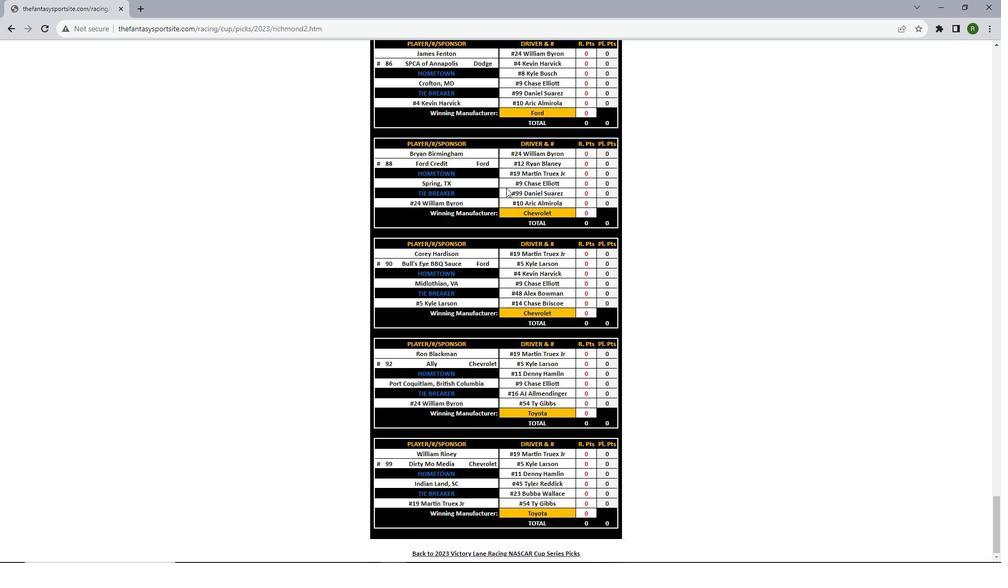 
Action: Mouse scrolled (506, 187) with delta (0, 0)
Screenshot: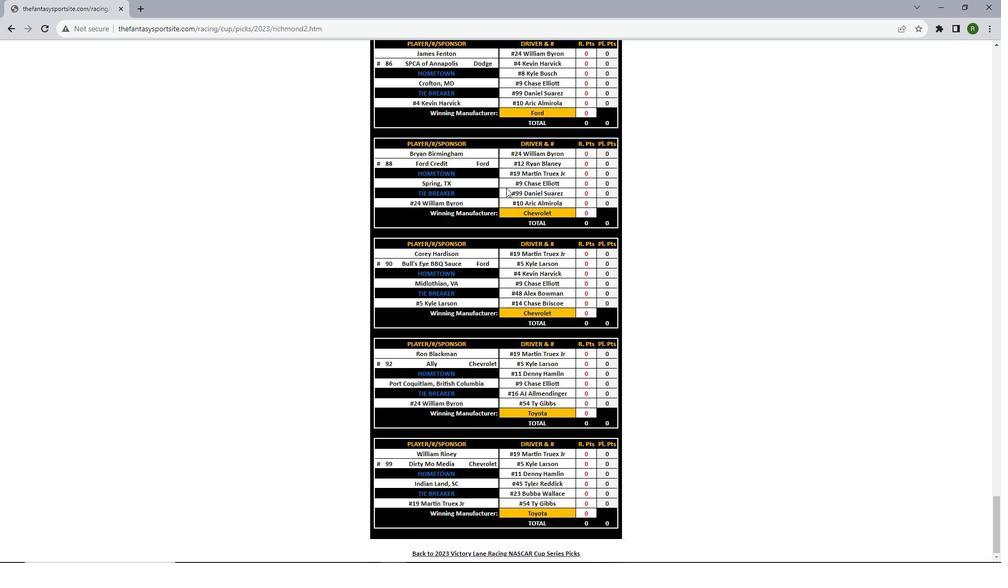 
Action: Mouse scrolled (506, 187) with delta (0, 0)
Screenshot: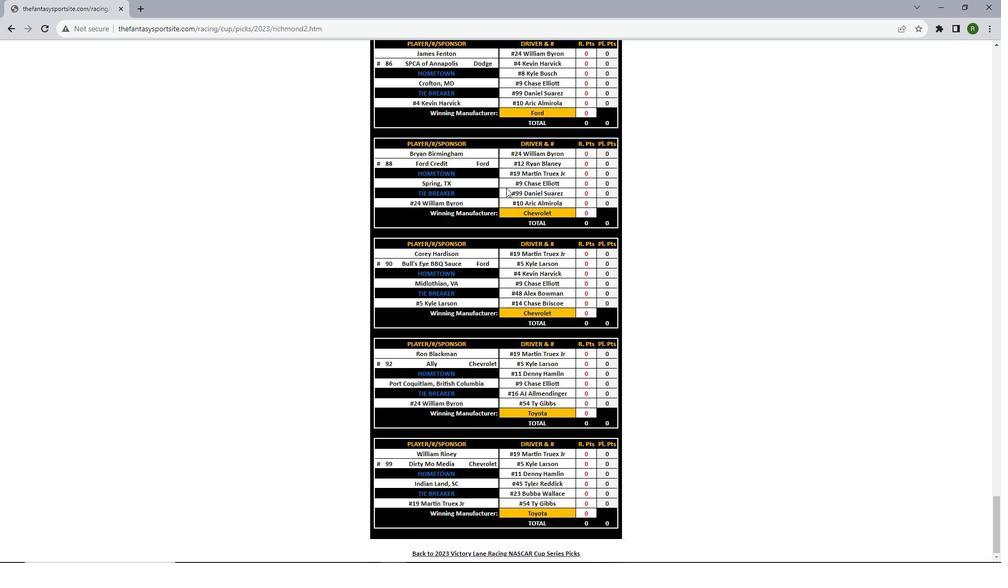 
Action: Mouse scrolled (506, 187) with delta (0, 0)
Screenshot: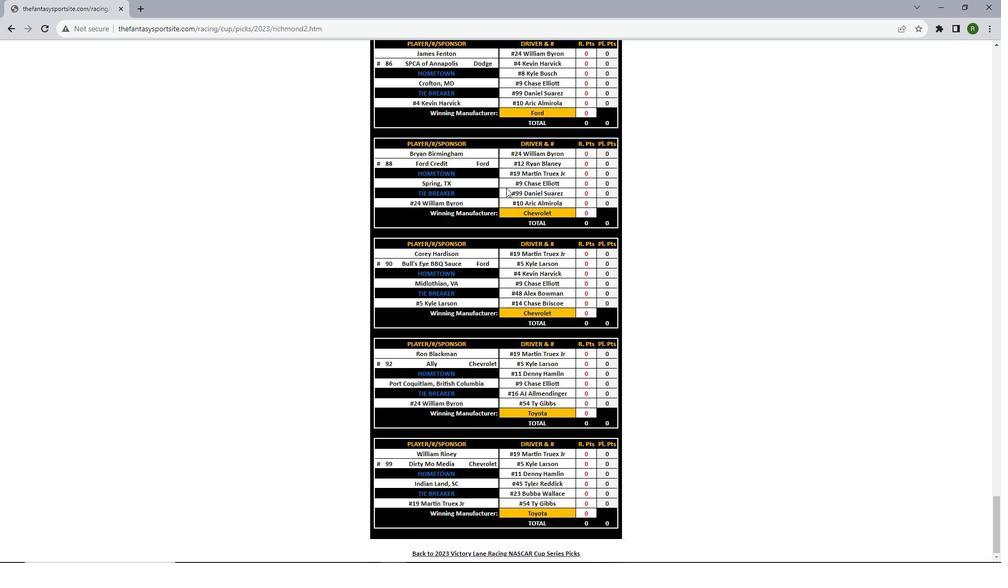
Action: Mouse scrolled (506, 187) with delta (0, 0)
Screenshot: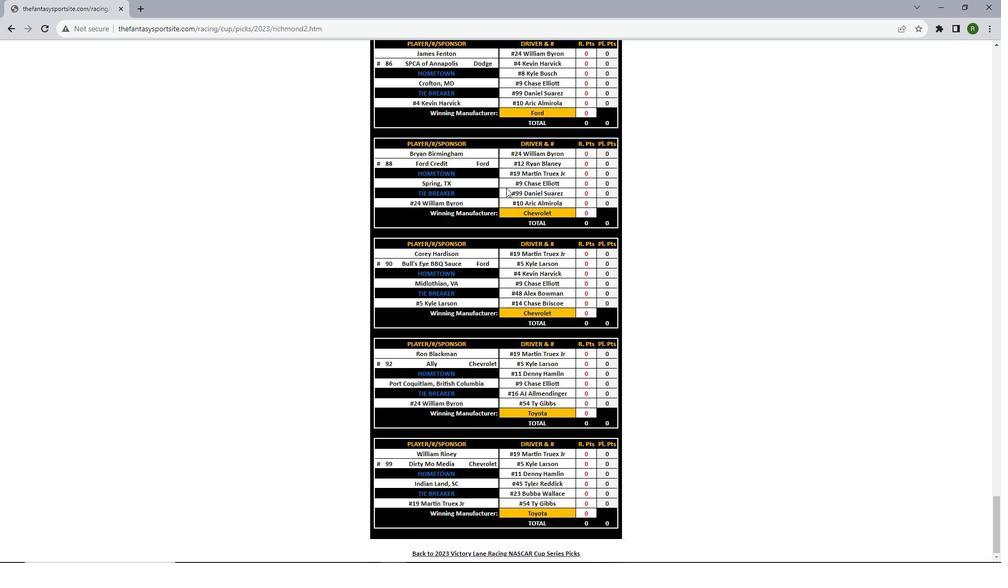 
Action: Mouse scrolled (506, 187) with delta (0, 0)
Screenshot: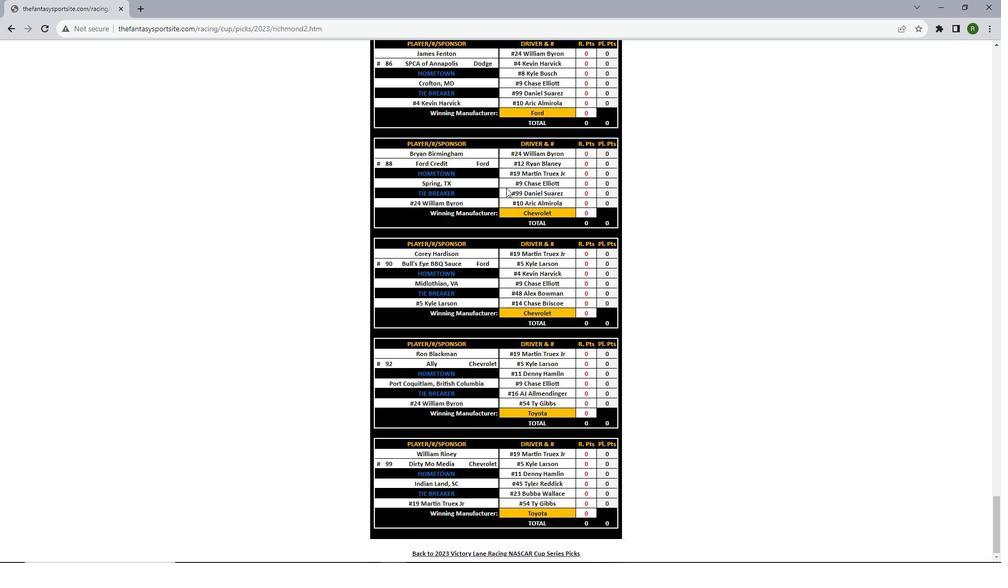 
Action: Mouse scrolled (506, 187) with delta (0, 0)
Screenshot: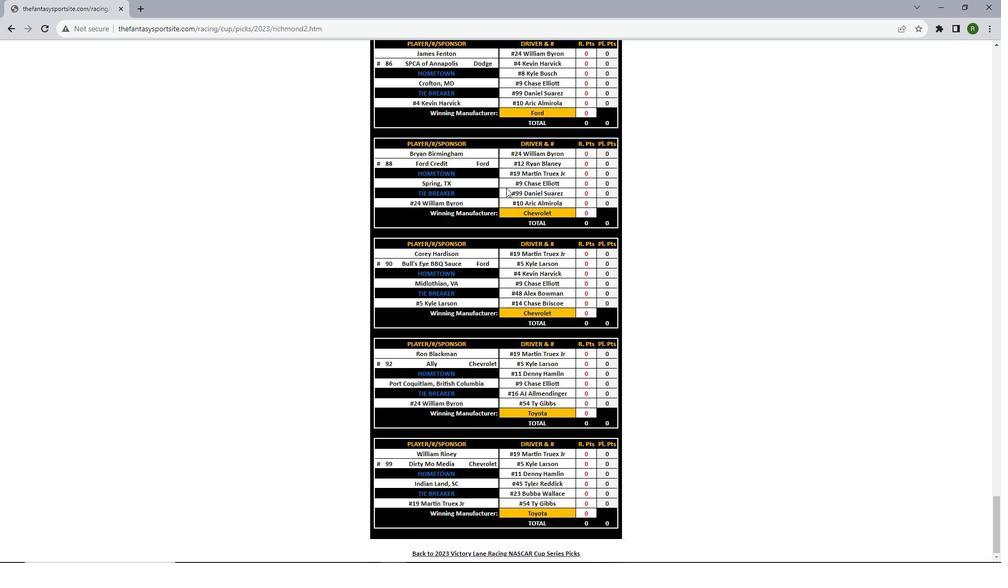
Action: Mouse scrolled (506, 187) with delta (0, 0)
Screenshot: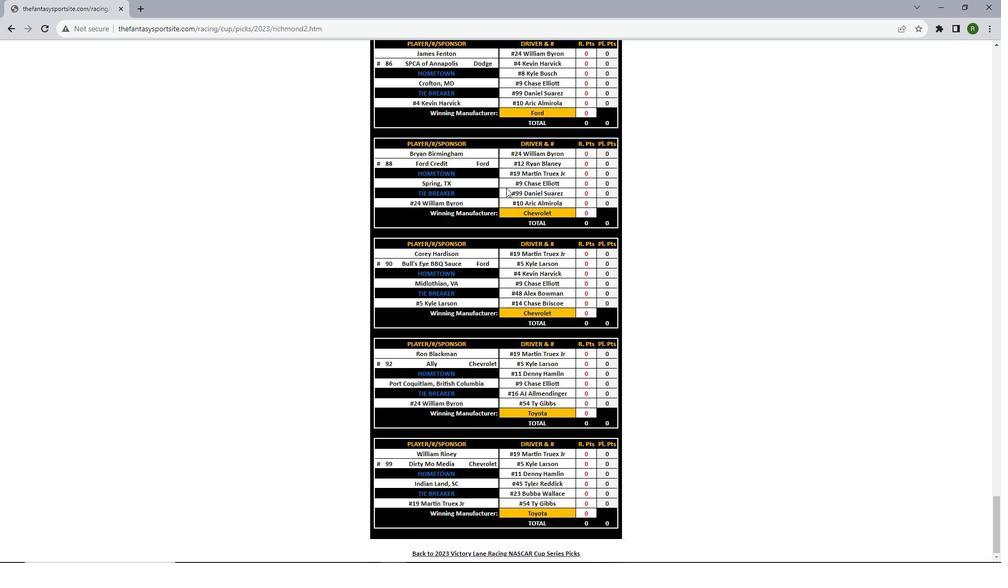 
Action: Mouse scrolled (506, 187) with delta (0, 0)
Screenshot: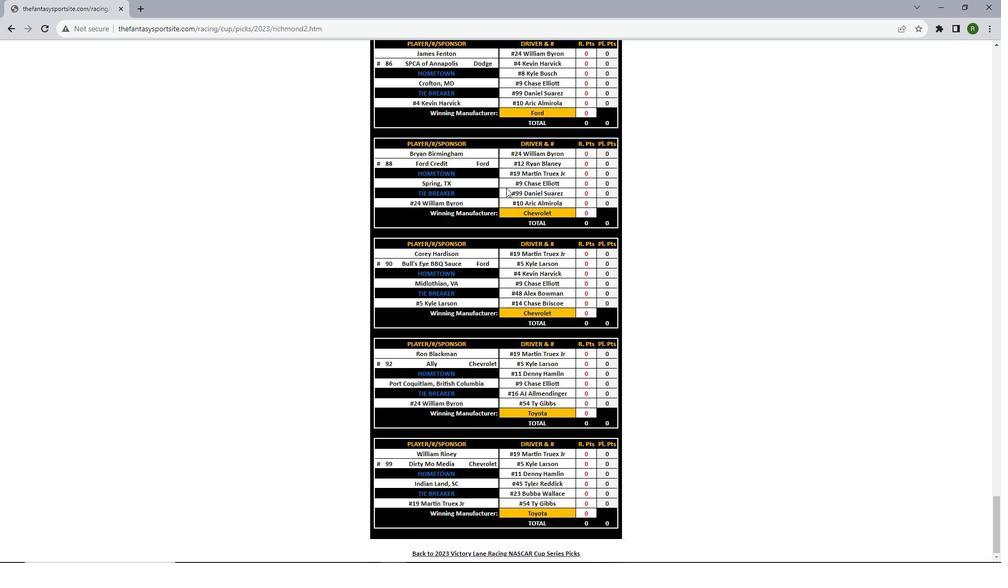 
Action: Mouse scrolled (506, 187) with delta (0, 0)
Screenshot: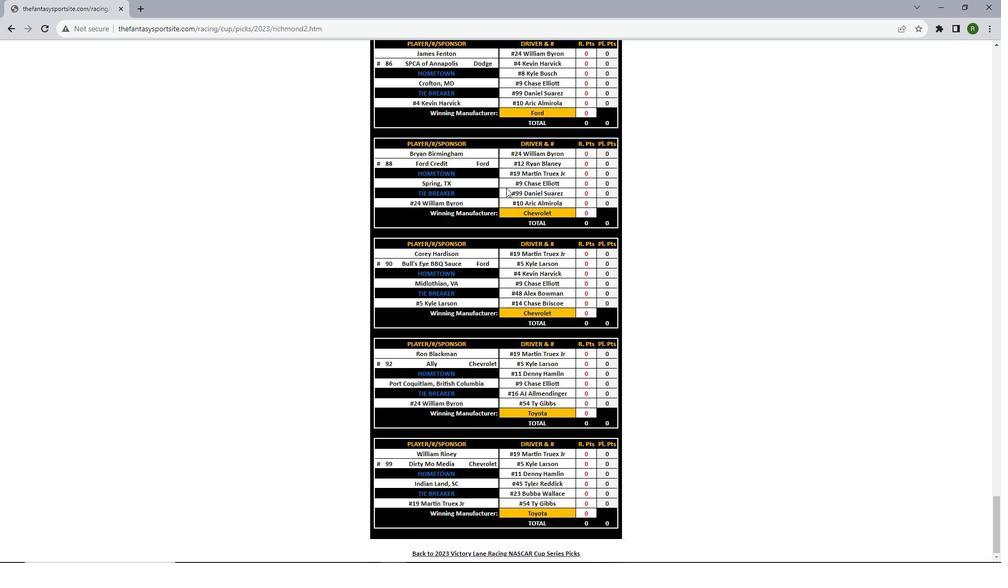 
Action: Mouse scrolled (506, 187) with delta (0, 0)
Screenshot: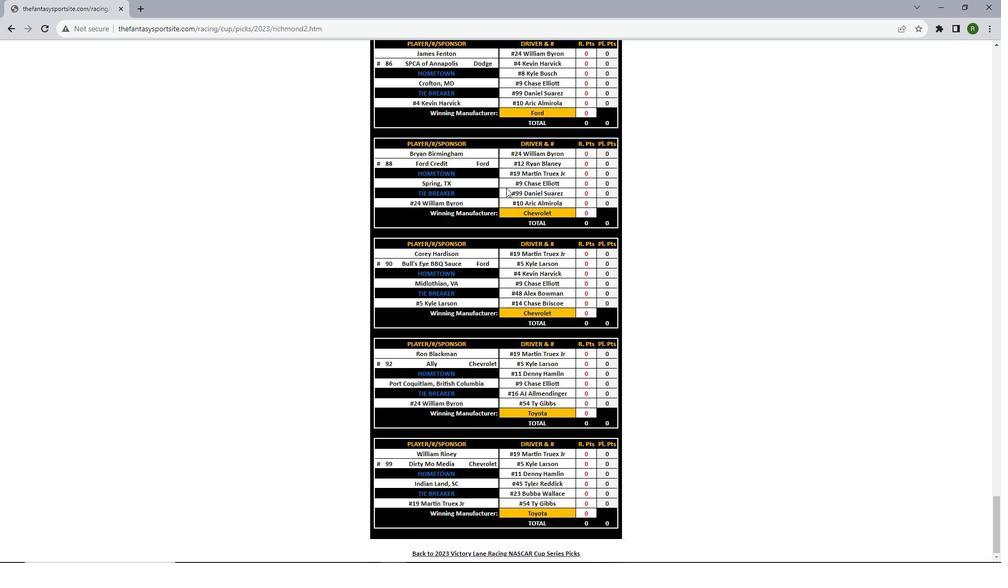 
Action: Mouse scrolled (506, 187) with delta (0, 0)
Screenshot: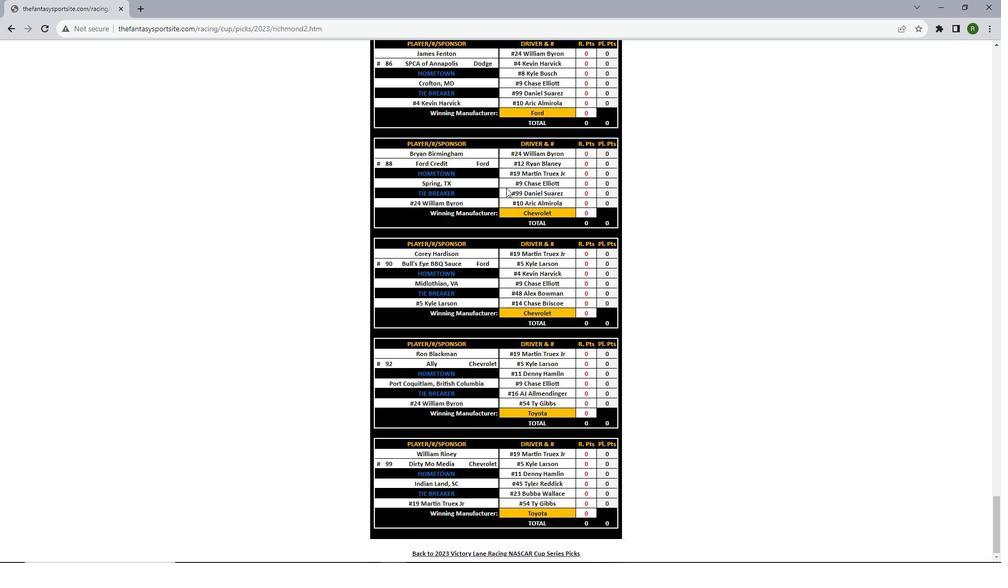 
Action: Mouse scrolled (506, 187) with delta (0, 0)
Screenshot: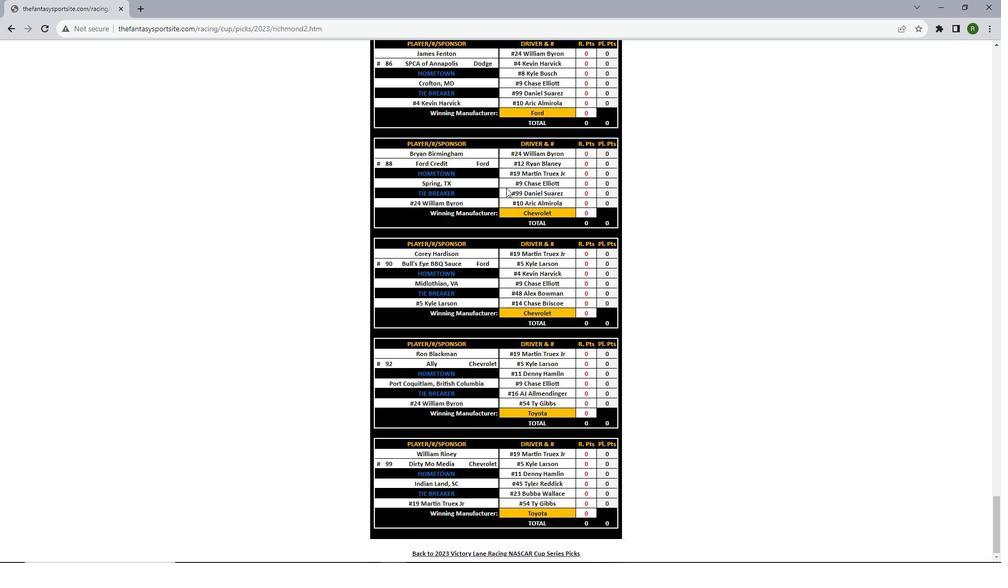 
Action: Mouse scrolled (506, 187) with delta (0, 0)
Screenshot: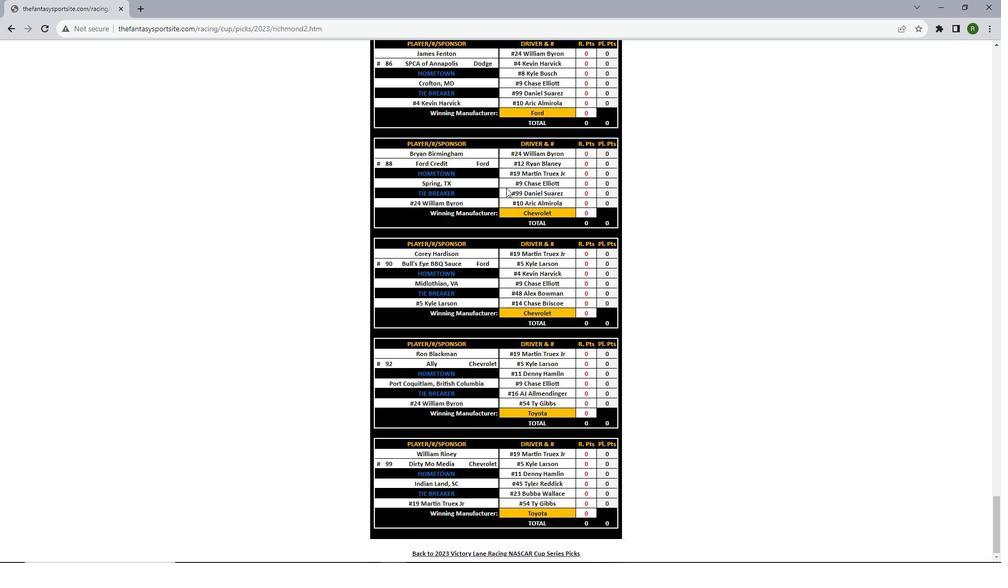 
